 Task: In the event  named  Third Lunch and Learn: Effective Email Communication, Set a range of dates when you can accept meetings  '8 Jul â€" 1 Aug 2023'. Select a duration of  30 min. Select working hours  	_x000D_
MON- SAT 10:30am â€" 6:00pm. Add time before or after your events  as 15 min. Set the frequency of available time slots for invitees as  25 min. Set the minimum notice period and maximum events allowed per day as  163 hour and 6. , logged in from the account softage.4@softage.net and add another guest for the event, softage.5@softage.net
Action: Mouse pressed left at (586, 161)
Screenshot: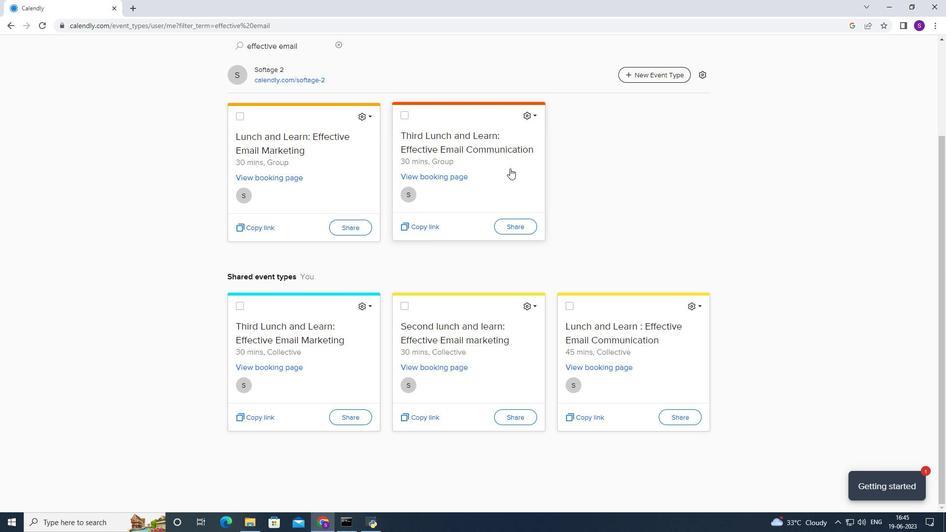 
Action: Mouse moved to (306, 205)
Screenshot: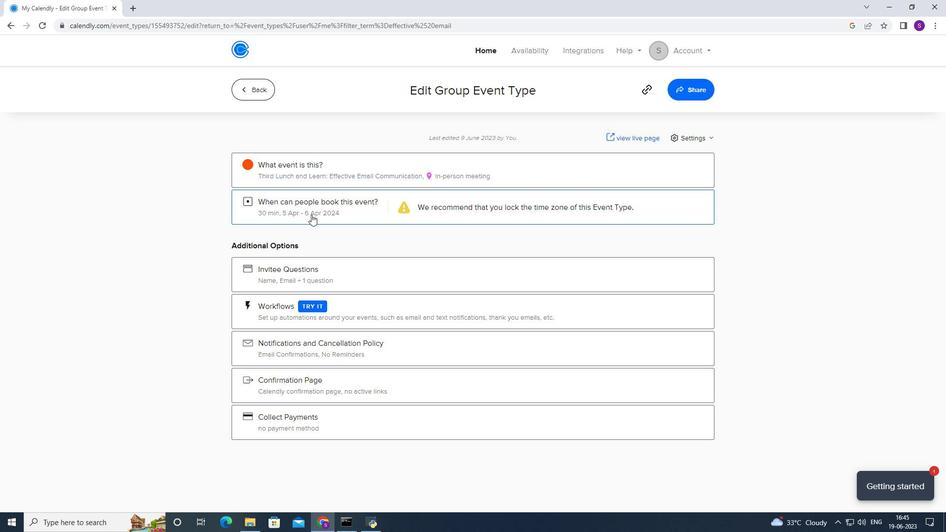 
Action: Mouse pressed left at (306, 205)
Screenshot: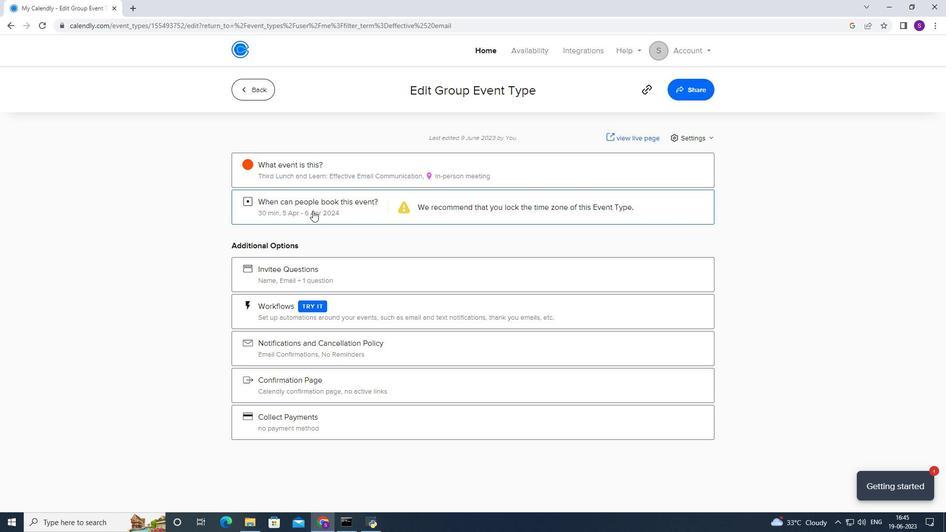 
Action: Mouse moved to (381, 333)
Screenshot: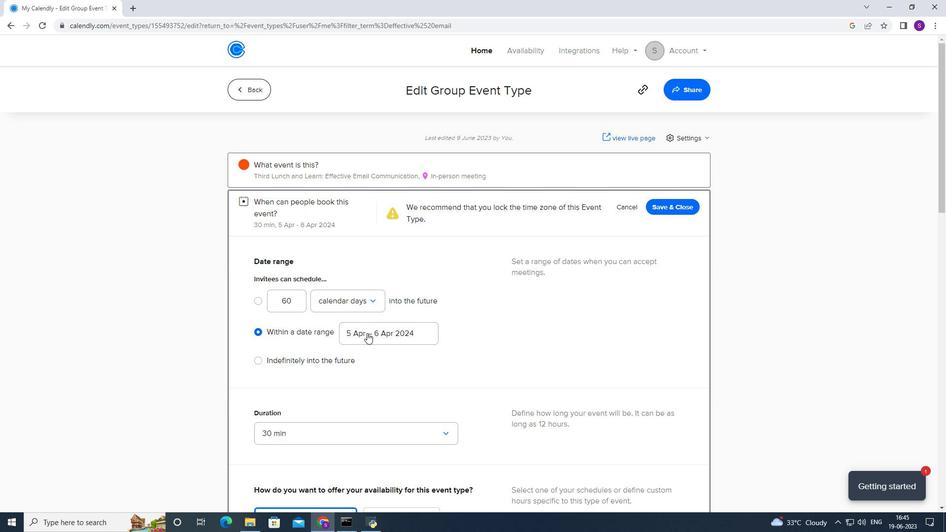 
Action: Mouse pressed left at (381, 333)
Screenshot: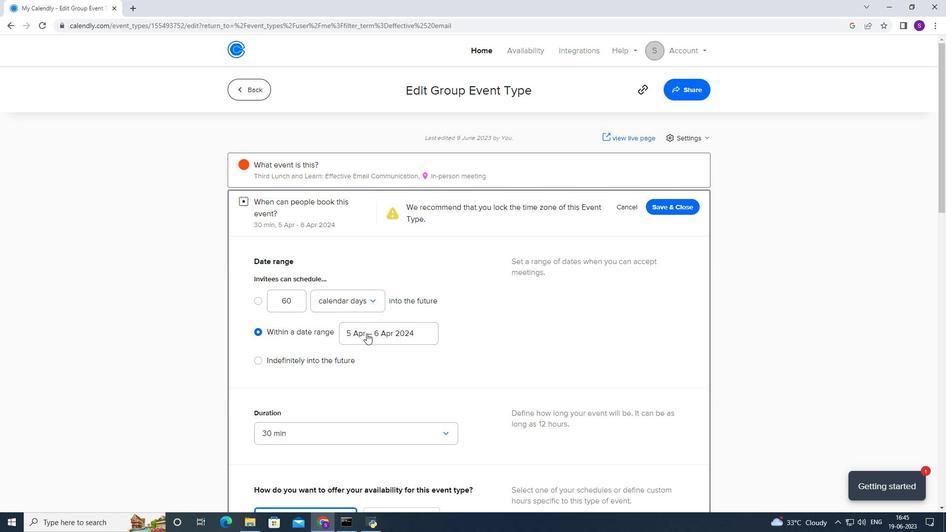 
Action: Mouse moved to (467, 151)
Screenshot: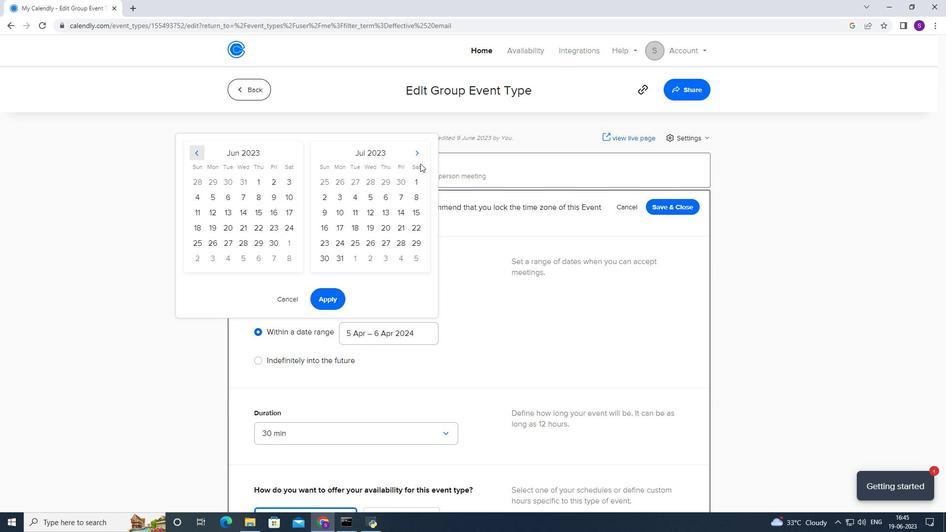 
Action: Mouse pressed left at (467, 151)
Screenshot: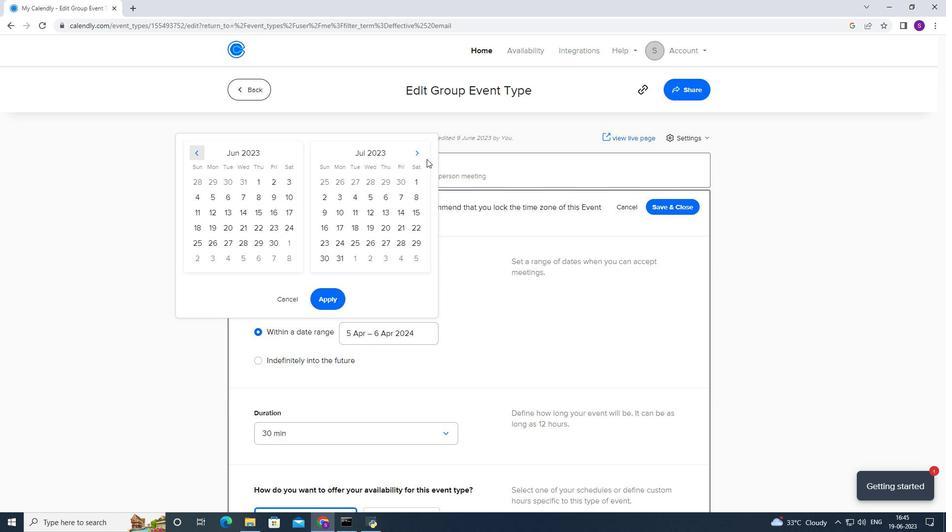 
Action: Mouse moved to (451, 147)
Screenshot: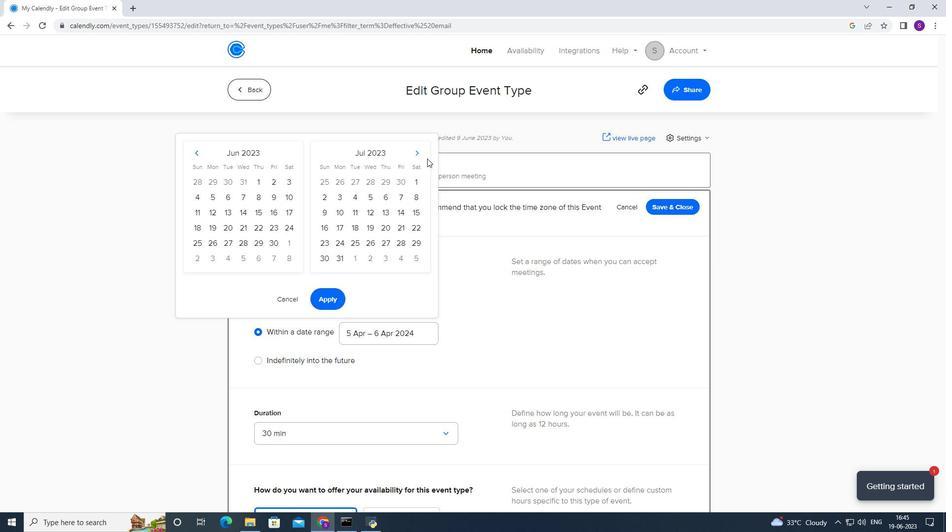 
Action: Mouse pressed left at (451, 147)
Screenshot: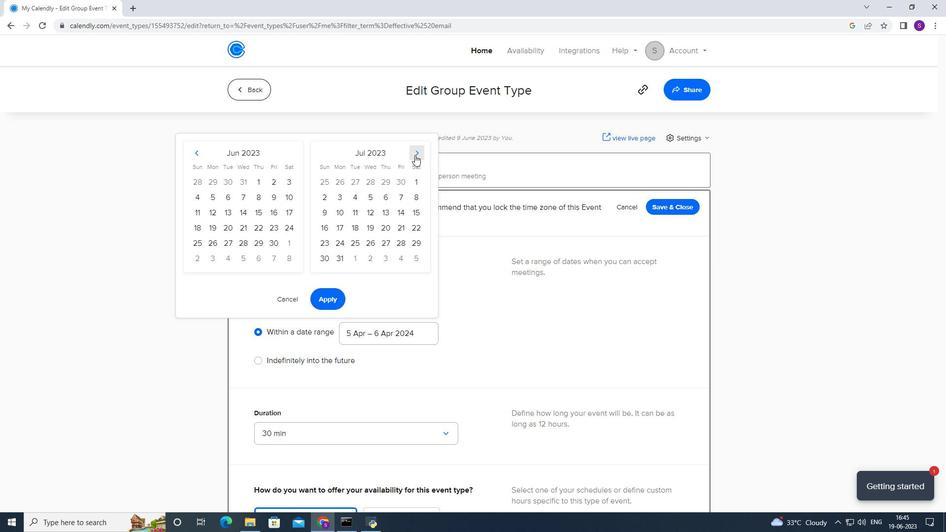 
Action: Mouse moved to (273, 188)
Screenshot: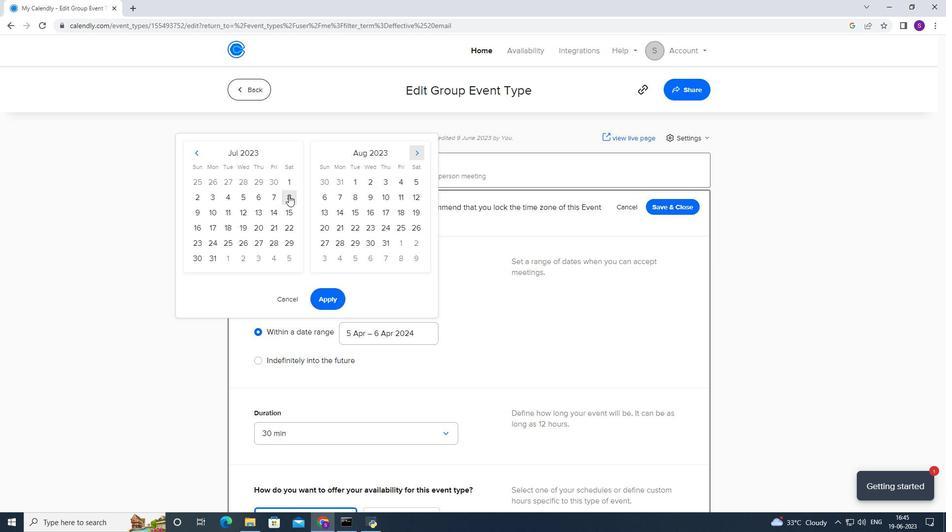 
Action: Mouse pressed left at (273, 188)
Screenshot: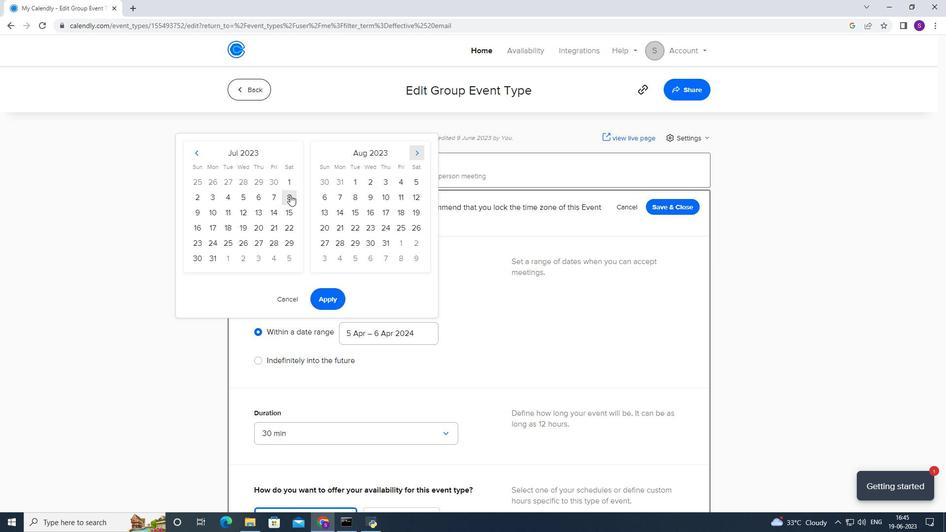 
Action: Mouse moved to (368, 175)
Screenshot: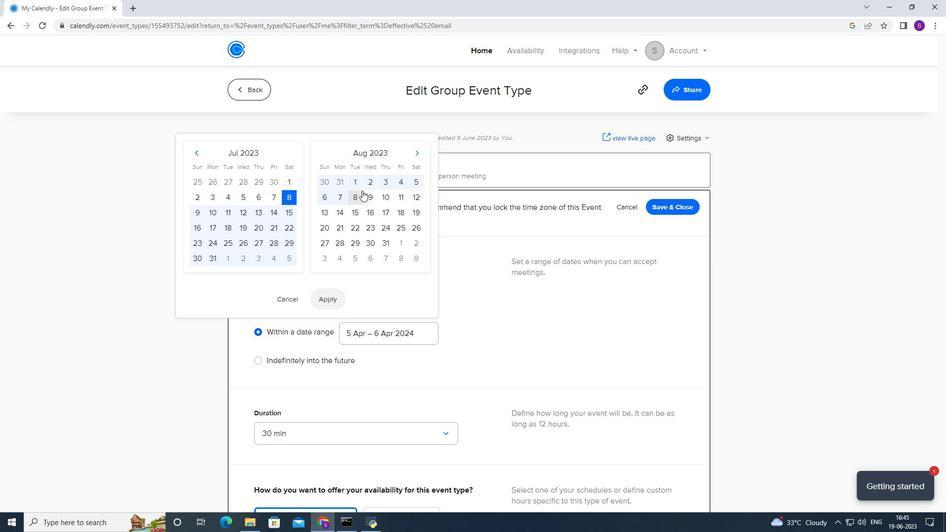
Action: Mouse pressed left at (368, 175)
Screenshot: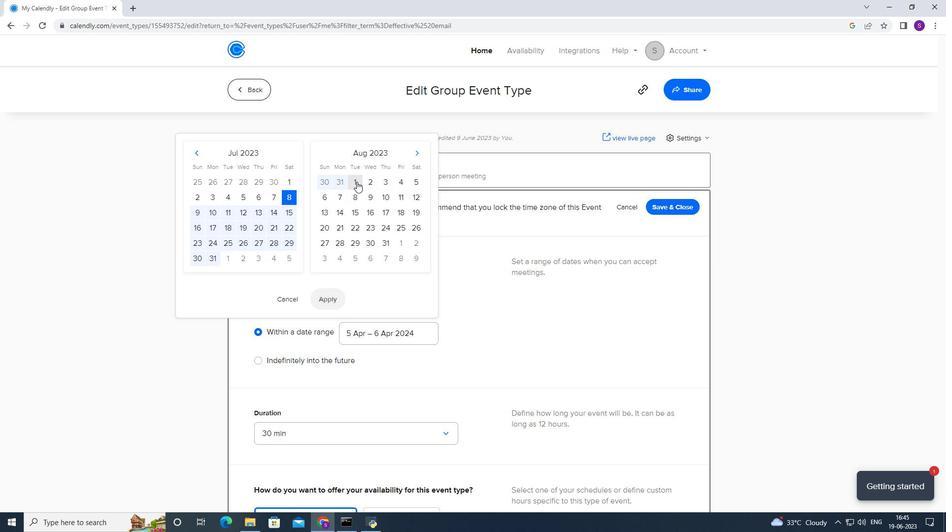 
Action: Mouse moved to (312, 293)
Screenshot: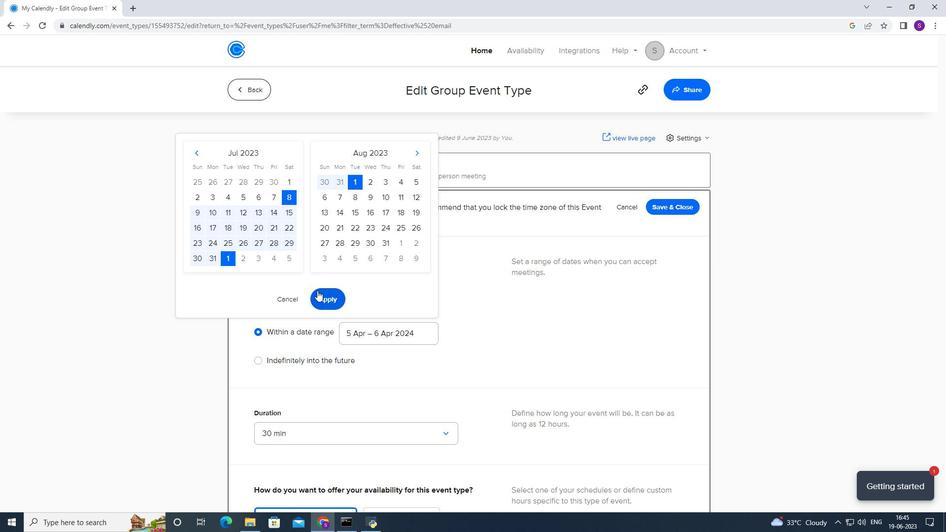 
Action: Mouse pressed left at (312, 293)
Screenshot: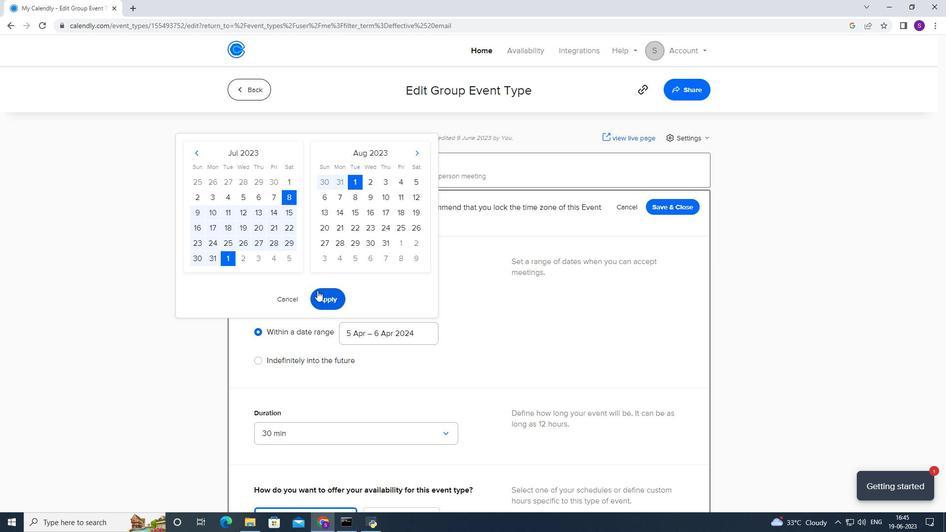 
Action: Mouse moved to (309, 281)
Screenshot: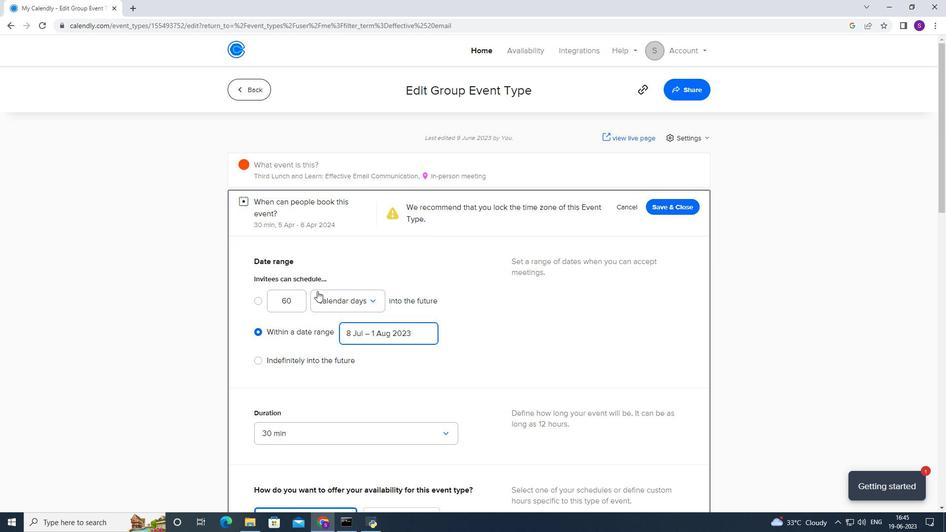 
Action: Mouse scrolled (309, 280) with delta (0, 0)
Screenshot: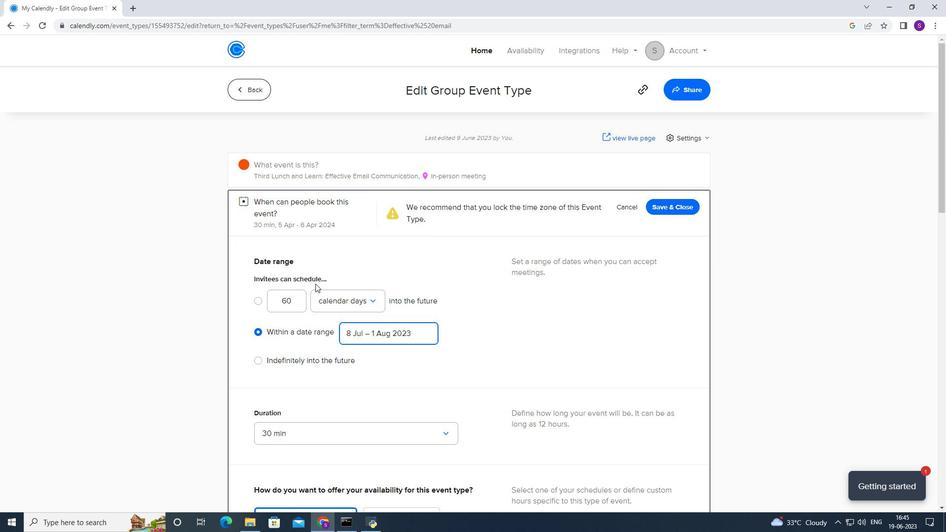 
Action: Mouse scrolled (309, 280) with delta (0, 0)
Screenshot: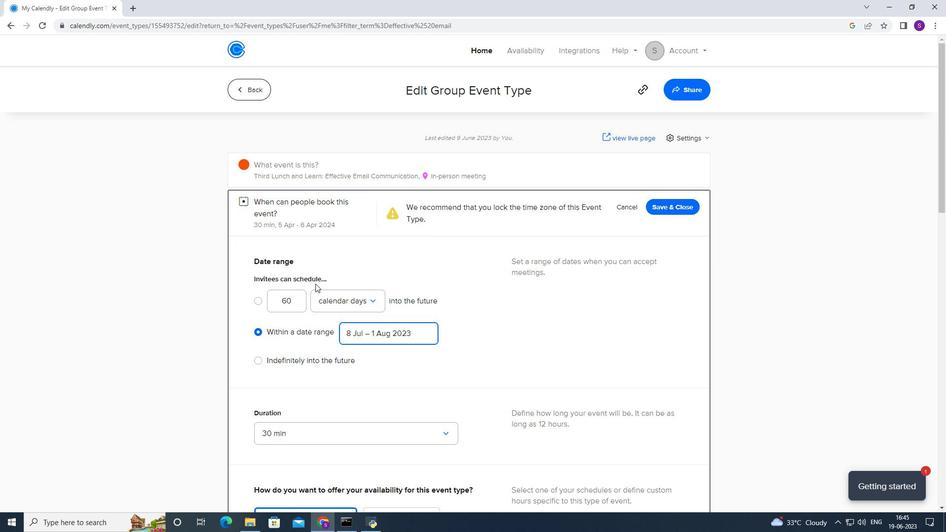 
Action: Mouse scrolled (309, 280) with delta (0, 0)
Screenshot: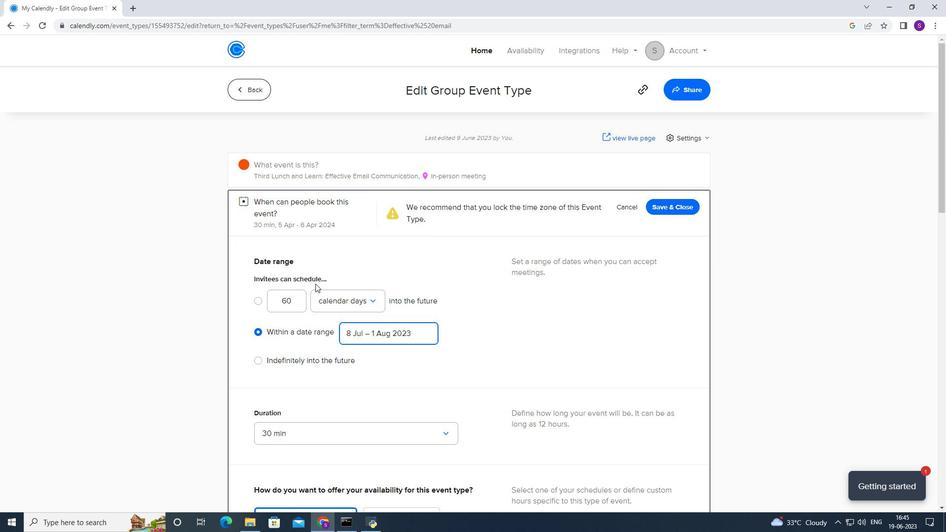 
Action: Mouse scrolled (309, 280) with delta (0, 0)
Screenshot: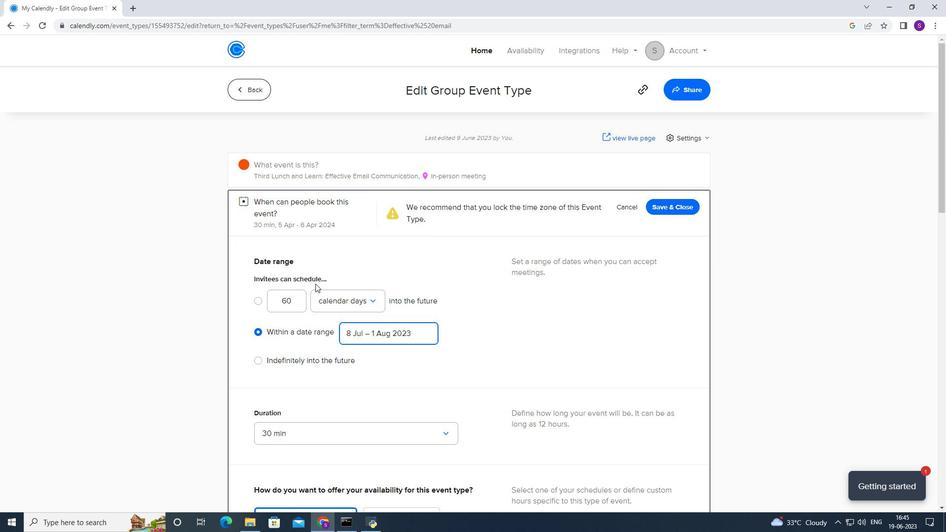 
Action: Mouse scrolled (309, 280) with delta (0, 0)
Screenshot: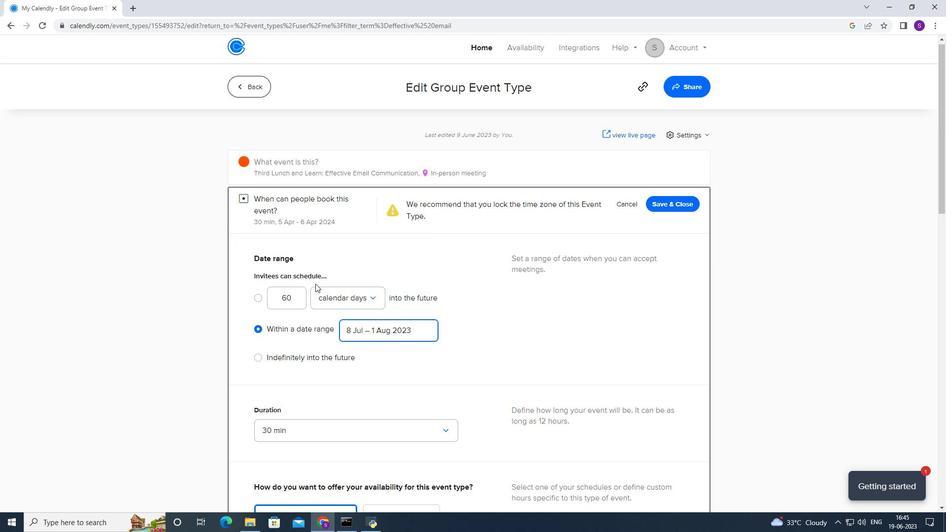 
Action: Mouse scrolled (309, 280) with delta (0, 0)
Screenshot: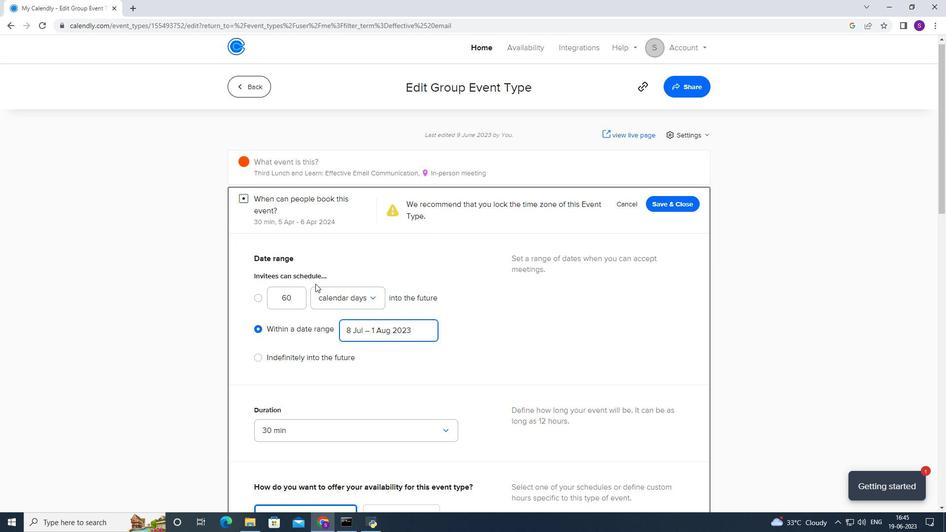 
Action: Mouse moved to (293, 121)
Screenshot: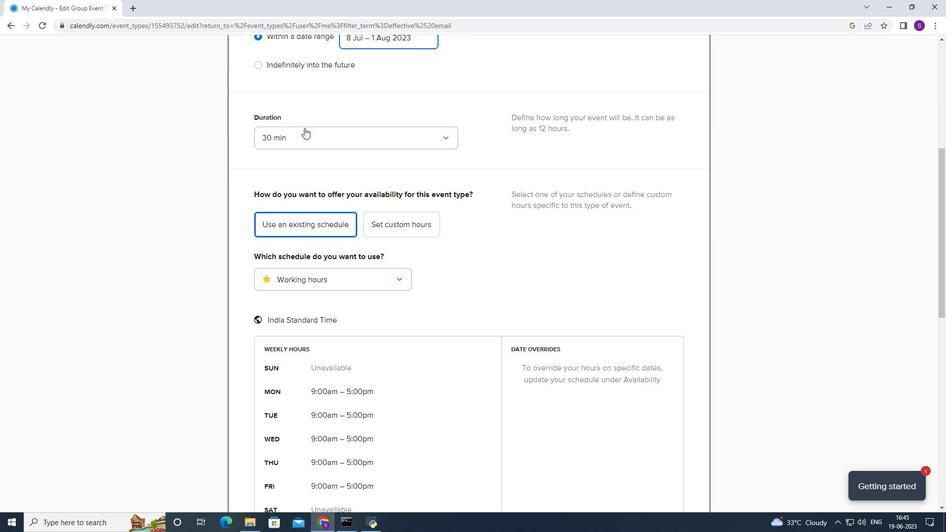 
Action: Mouse pressed left at (293, 121)
Screenshot: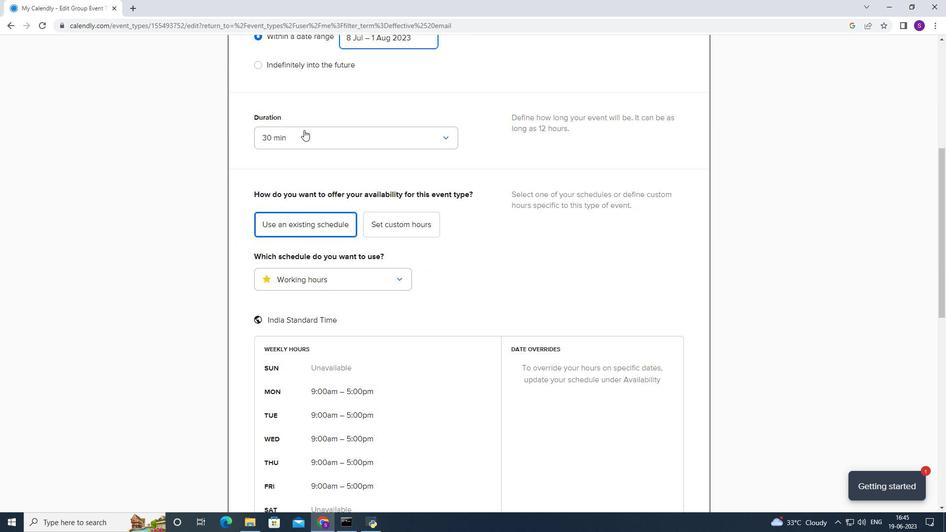 
Action: Mouse moved to (259, 179)
Screenshot: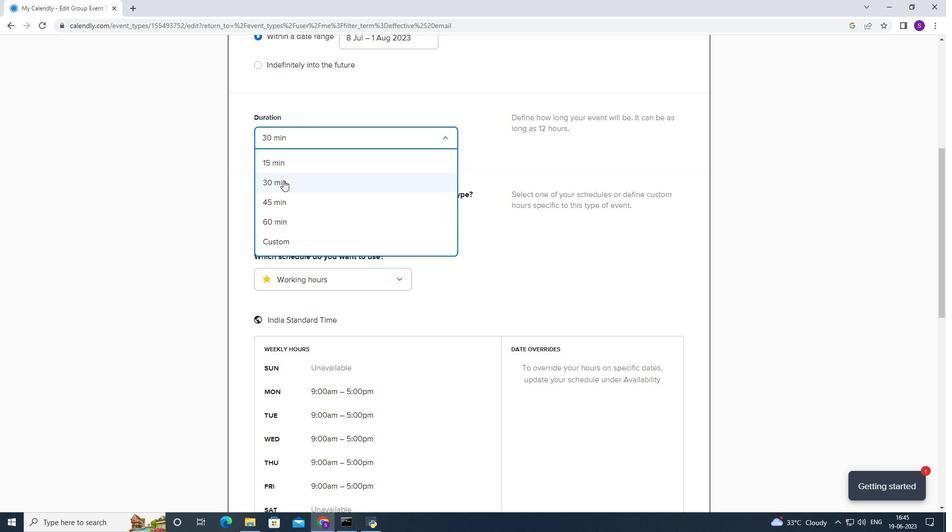 
Action: Mouse pressed left at (259, 179)
Screenshot: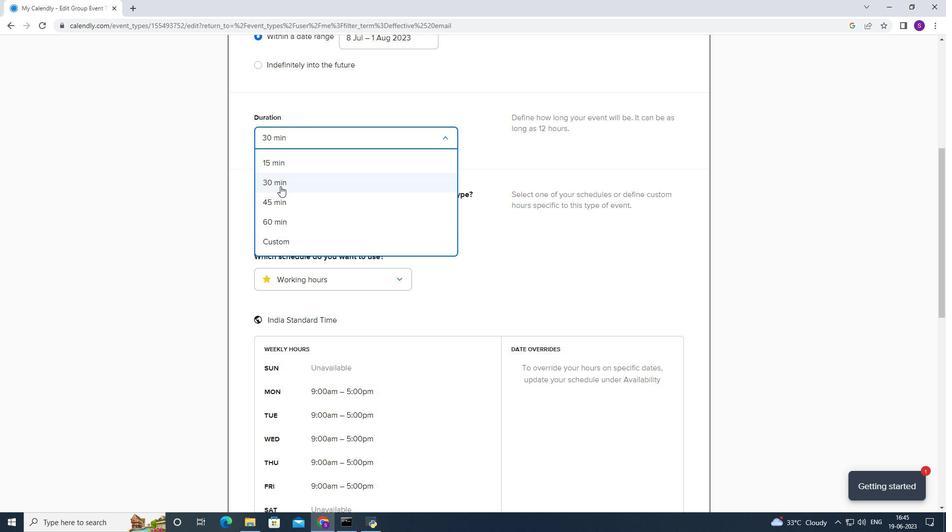 
Action: Mouse moved to (245, 242)
Screenshot: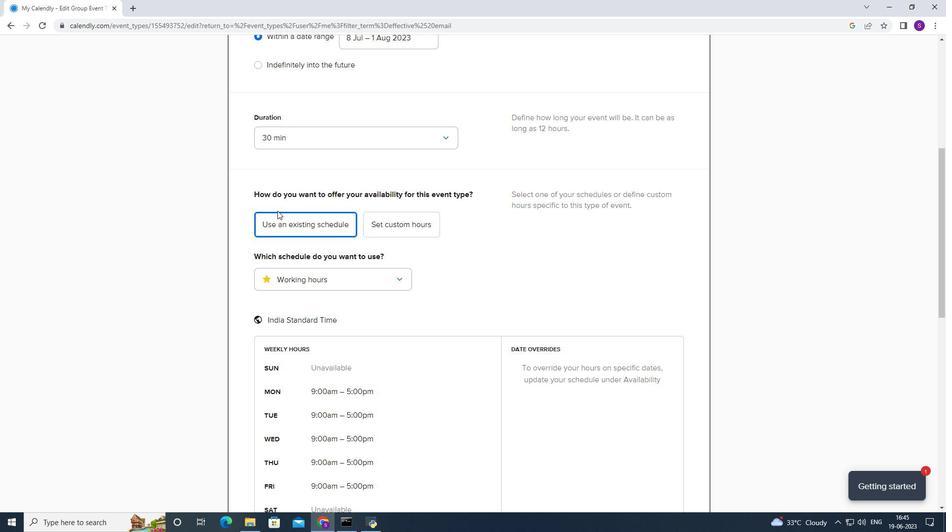 
Action: Mouse scrolled (245, 241) with delta (0, 0)
Screenshot: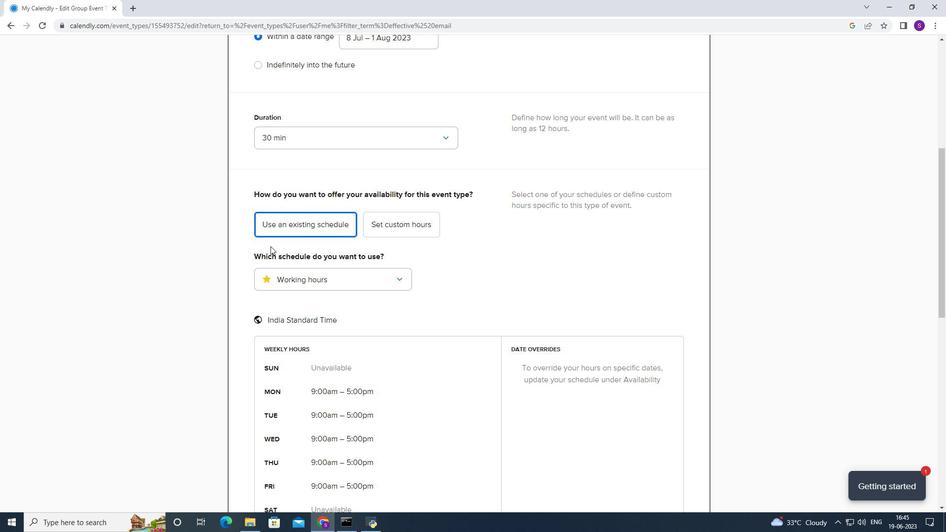 
Action: Mouse scrolled (245, 241) with delta (0, 0)
Screenshot: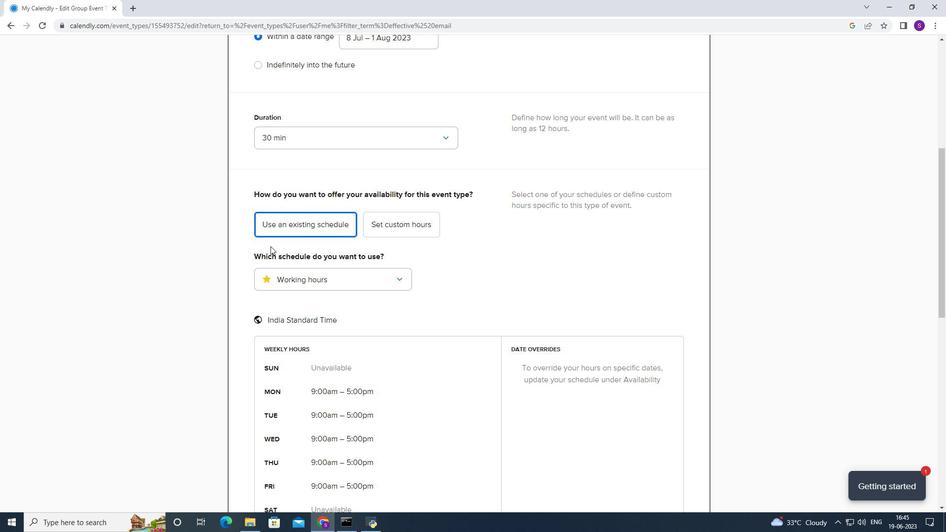 
Action: Mouse scrolled (245, 241) with delta (0, 0)
Screenshot: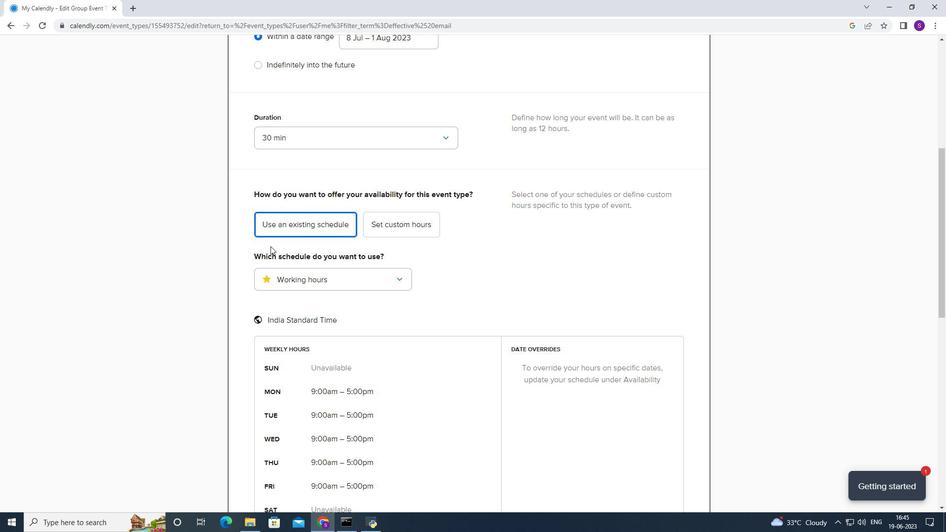 
Action: Mouse scrolled (245, 241) with delta (0, 0)
Screenshot: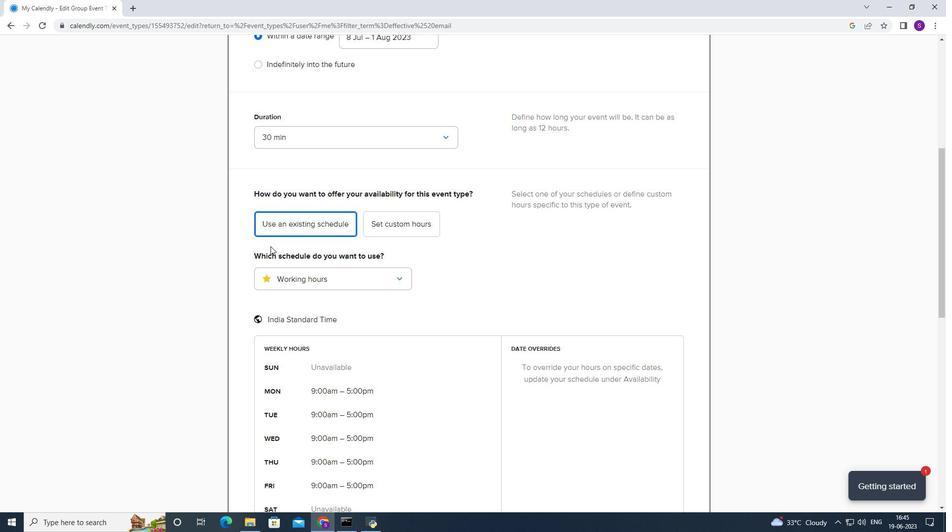 
Action: Mouse scrolled (245, 241) with delta (0, 0)
Screenshot: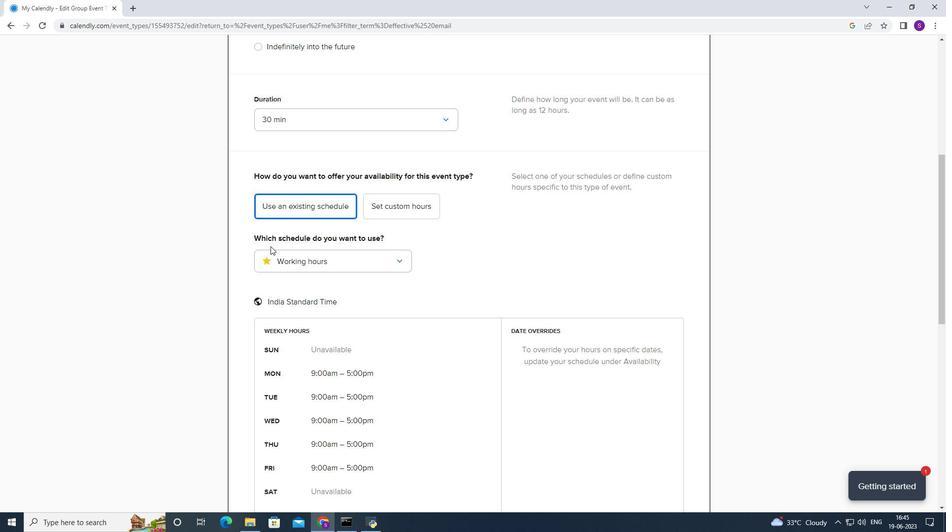 
Action: Mouse scrolled (245, 241) with delta (0, 0)
Screenshot: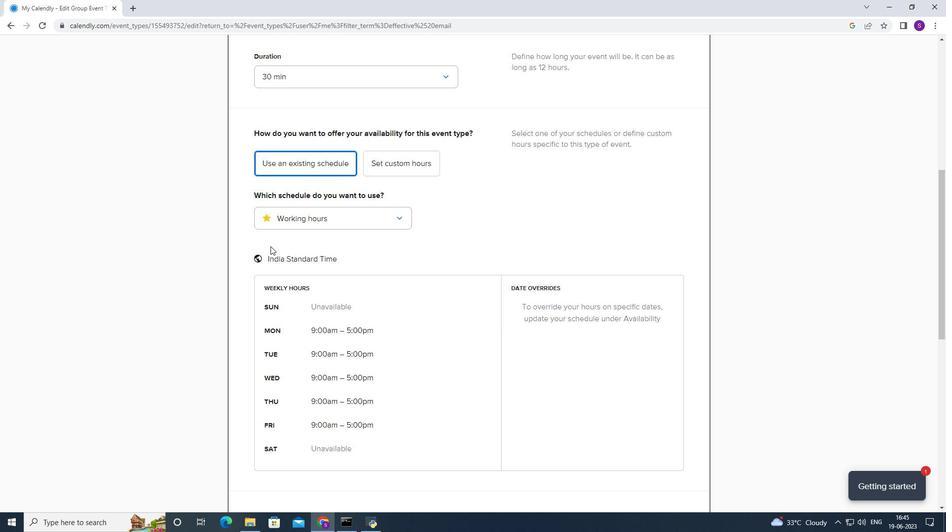 
Action: Mouse scrolled (245, 242) with delta (0, 0)
Screenshot: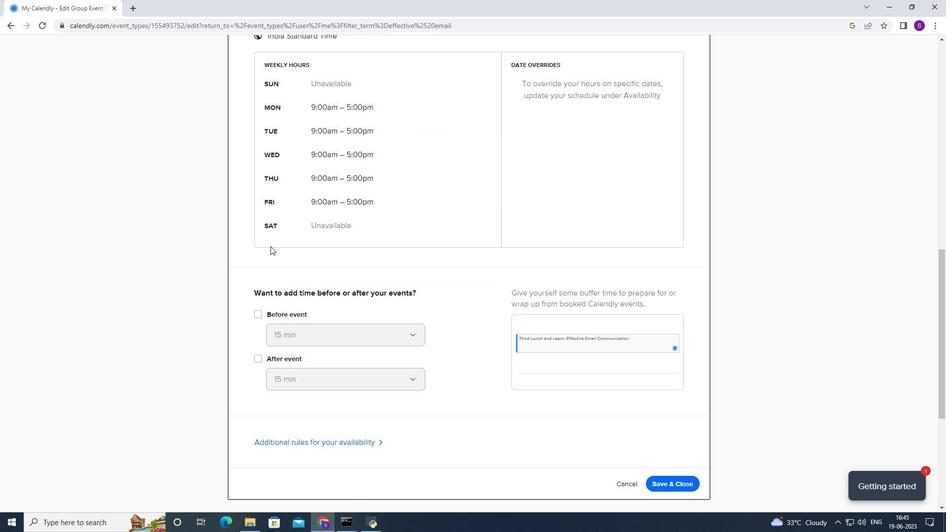 
Action: Mouse scrolled (245, 242) with delta (0, 0)
Screenshot: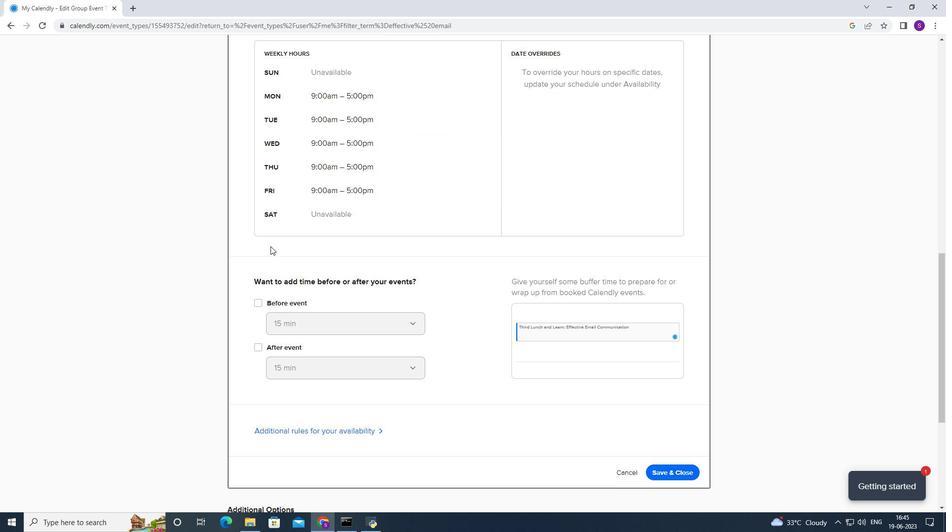
Action: Mouse moved to (254, 226)
Screenshot: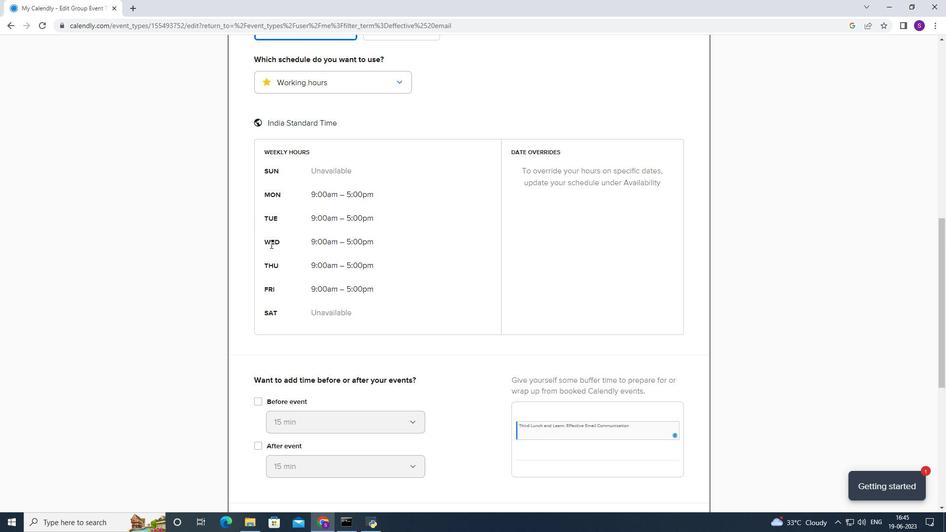 
Action: Mouse scrolled (254, 227) with delta (0, 0)
Screenshot: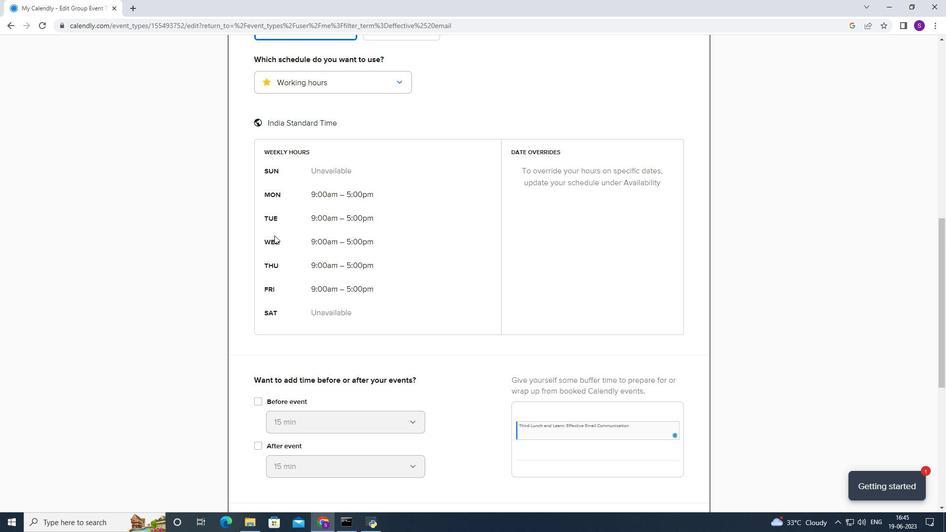 
Action: Mouse moved to (418, 65)
Screenshot: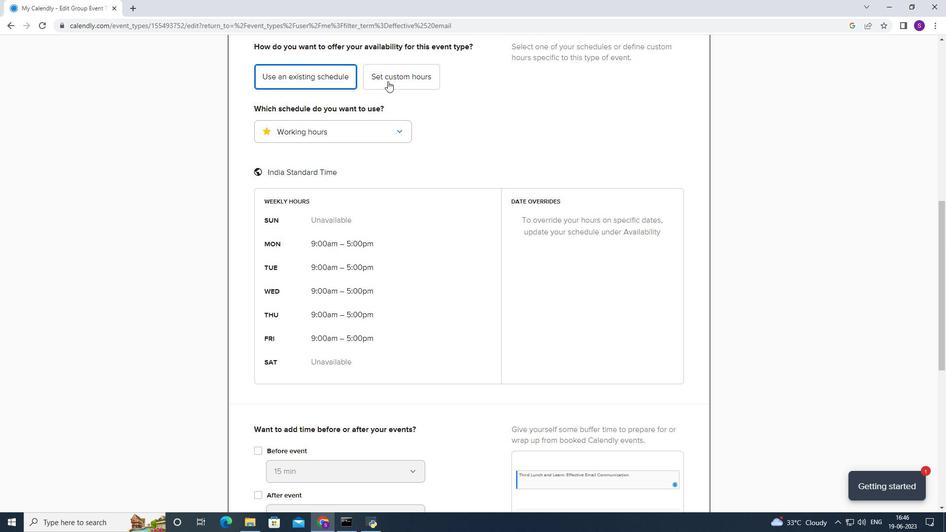 
Action: Mouse pressed left at (418, 65)
Screenshot: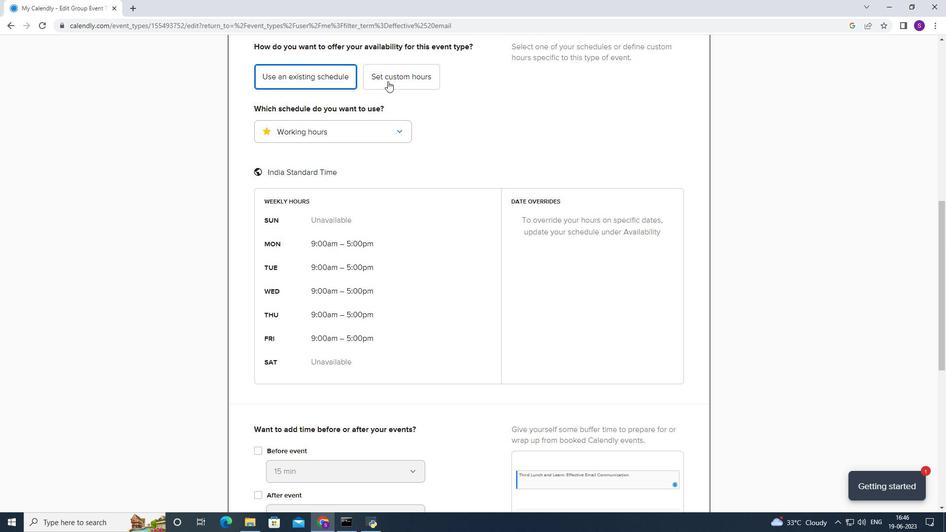 
Action: Mouse moved to (238, 460)
Screenshot: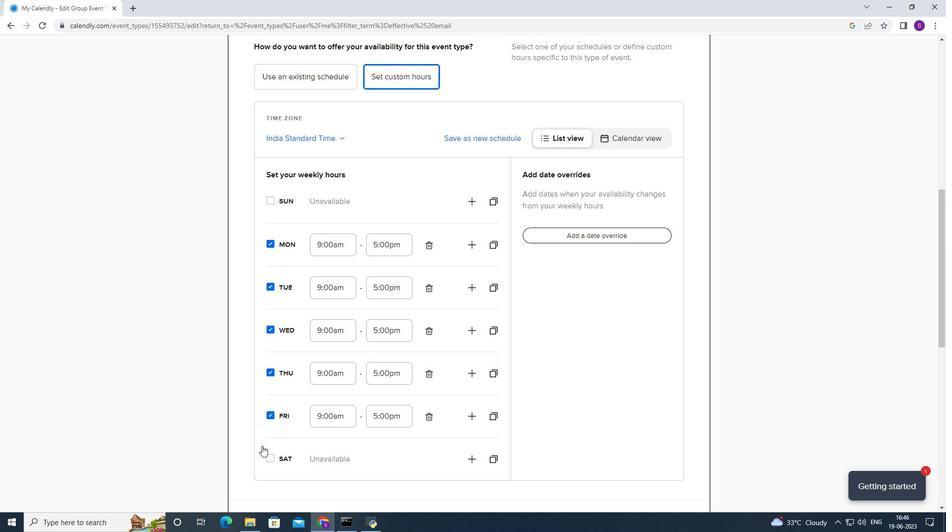 
Action: Mouse pressed left at (238, 460)
Screenshot: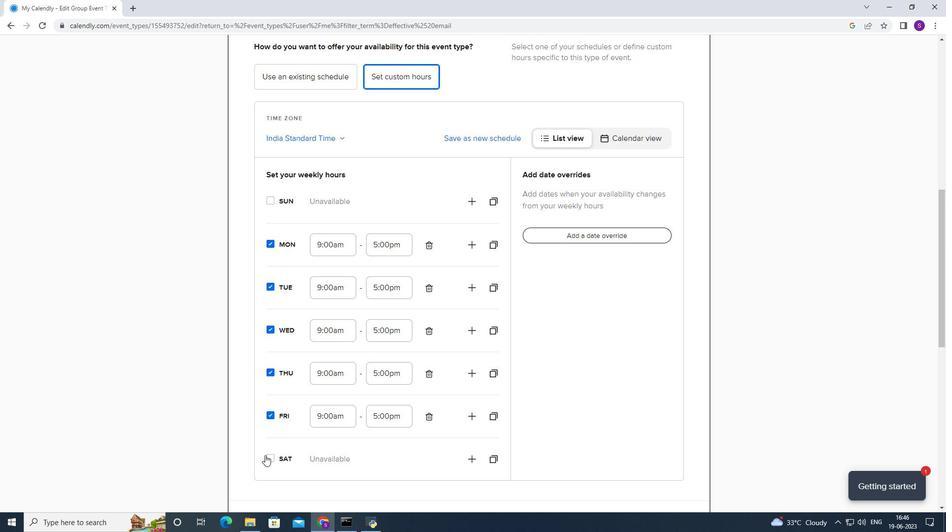 
Action: Mouse moved to (369, 462)
Screenshot: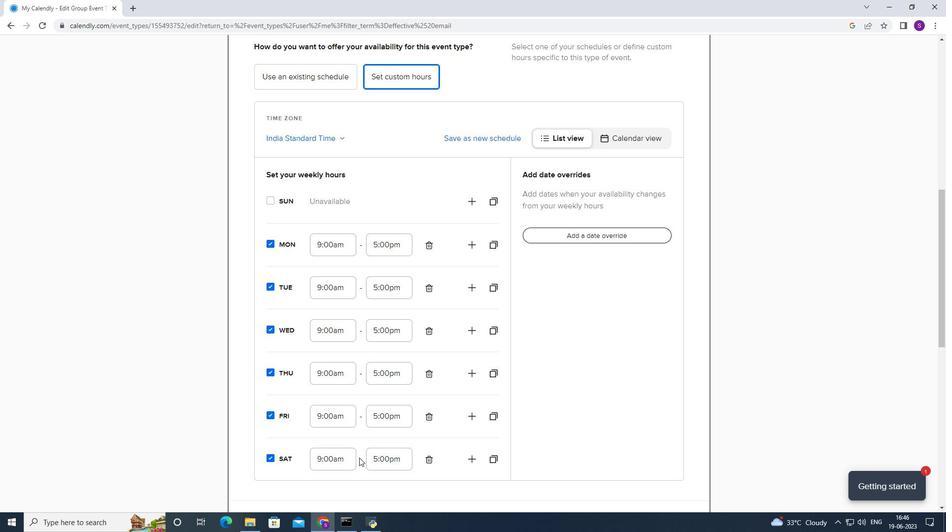 
Action: Mouse pressed left at (369, 462)
Screenshot: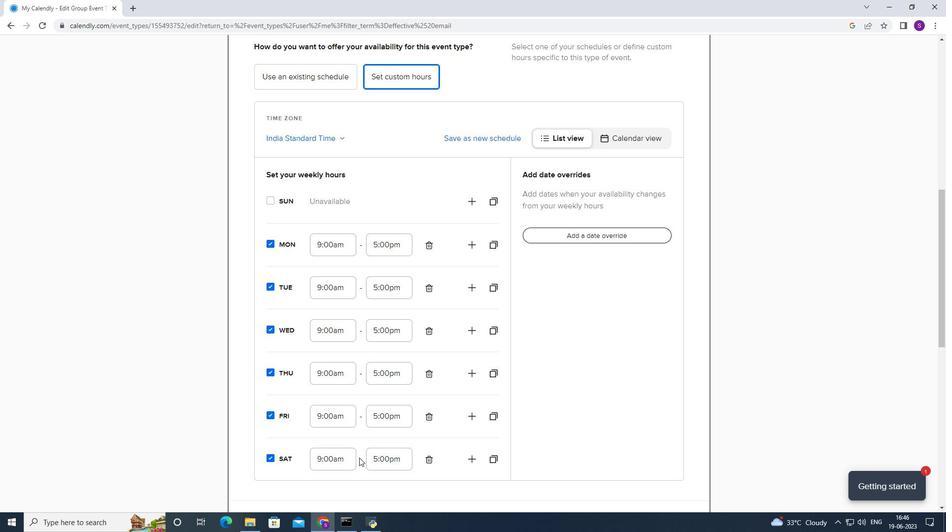 
Action: Mouse moved to (359, 462)
Screenshot: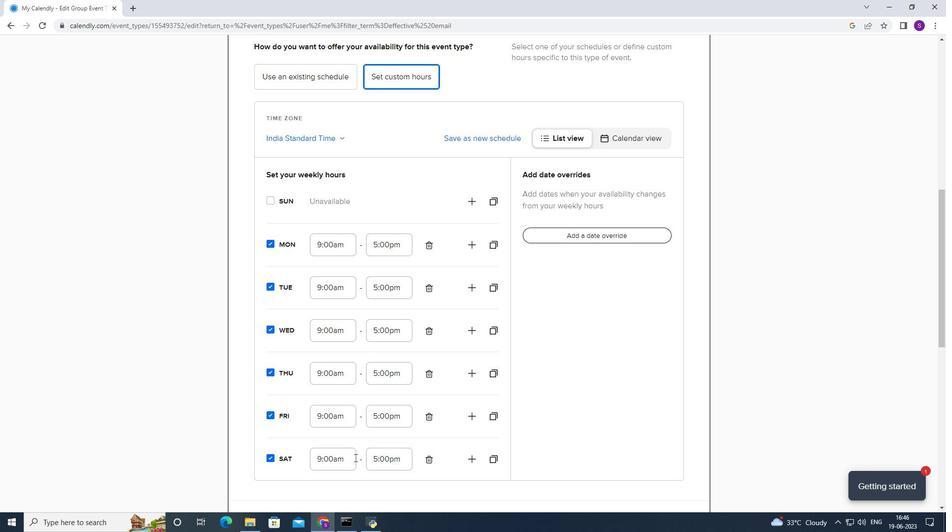 
Action: Mouse pressed left at (359, 462)
Screenshot: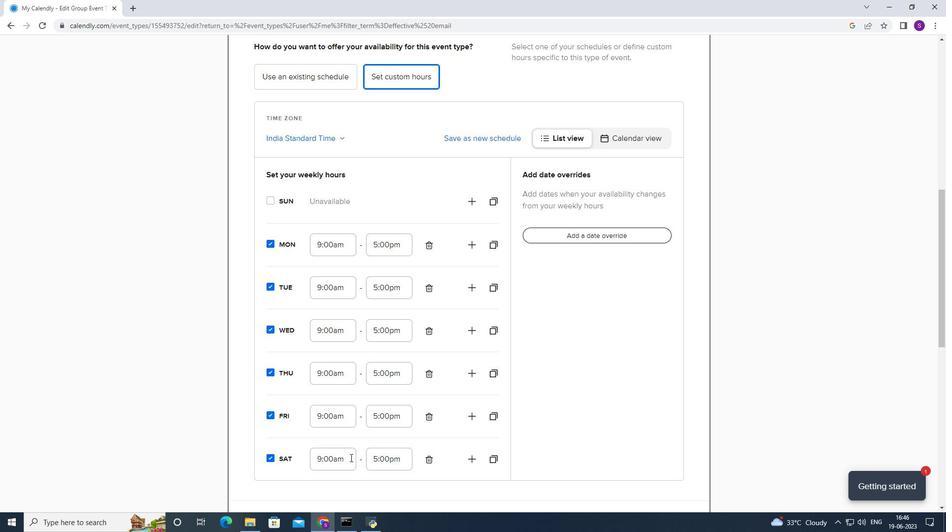 
Action: Mouse moved to (301, 482)
Screenshot: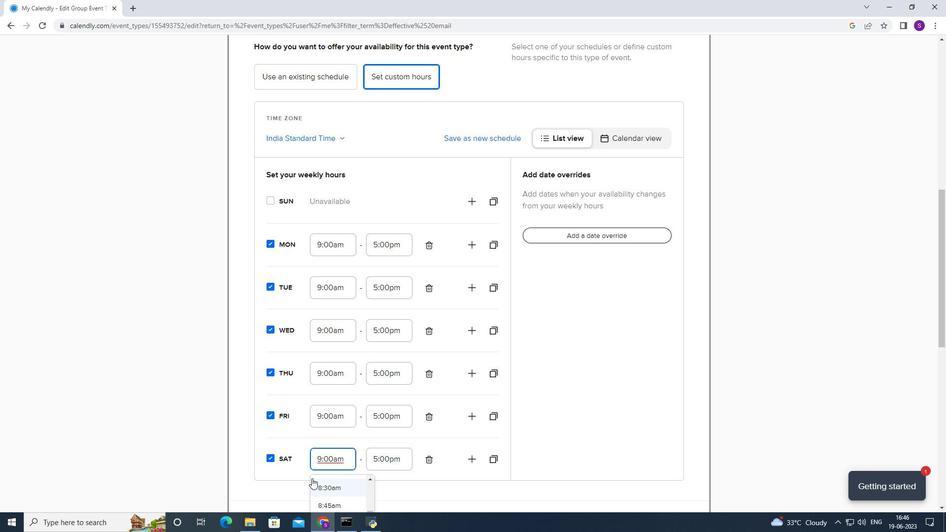 
Action: Mouse scrolled (301, 482) with delta (0, 0)
Screenshot: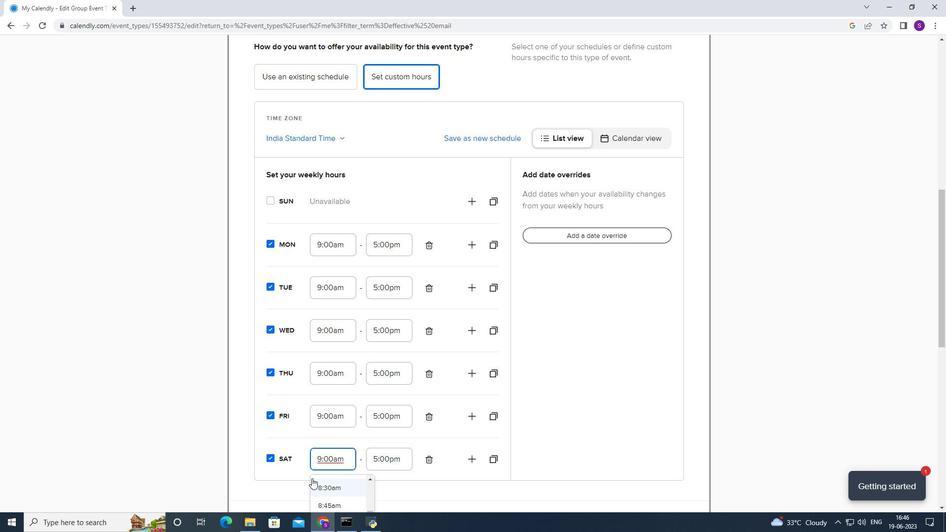 
Action: Mouse moved to (300, 479)
Screenshot: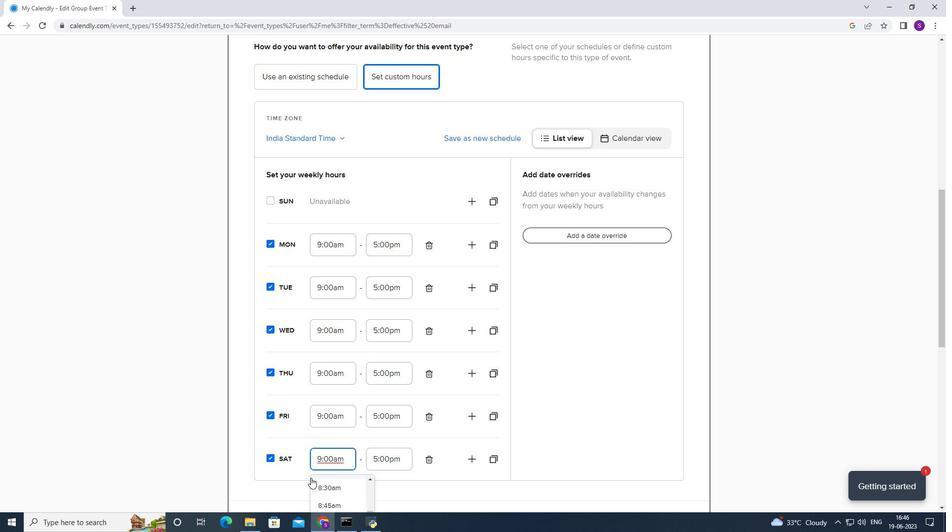 
Action: Mouse scrolled (300, 479) with delta (0, 0)
Screenshot: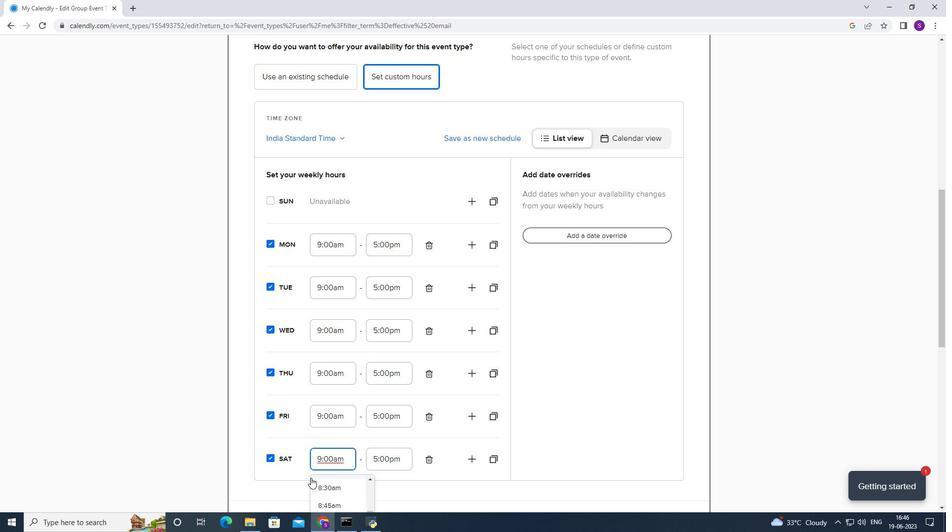 
Action: Mouse moved to (350, 401)
Screenshot: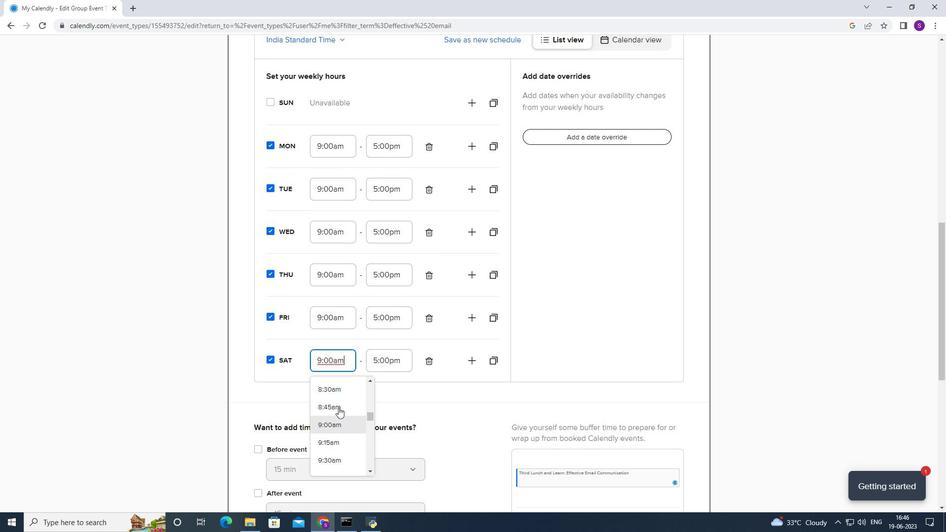 
Action: Mouse scrolled (350, 400) with delta (0, 0)
Screenshot: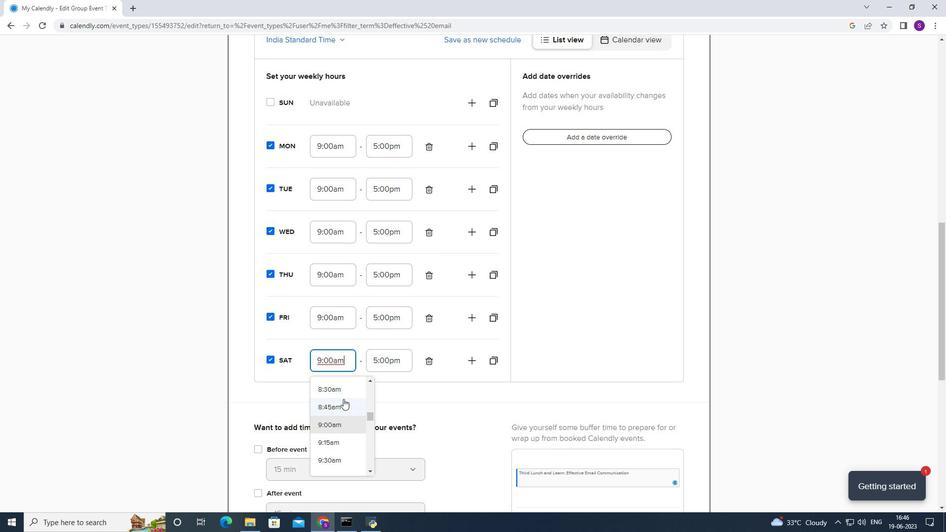 
Action: Mouse scrolled (350, 400) with delta (0, 0)
Screenshot: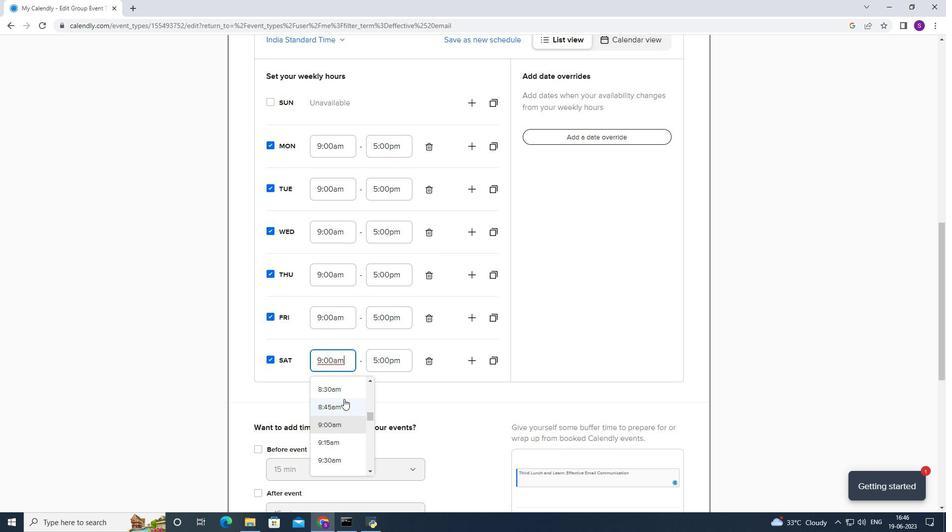 
Action: Mouse scrolled (350, 400) with delta (0, 0)
Screenshot: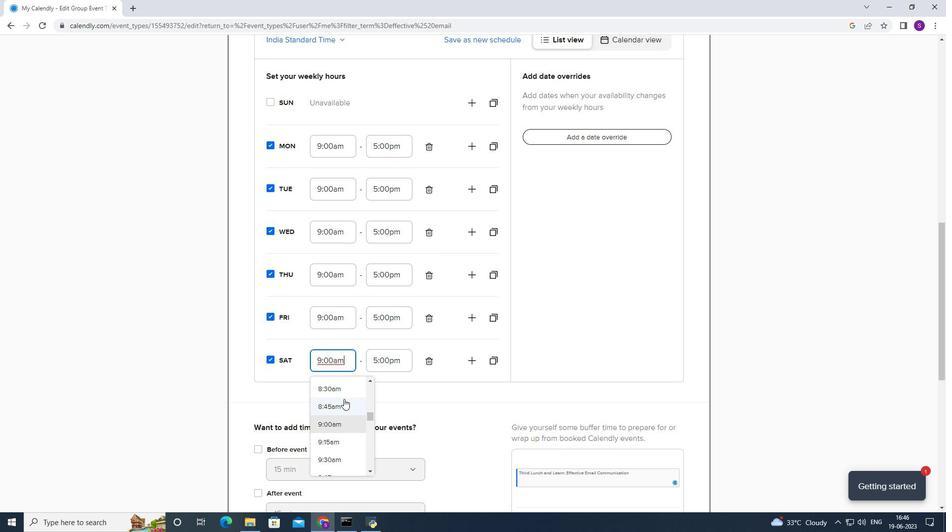 
Action: Mouse moved to (351, 384)
Screenshot: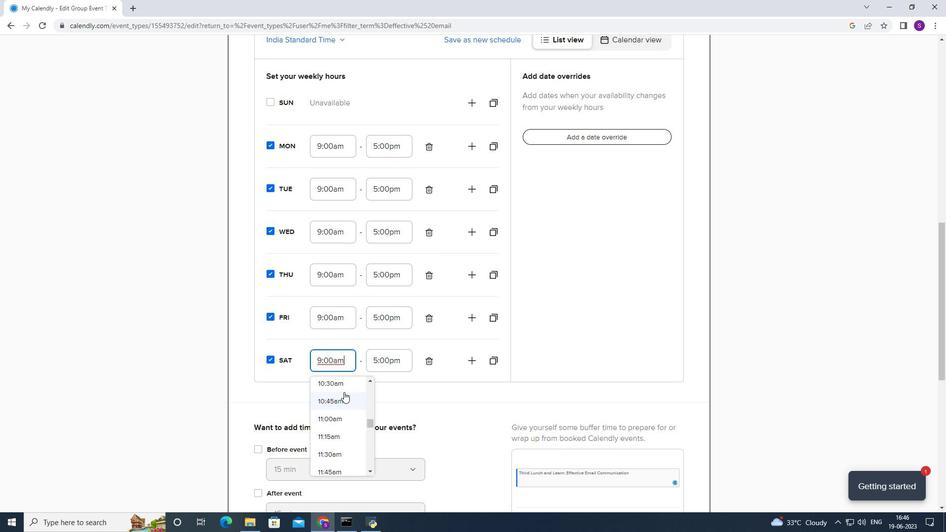 
Action: Mouse pressed left at (351, 384)
Screenshot: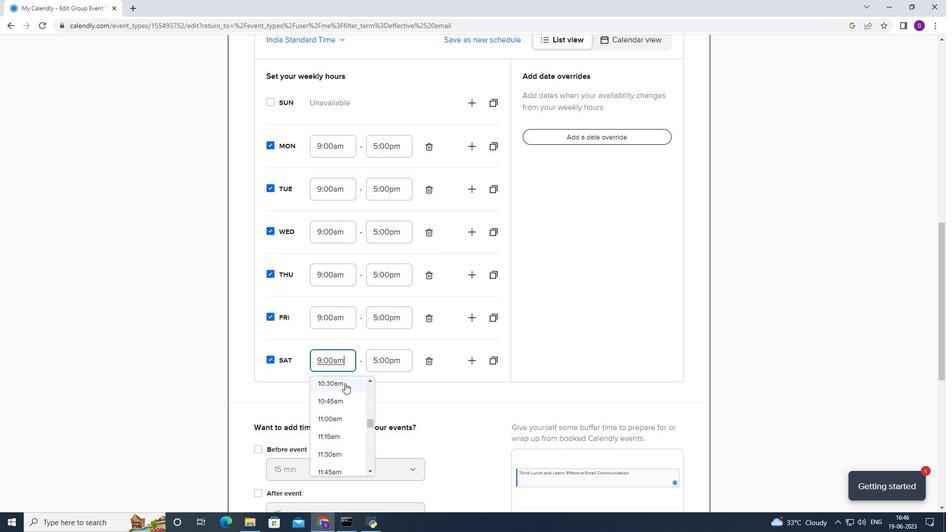 
Action: Mouse moved to (338, 313)
Screenshot: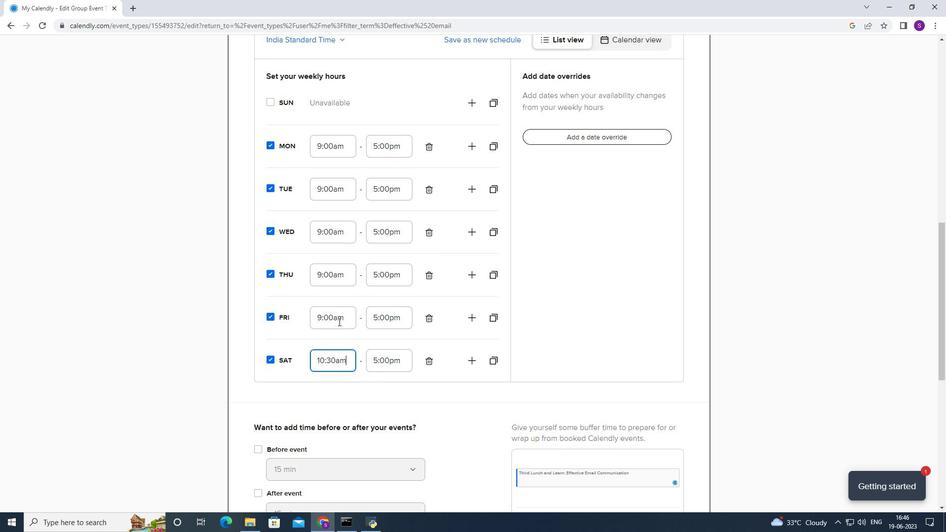 
Action: Mouse pressed left at (338, 313)
Screenshot: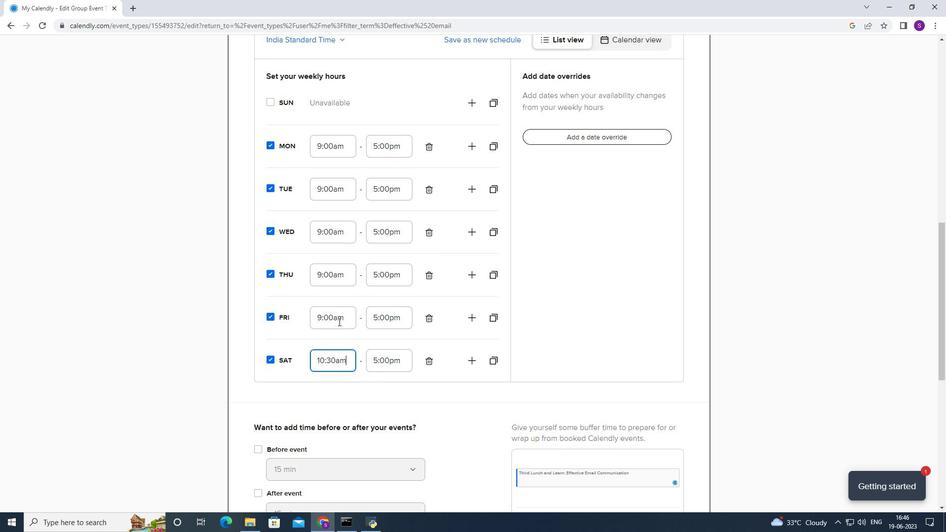 
Action: Mouse moved to (333, 364)
Screenshot: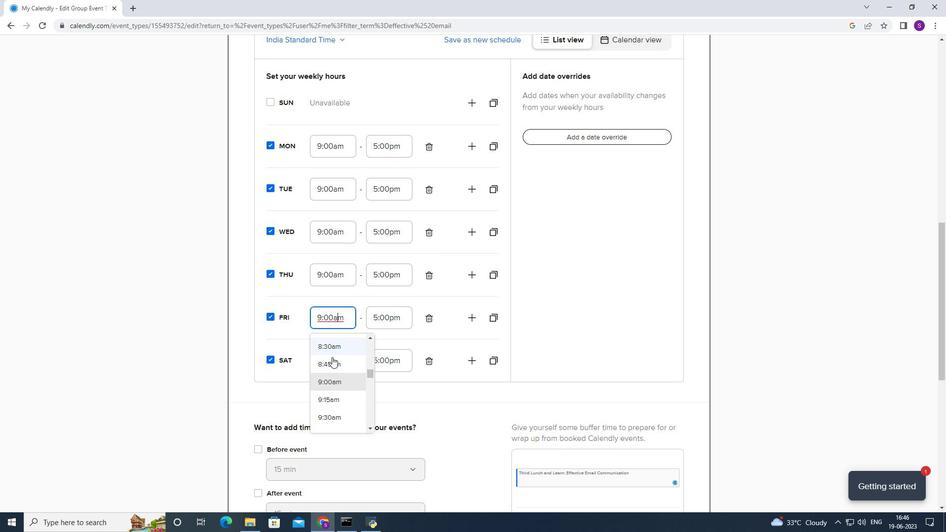 
Action: Mouse scrolled (333, 363) with delta (0, 0)
Screenshot: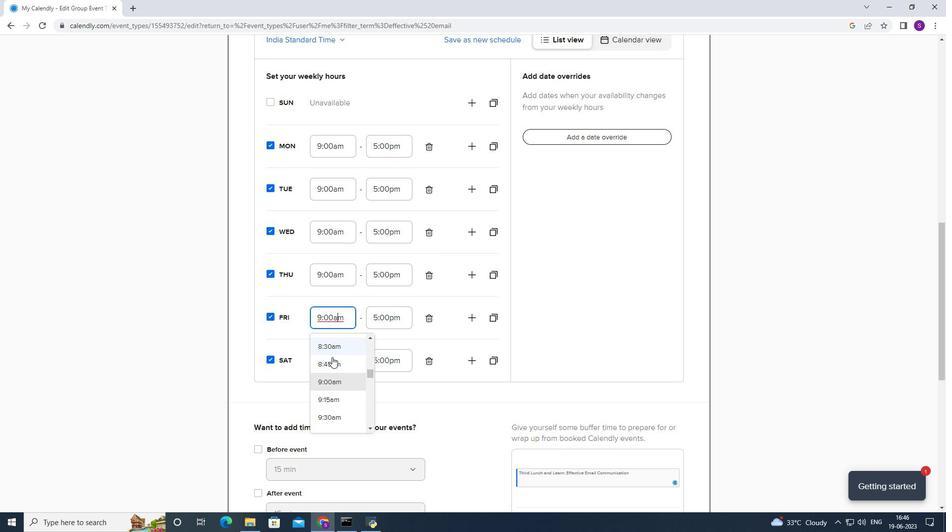 
Action: Mouse scrolled (333, 363) with delta (0, 0)
Screenshot: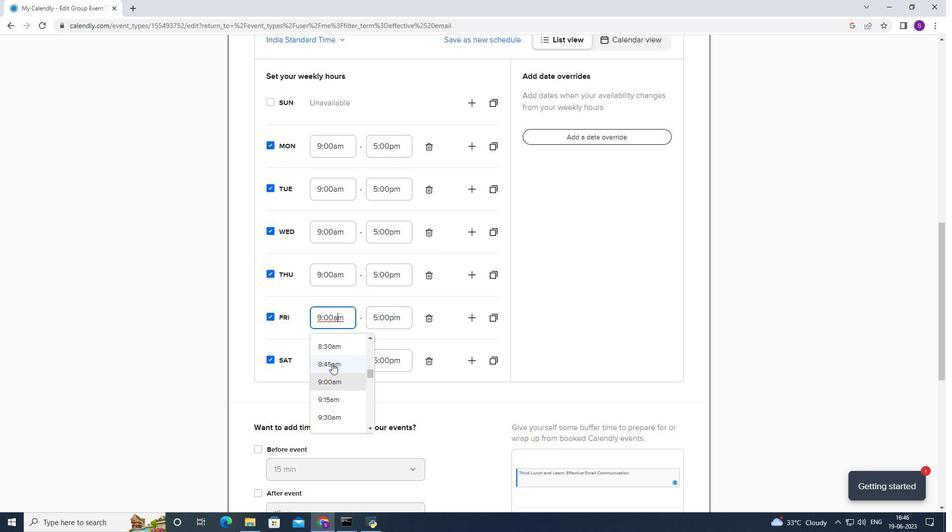 
Action: Mouse scrolled (333, 363) with delta (0, 0)
Screenshot: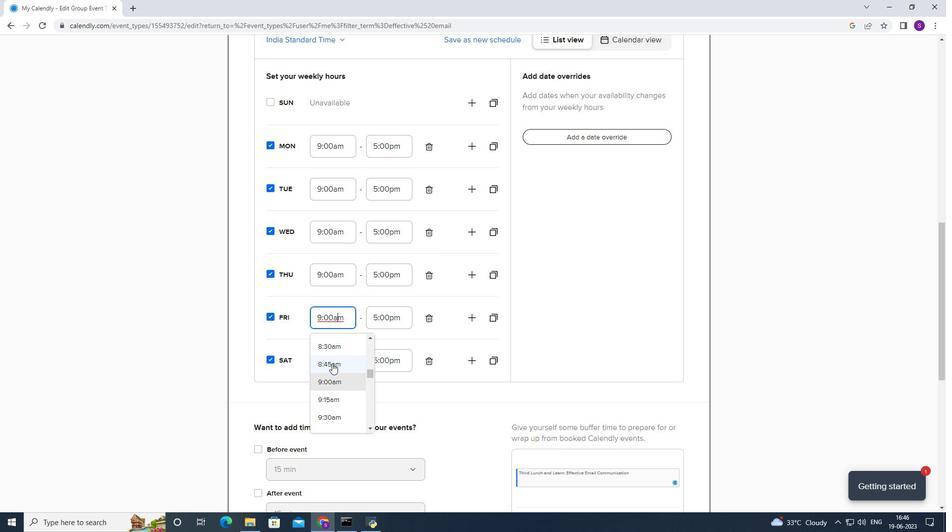 
Action: Mouse moved to (341, 345)
Screenshot: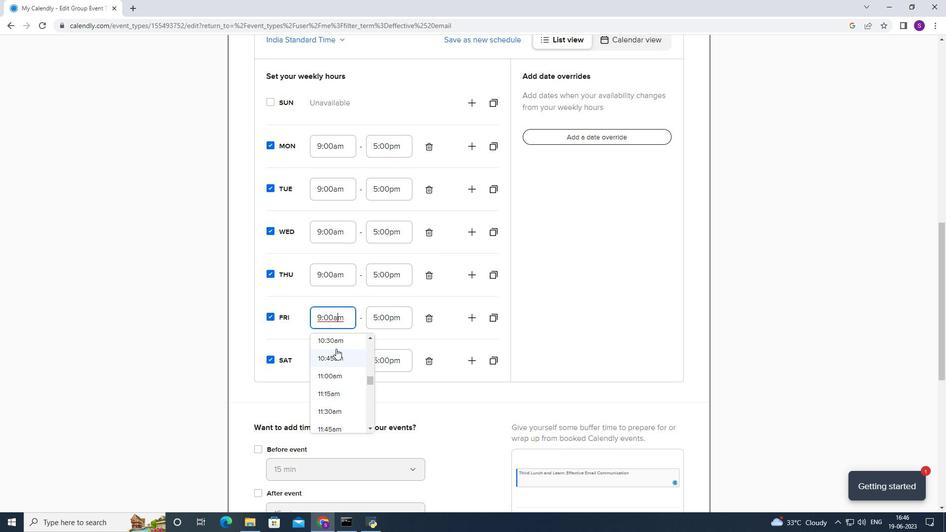 
Action: Mouse pressed left at (341, 345)
Screenshot: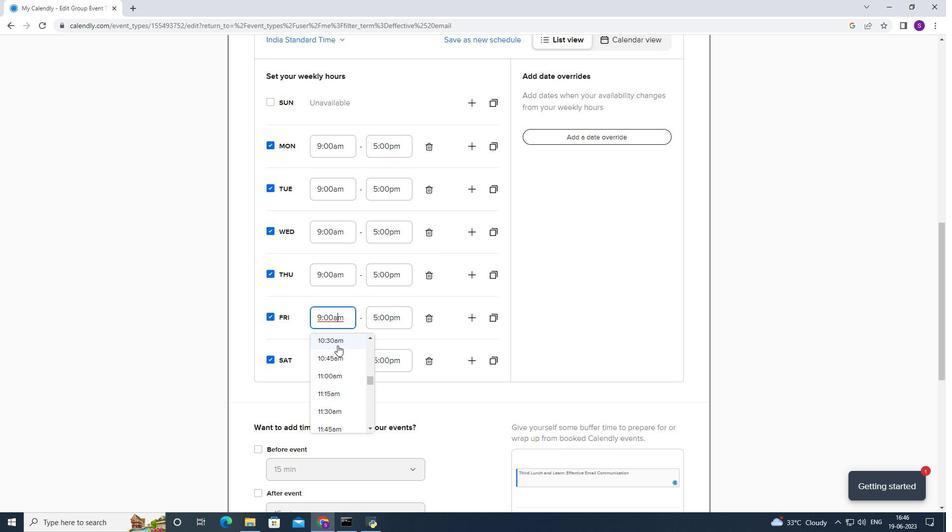 
Action: Mouse moved to (340, 273)
Screenshot: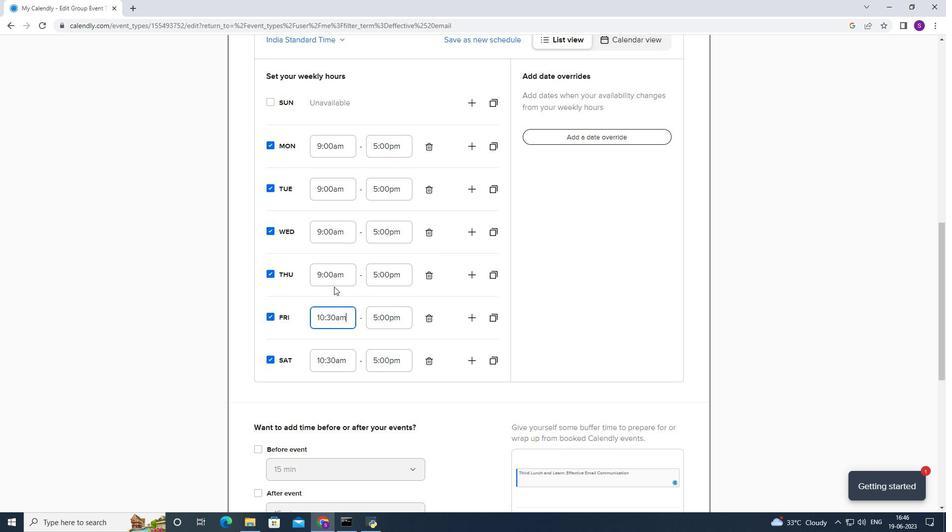 
Action: Mouse pressed left at (340, 273)
Screenshot: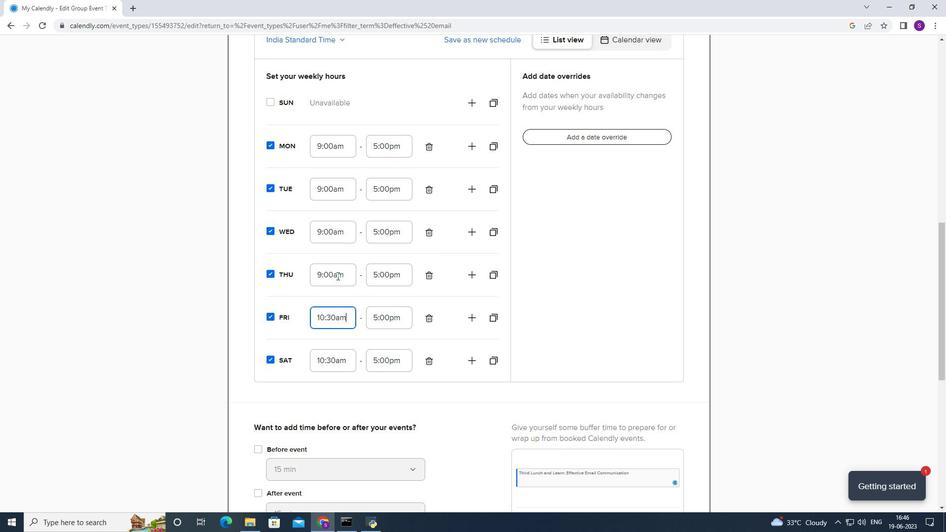 
Action: Mouse moved to (334, 332)
Screenshot: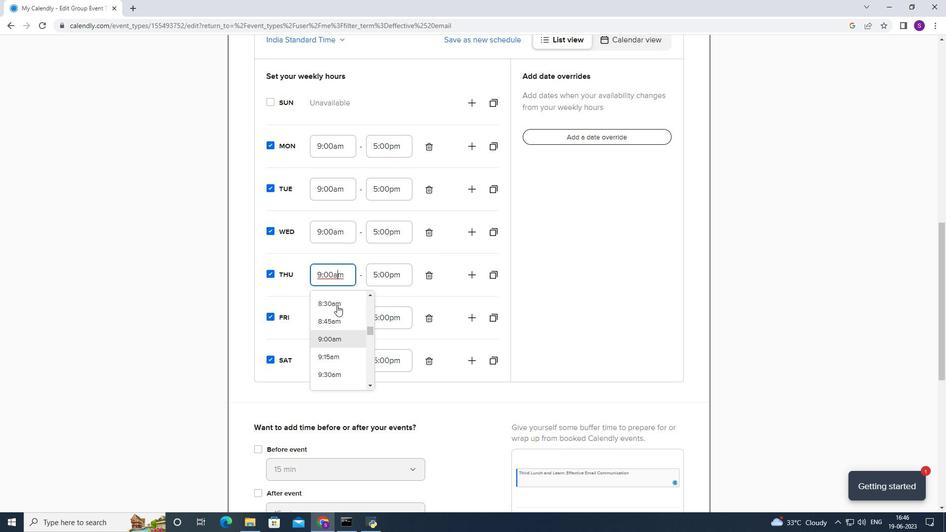 
Action: Mouse scrolled (334, 332) with delta (0, 0)
Screenshot: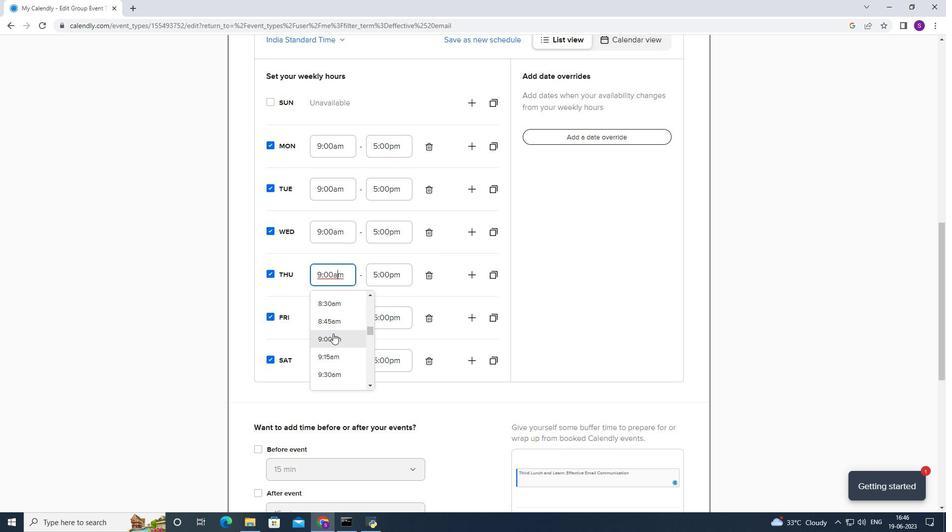 
Action: Mouse scrolled (334, 332) with delta (0, 0)
Screenshot: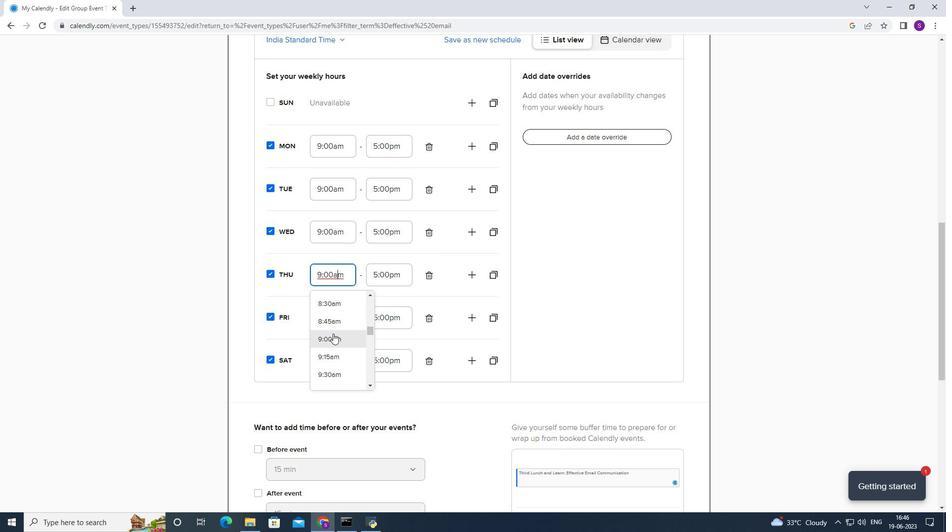 
Action: Mouse moved to (316, 351)
Screenshot: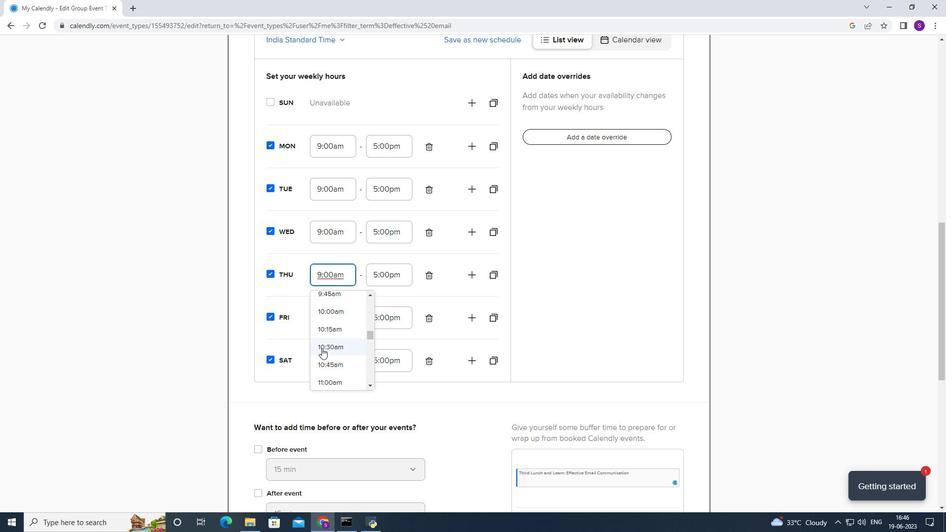 
Action: Mouse pressed left at (316, 351)
Screenshot: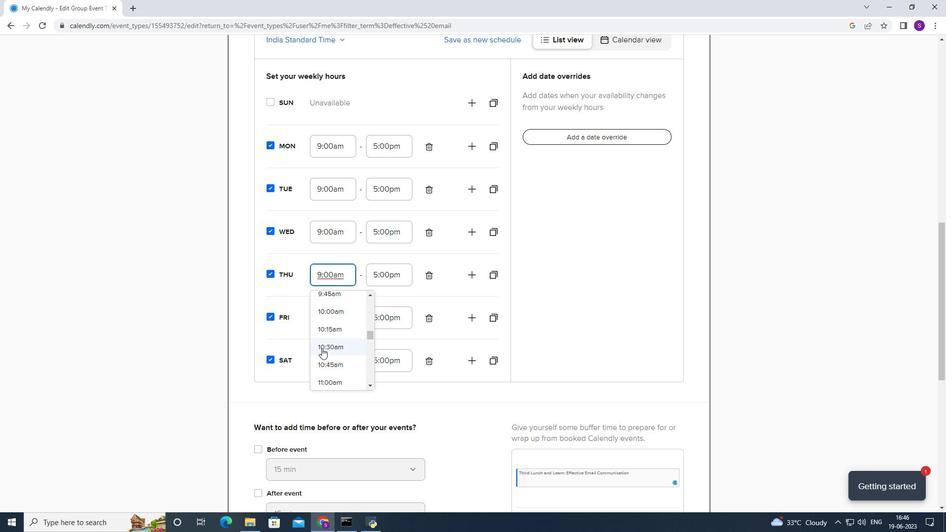 
Action: Mouse moved to (348, 217)
Screenshot: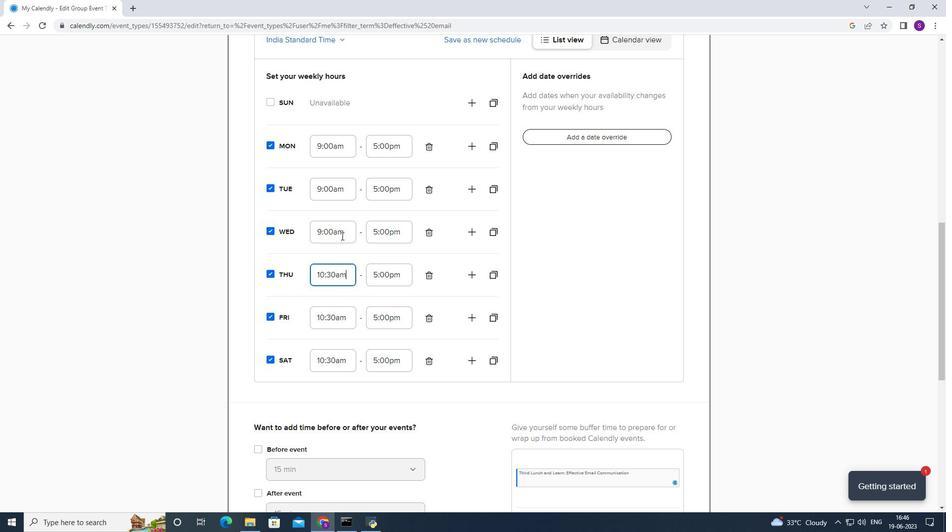 
Action: Mouse pressed left at (348, 217)
Screenshot: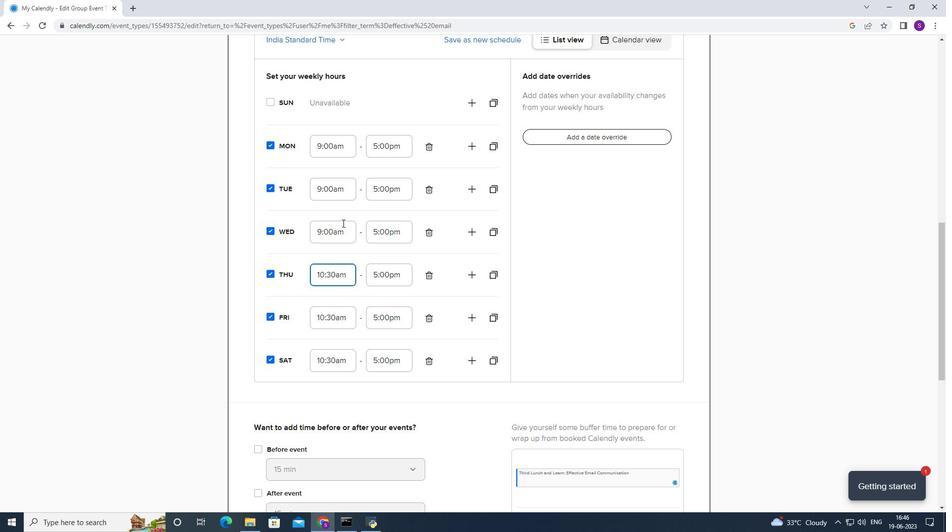 
Action: Mouse moved to (338, 288)
Screenshot: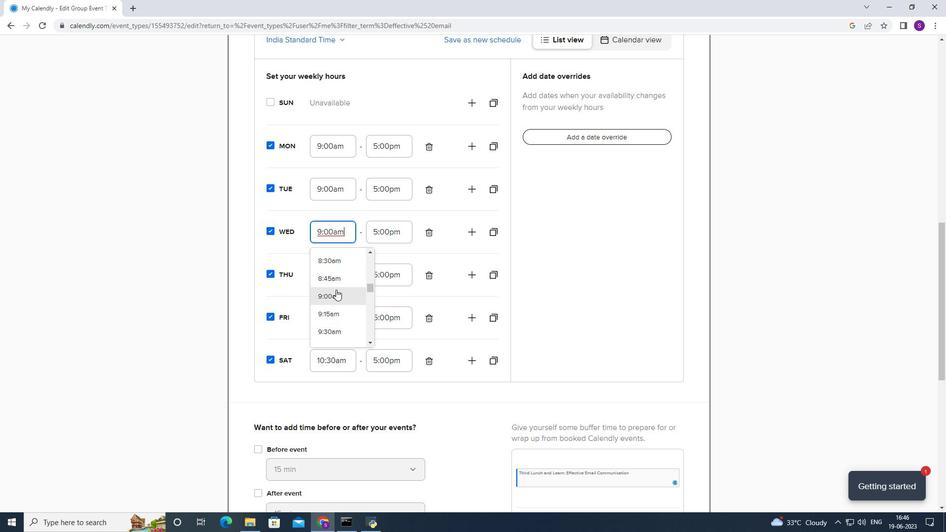 
Action: Mouse scrolled (338, 287) with delta (0, 0)
Screenshot: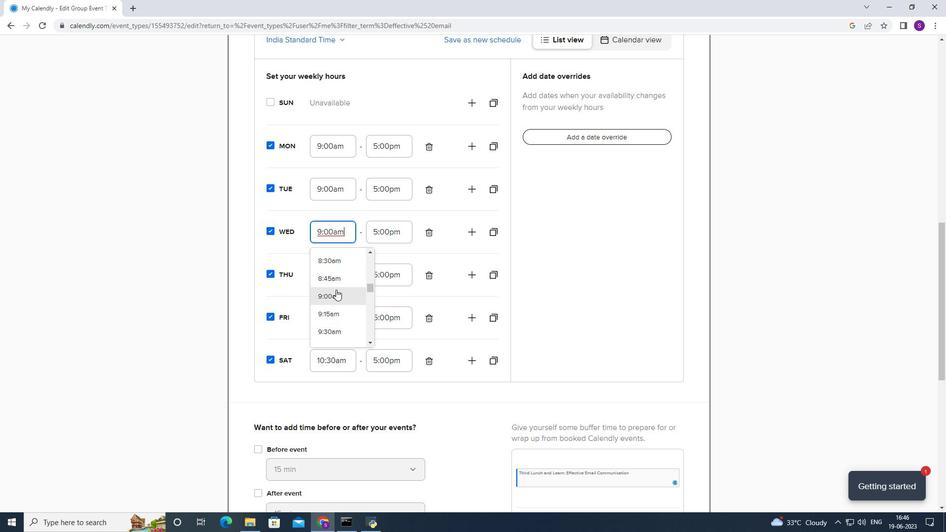 
Action: Mouse scrolled (338, 287) with delta (0, 0)
Screenshot: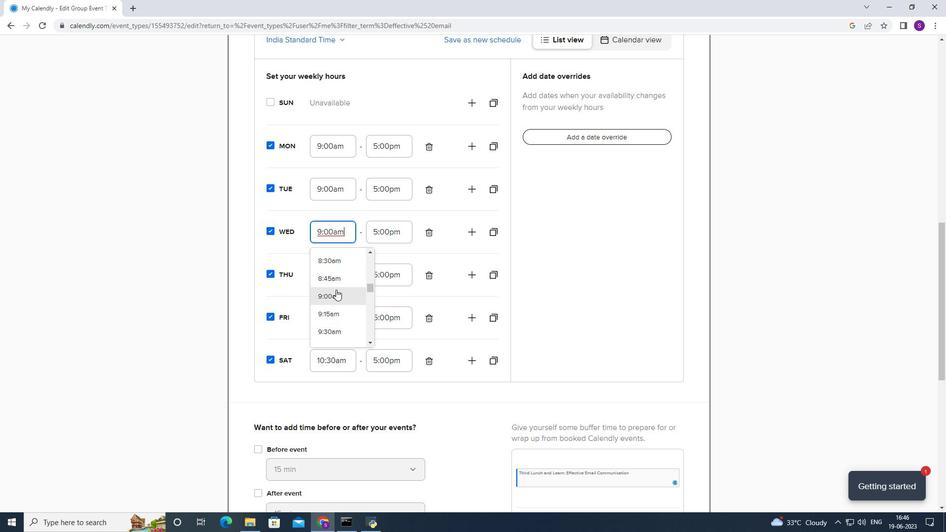 
Action: Mouse moved to (331, 299)
Screenshot: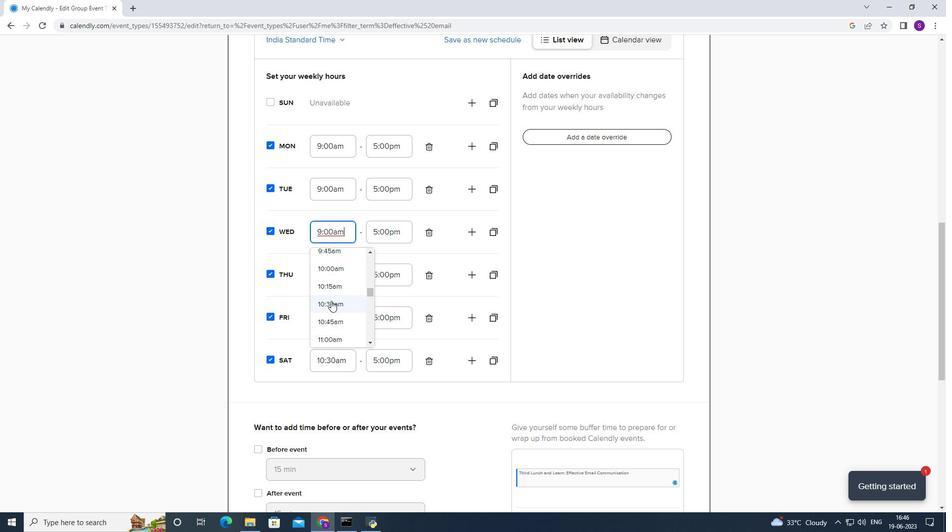 
Action: Mouse pressed left at (331, 299)
Screenshot: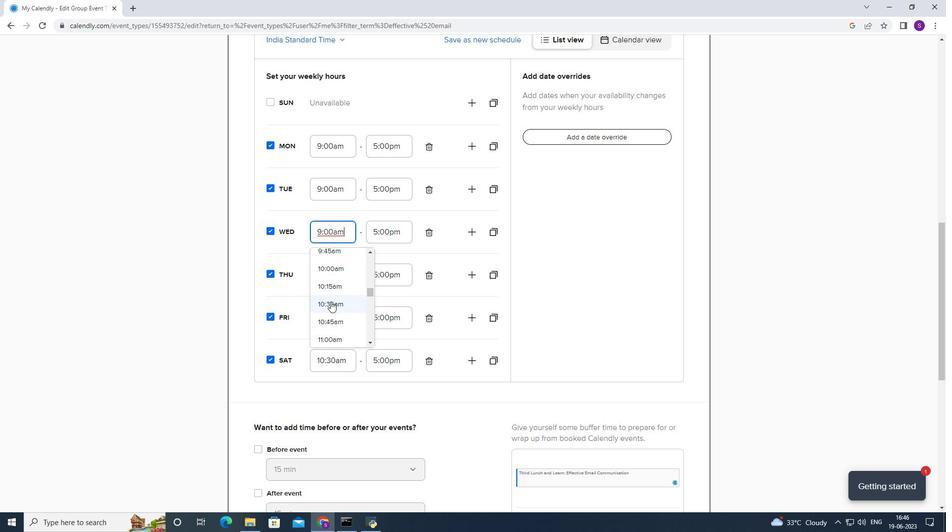 
Action: Mouse moved to (359, 177)
Screenshot: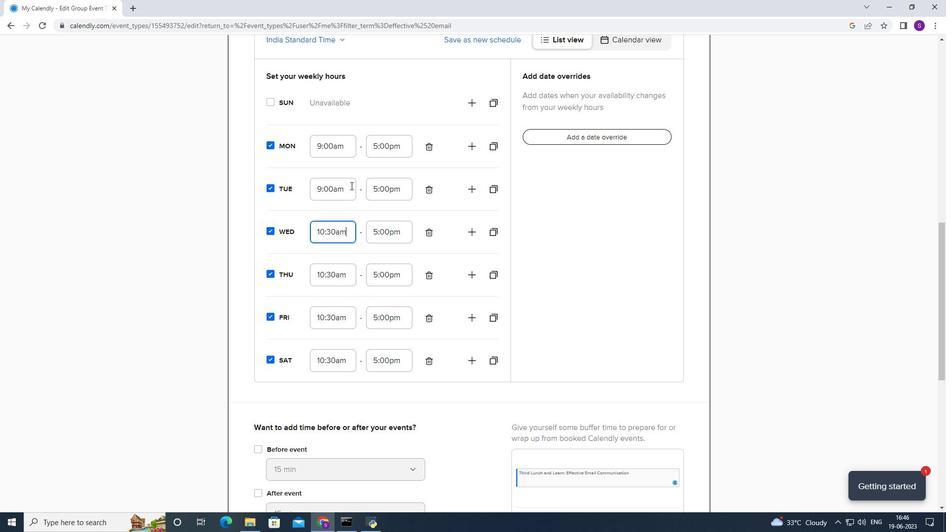 
Action: Mouse pressed left at (359, 177)
Screenshot: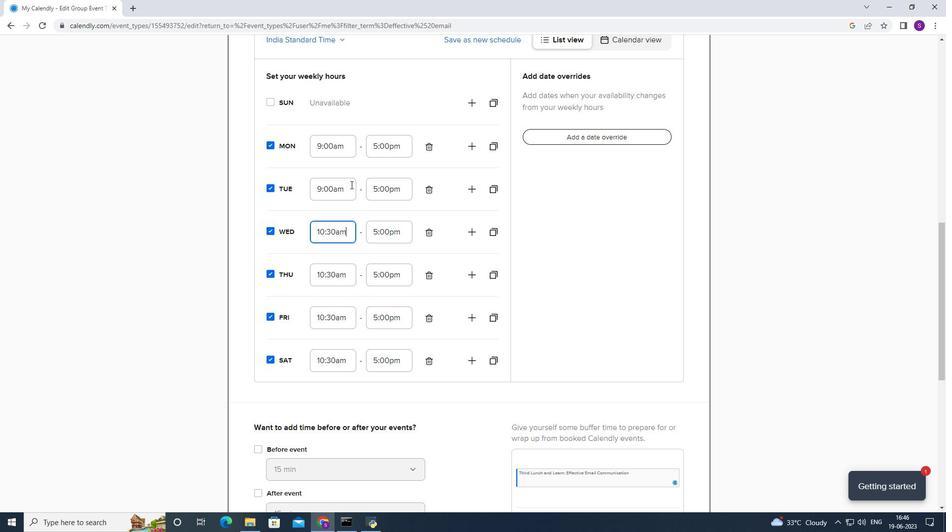 
Action: Mouse moved to (334, 262)
Screenshot: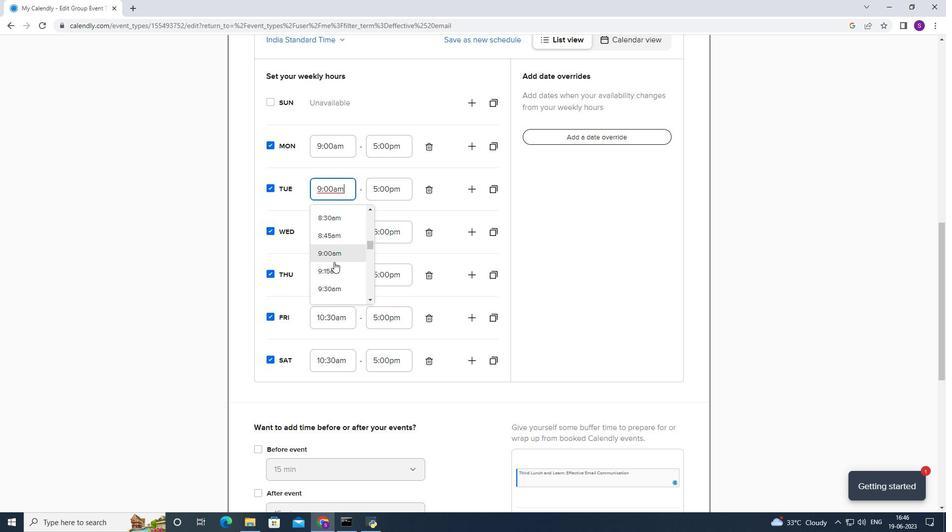 
Action: Mouse scrolled (334, 262) with delta (0, 0)
Screenshot: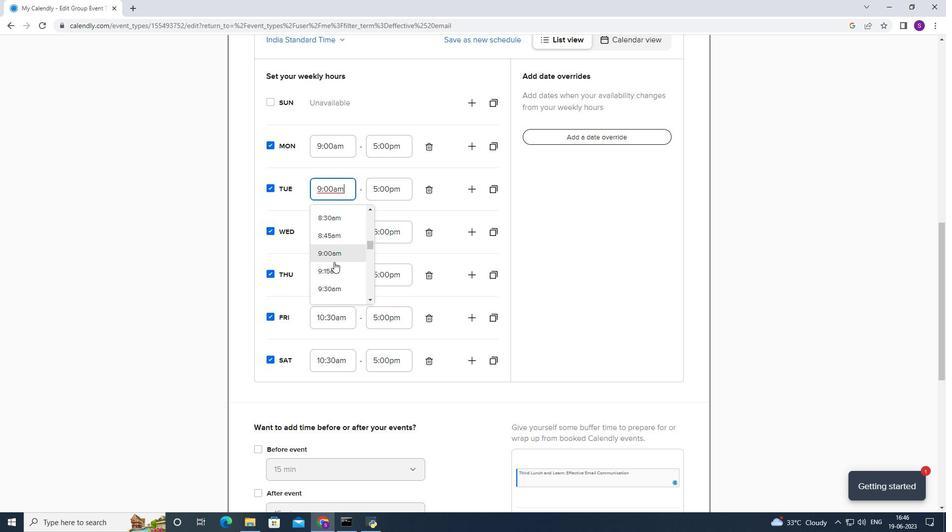 
Action: Mouse scrolled (334, 262) with delta (0, 0)
Screenshot: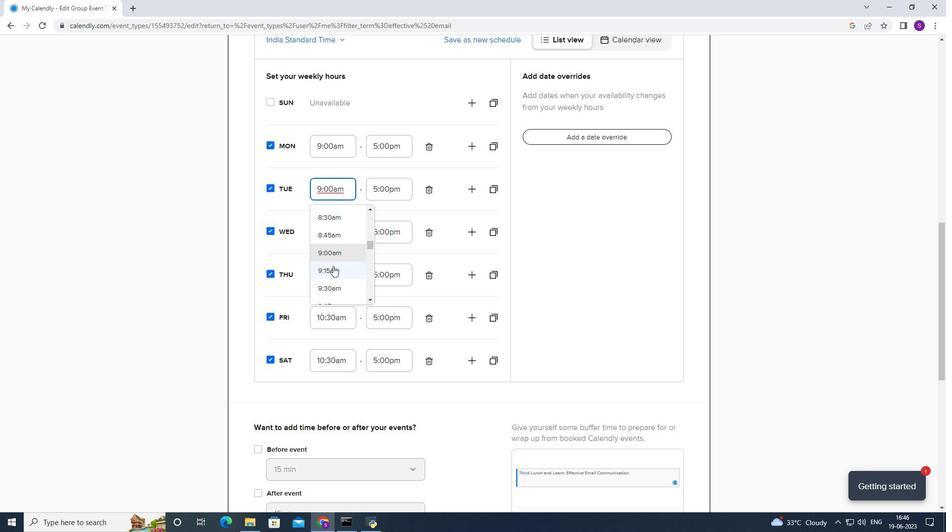 
Action: Mouse moved to (334, 257)
Screenshot: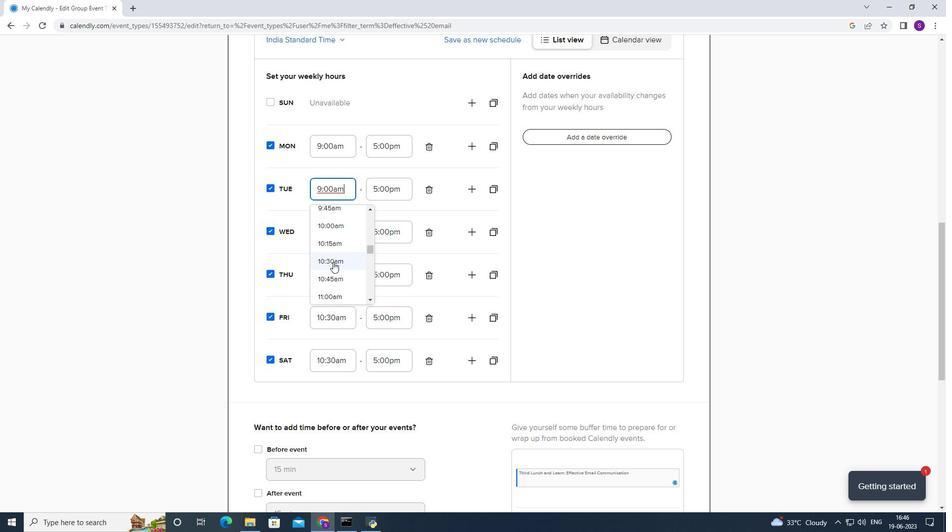 
Action: Mouse pressed left at (334, 257)
Screenshot: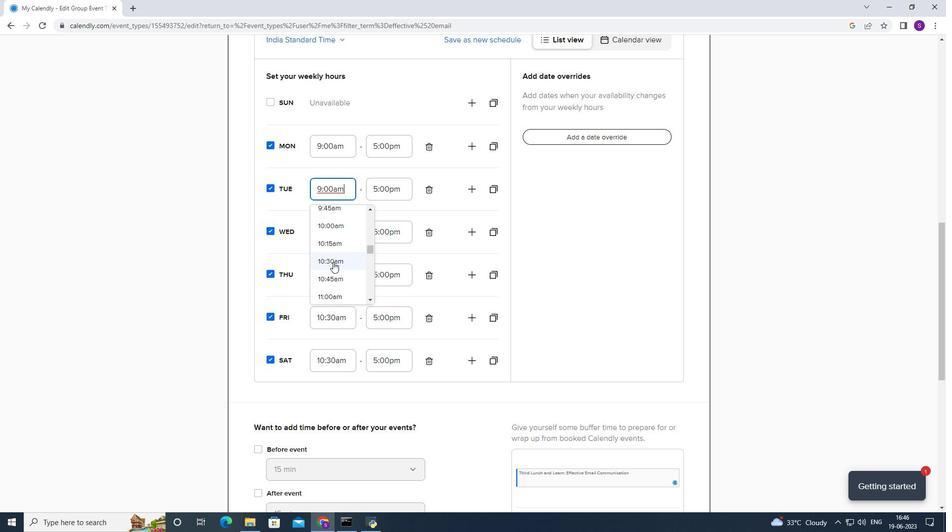 
Action: Mouse moved to (346, 138)
Screenshot: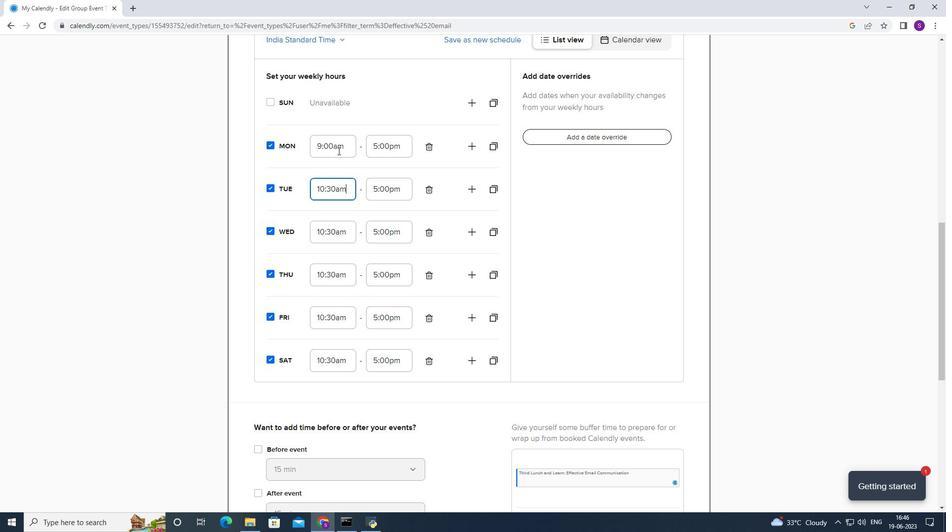 
Action: Mouse pressed left at (346, 138)
Screenshot: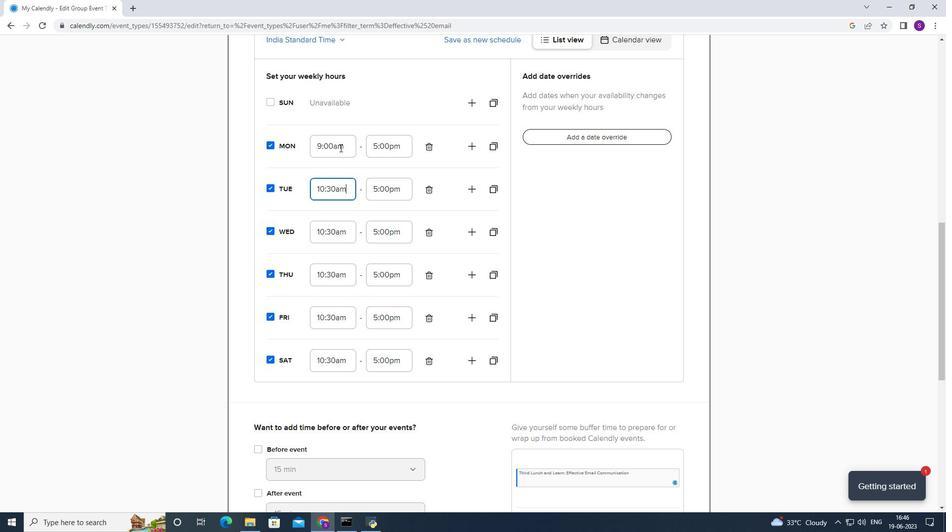 
Action: Mouse moved to (333, 228)
Screenshot: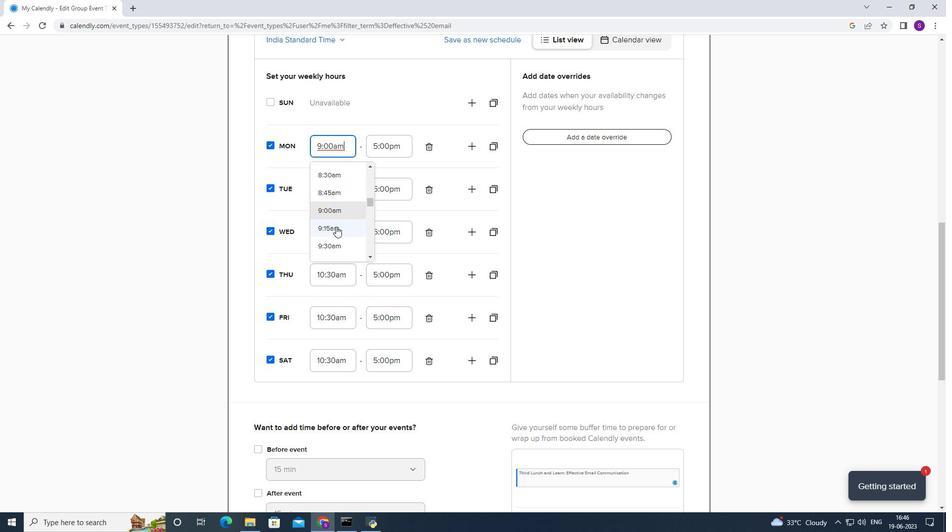 
Action: Mouse scrolled (333, 228) with delta (0, 0)
Screenshot: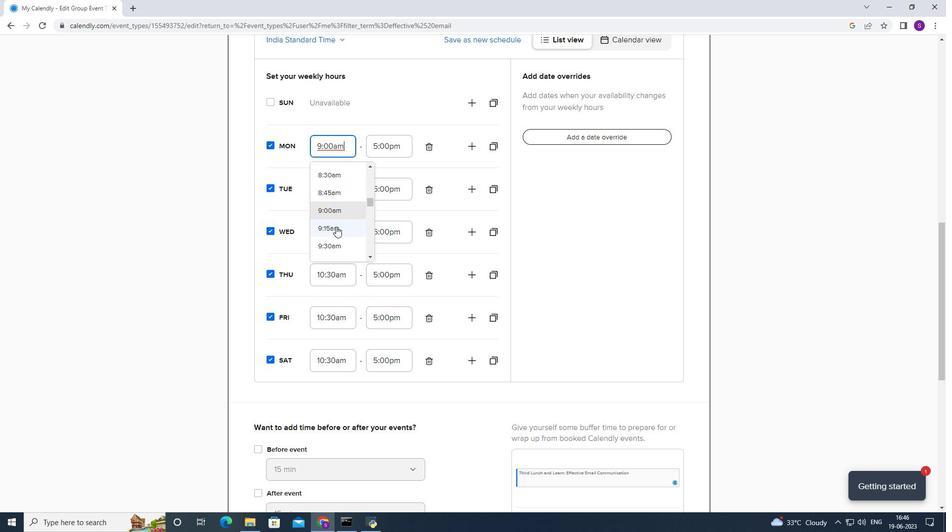 
Action: Mouse scrolled (333, 228) with delta (0, 0)
Screenshot: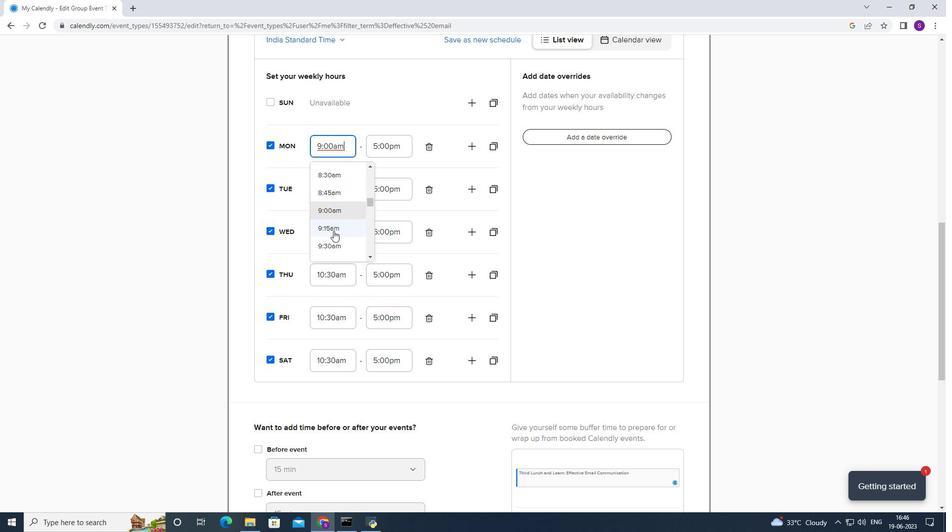
Action: Mouse moved to (340, 209)
Screenshot: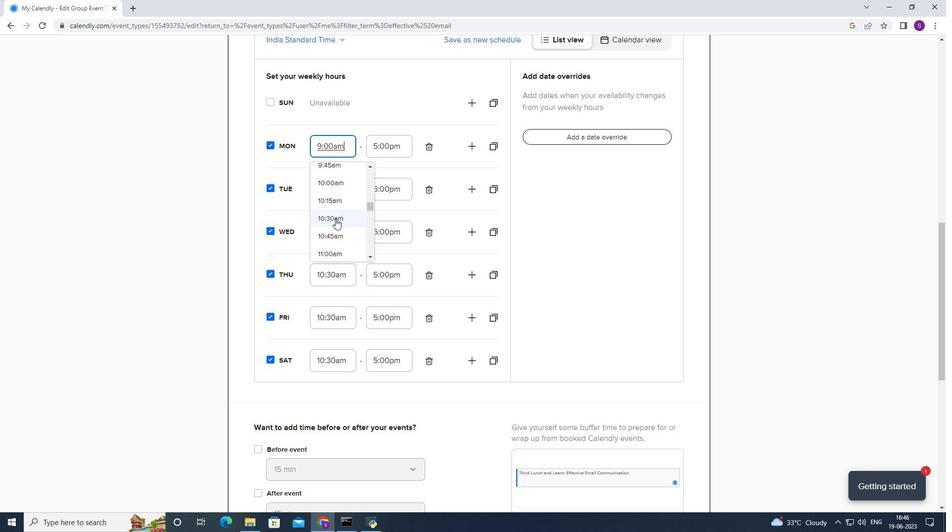 
Action: Mouse pressed left at (340, 209)
Screenshot: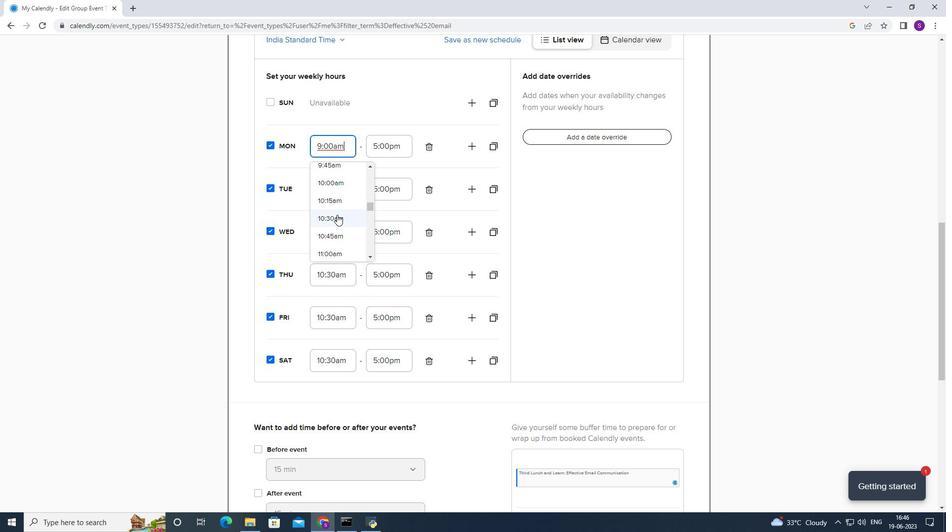 
Action: Mouse moved to (406, 144)
Screenshot: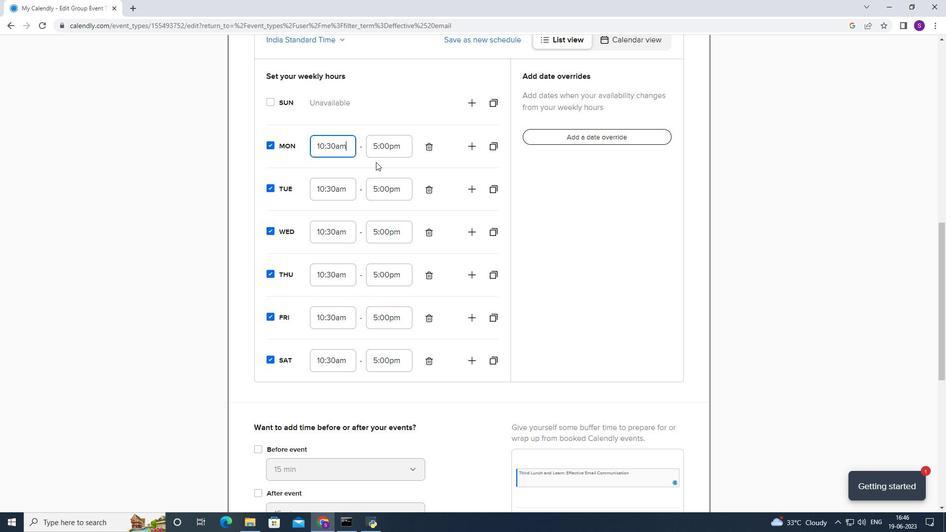 
Action: Mouse pressed left at (406, 144)
Screenshot: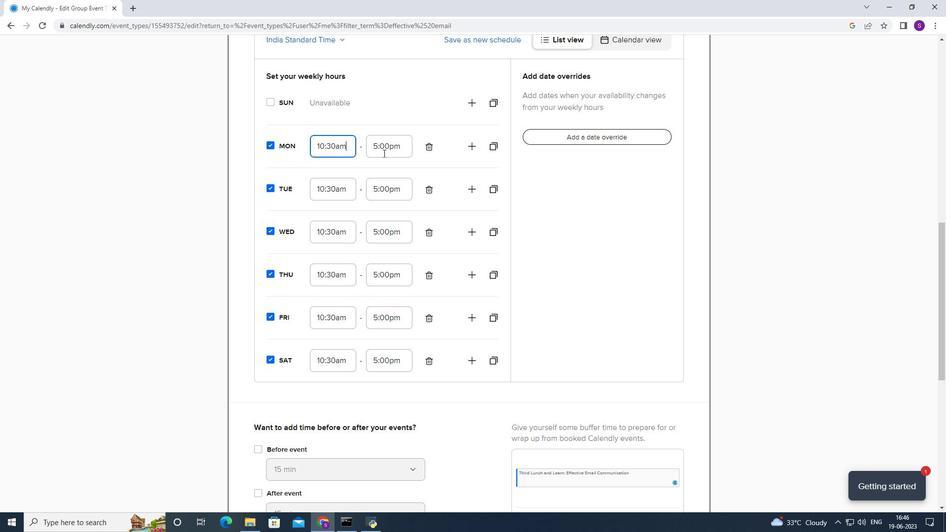 
Action: Mouse moved to (395, 211)
Screenshot: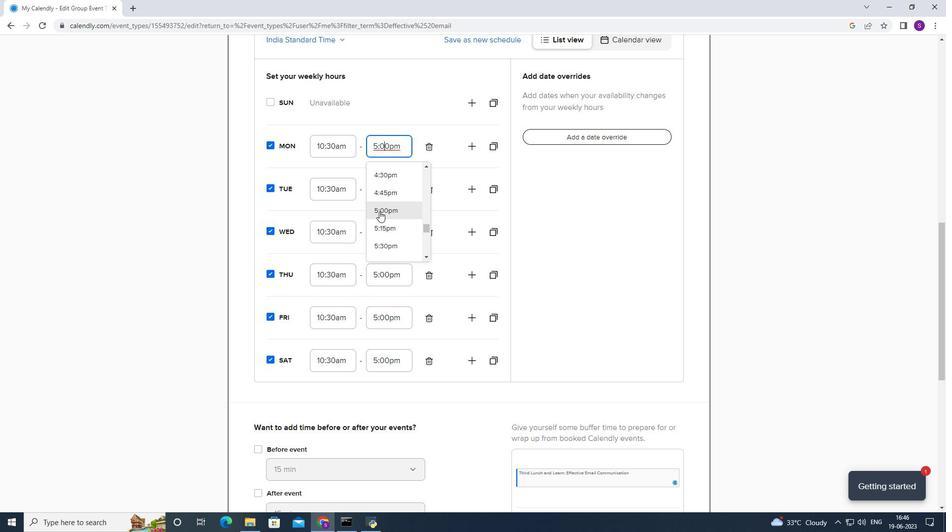 
Action: Mouse scrolled (395, 211) with delta (0, 0)
Screenshot: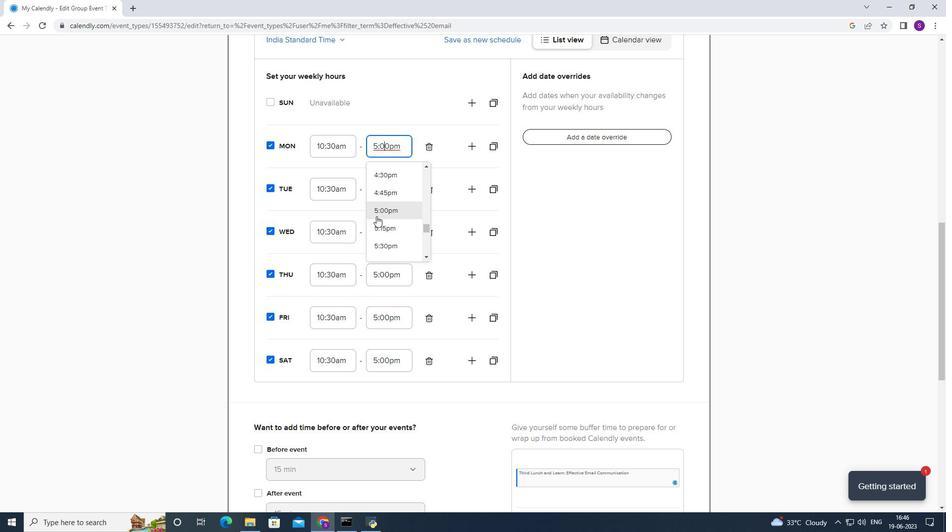 
Action: Mouse moved to (394, 225)
Screenshot: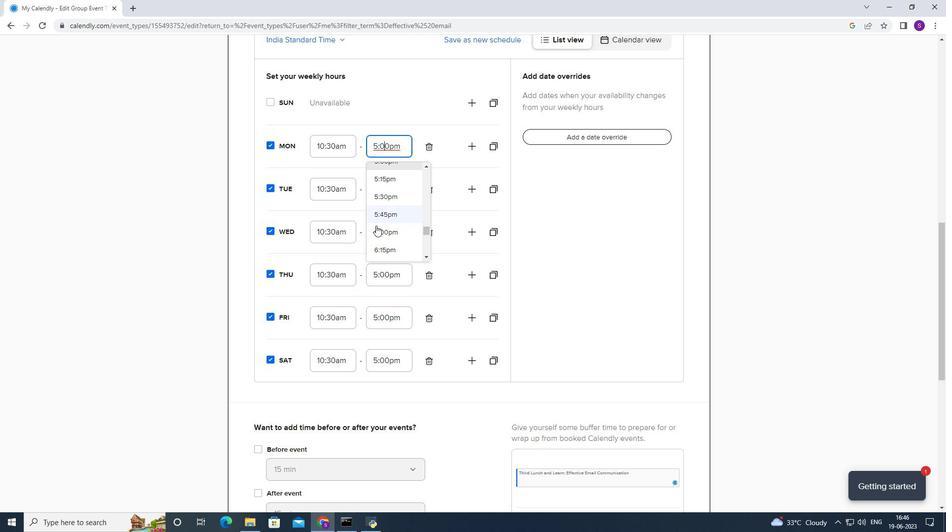 
Action: Mouse pressed left at (394, 225)
Screenshot: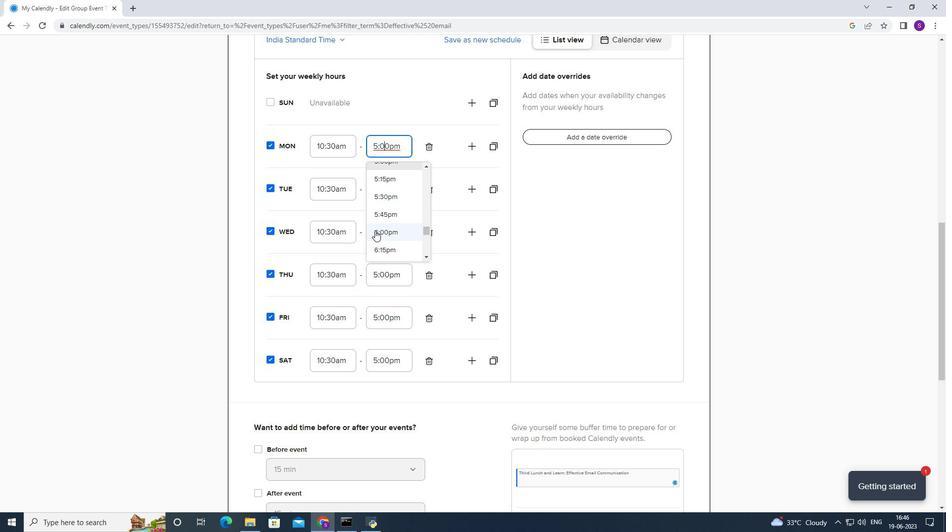 
Action: Mouse moved to (412, 189)
Screenshot: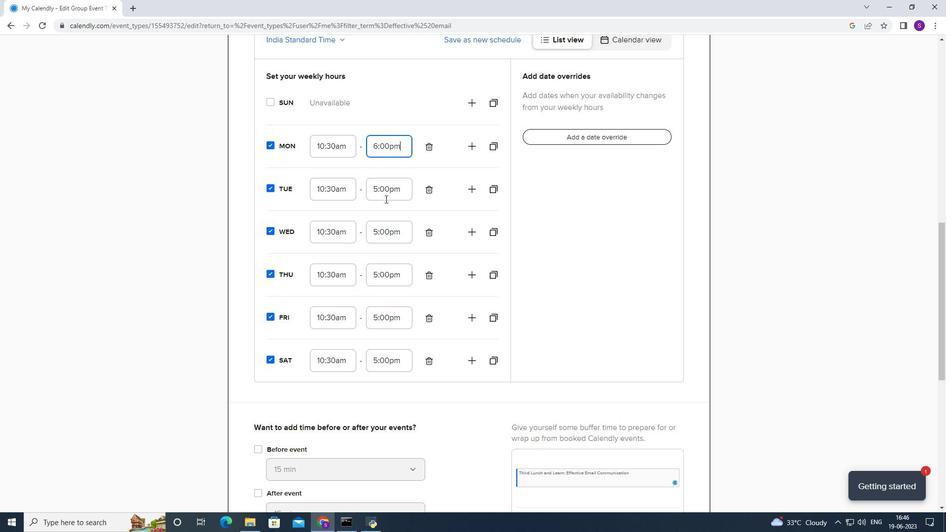 
Action: Mouse pressed left at (412, 189)
Screenshot: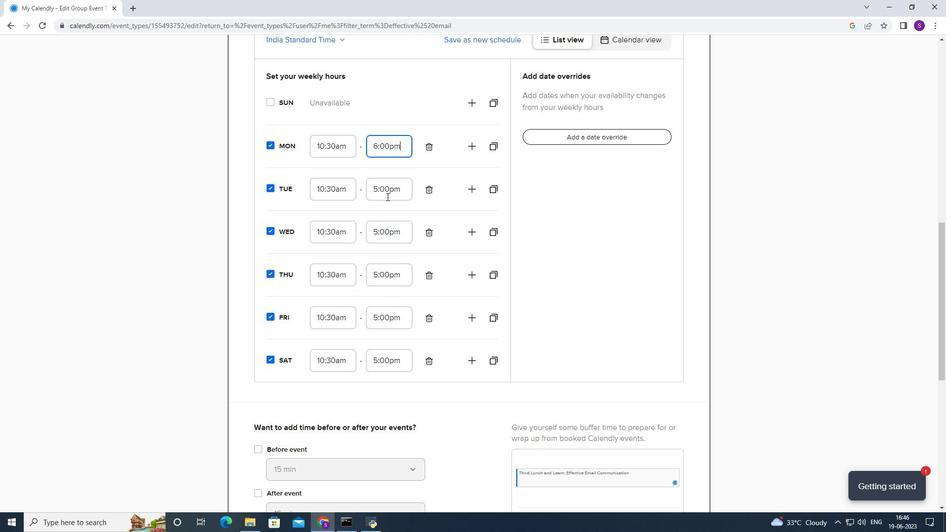 
Action: Mouse moved to (399, 241)
Screenshot: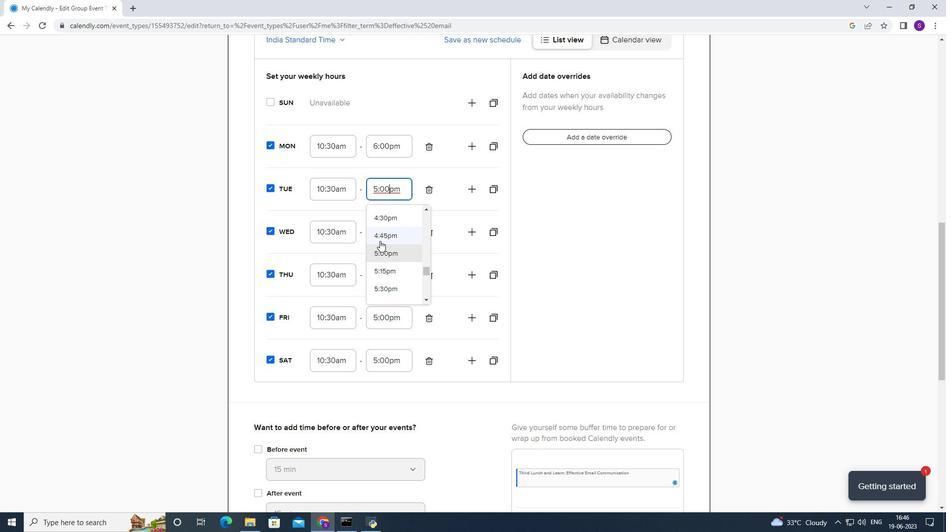 
Action: Mouse scrolled (399, 240) with delta (0, 0)
Screenshot: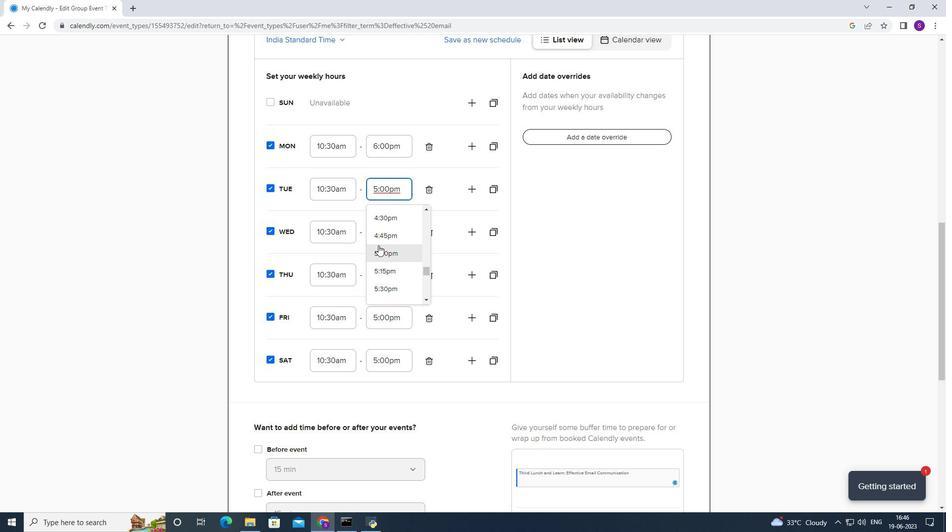 
Action: Mouse scrolled (399, 240) with delta (0, 0)
Screenshot: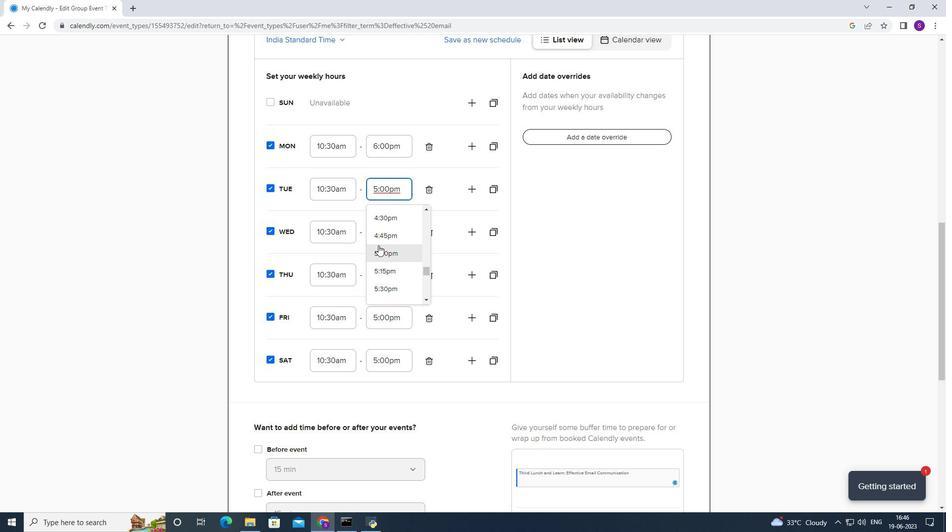 
Action: Mouse scrolled (399, 240) with delta (0, 0)
Screenshot: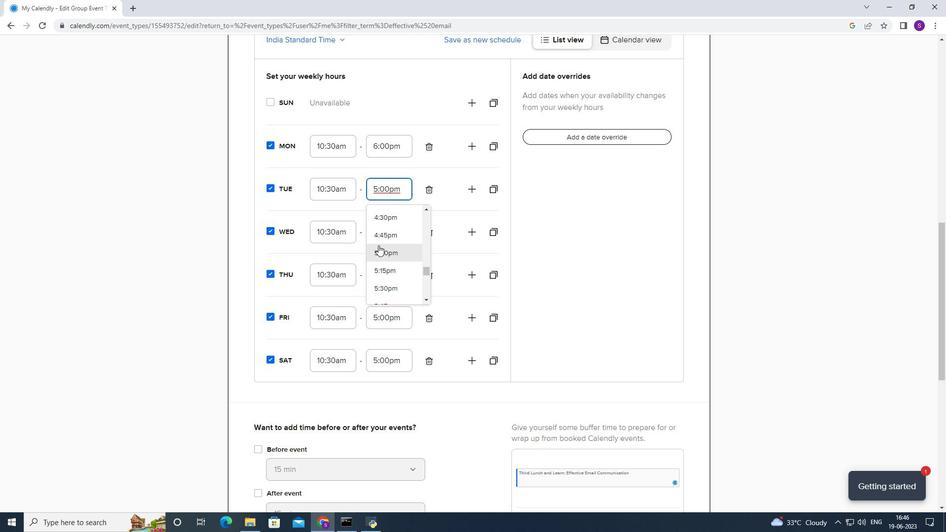 
Action: Mouse moved to (422, 204)
Screenshot: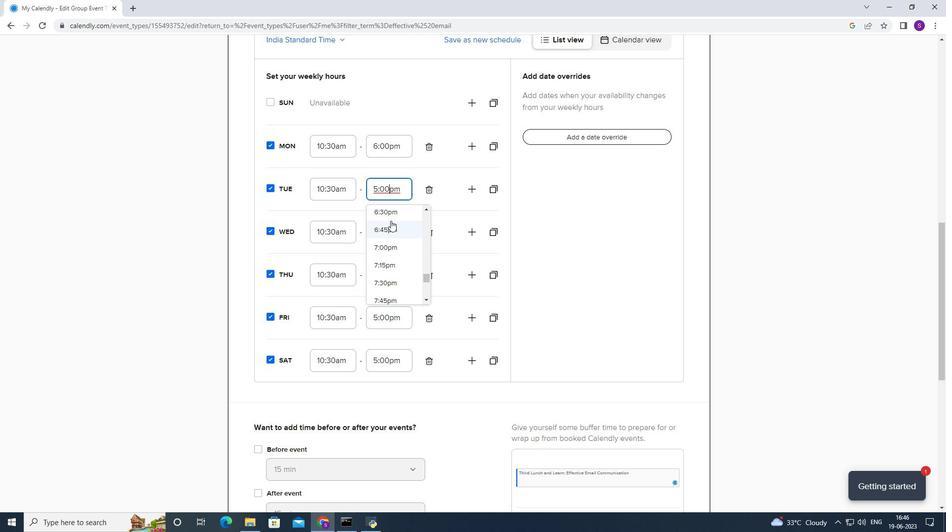 
Action: Mouse scrolled (422, 205) with delta (0, 0)
Screenshot: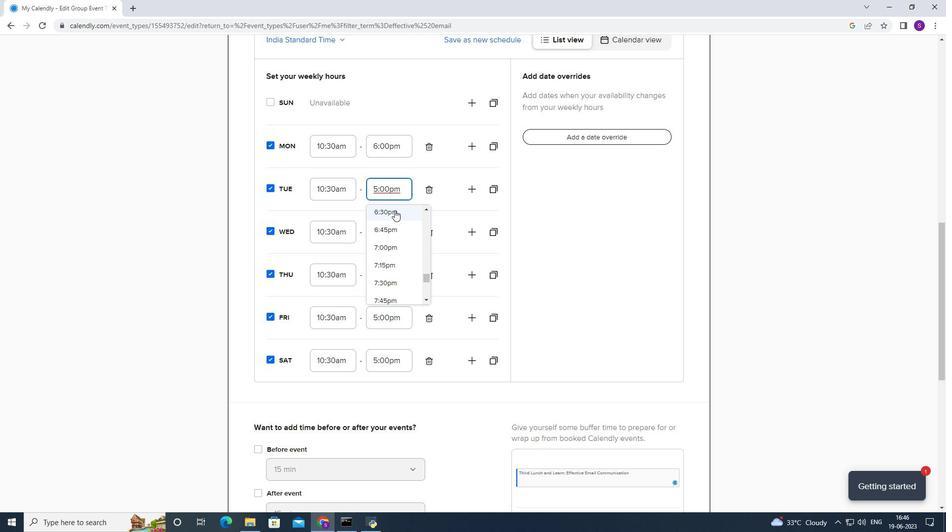 
Action: Mouse moved to (412, 218)
Screenshot: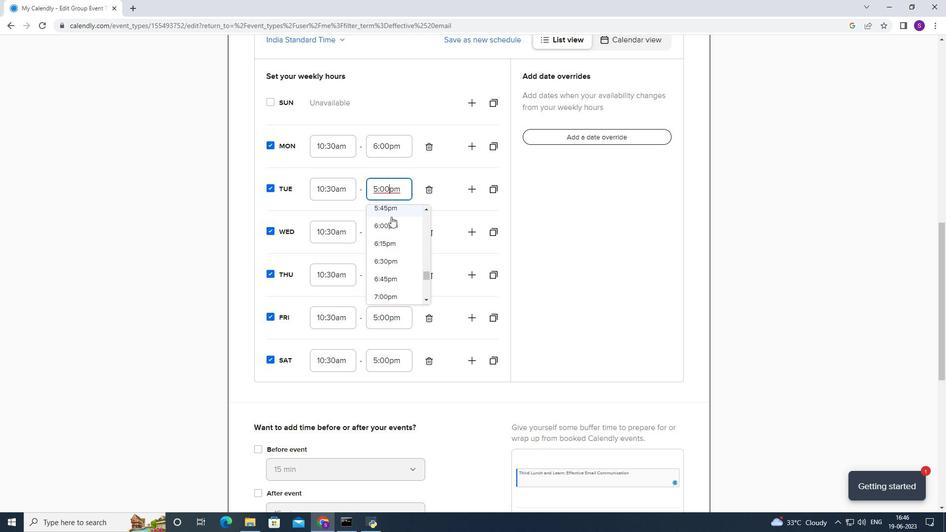 
Action: Mouse pressed left at (412, 218)
Screenshot: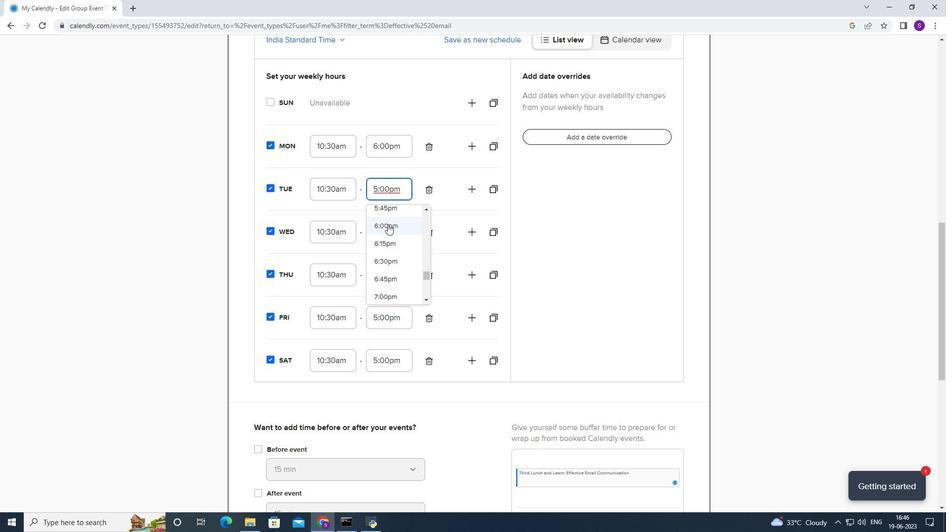 
Action: Mouse moved to (404, 229)
Screenshot: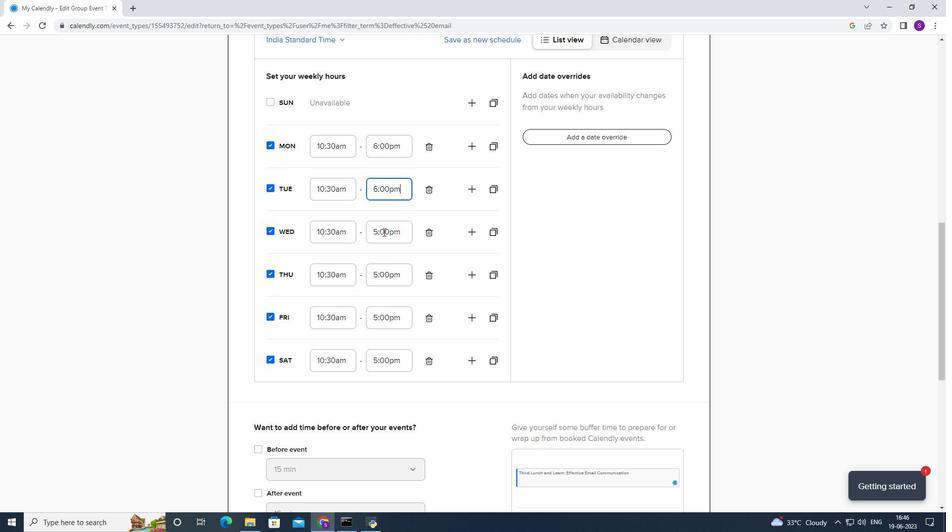 
Action: Mouse pressed left at (404, 229)
Screenshot: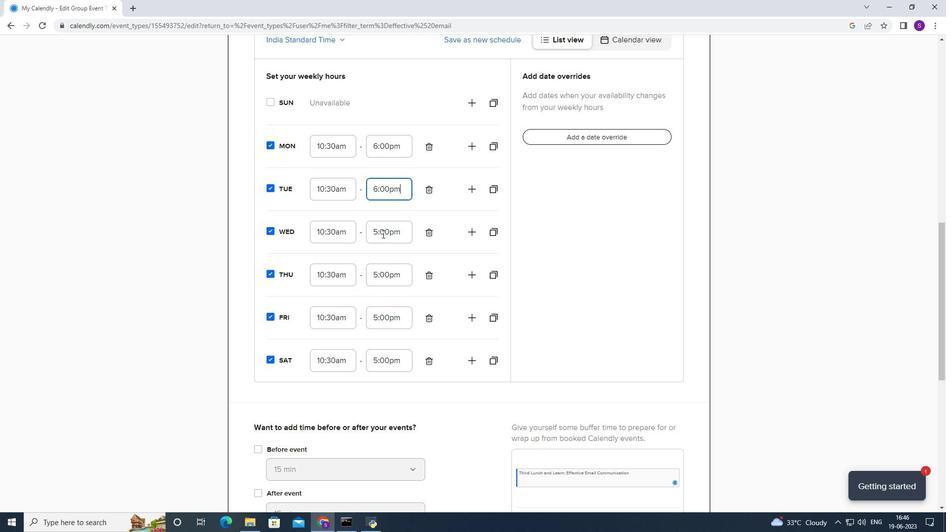 
Action: Mouse moved to (377, 301)
Screenshot: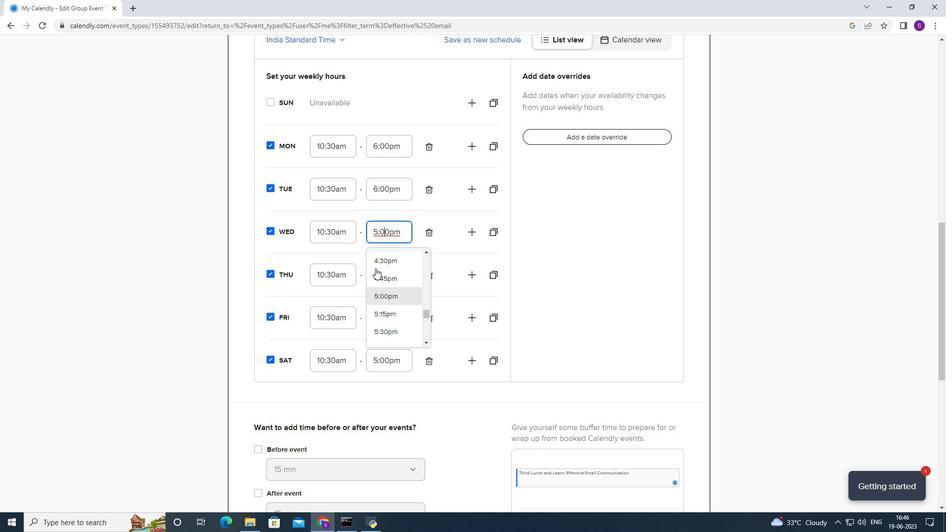 
Action: Mouse scrolled (377, 300) with delta (0, 0)
Screenshot: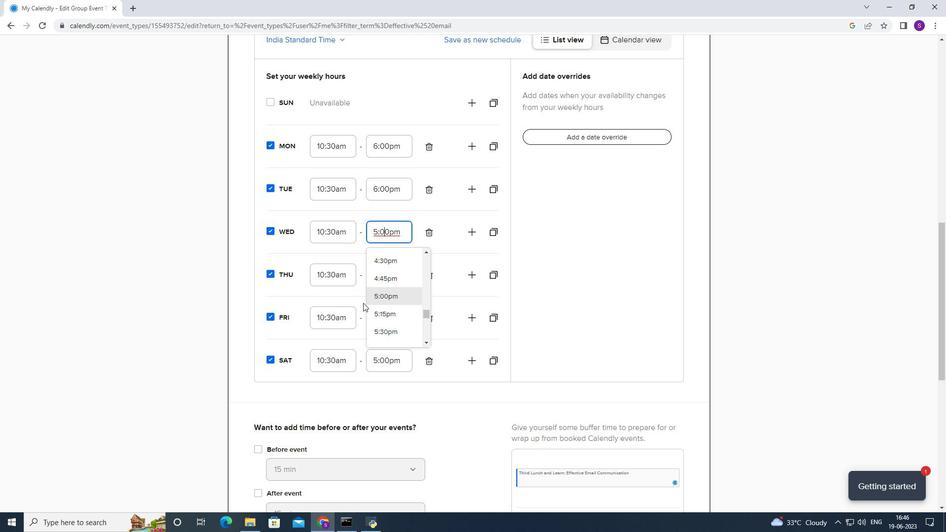 
Action: Mouse scrolled (377, 300) with delta (0, 0)
Screenshot: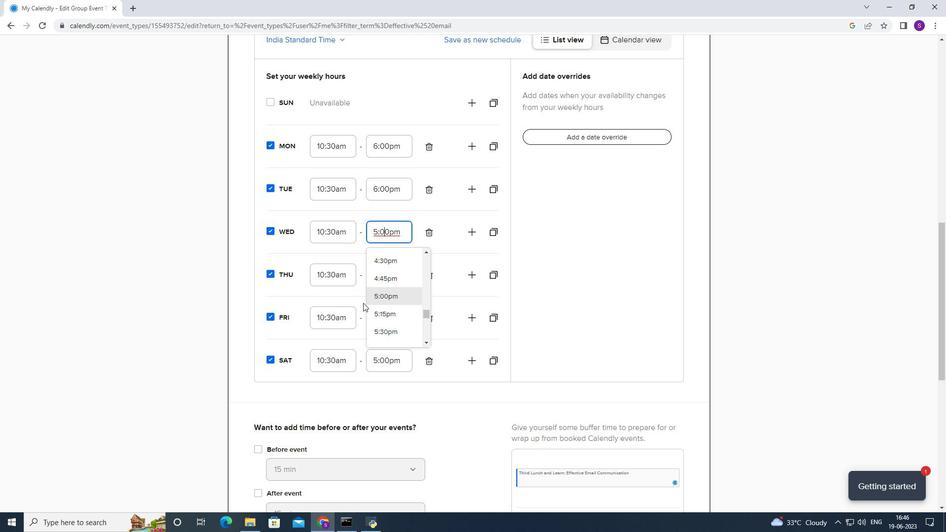 
Action: Mouse scrolled (377, 300) with delta (0, 0)
Screenshot: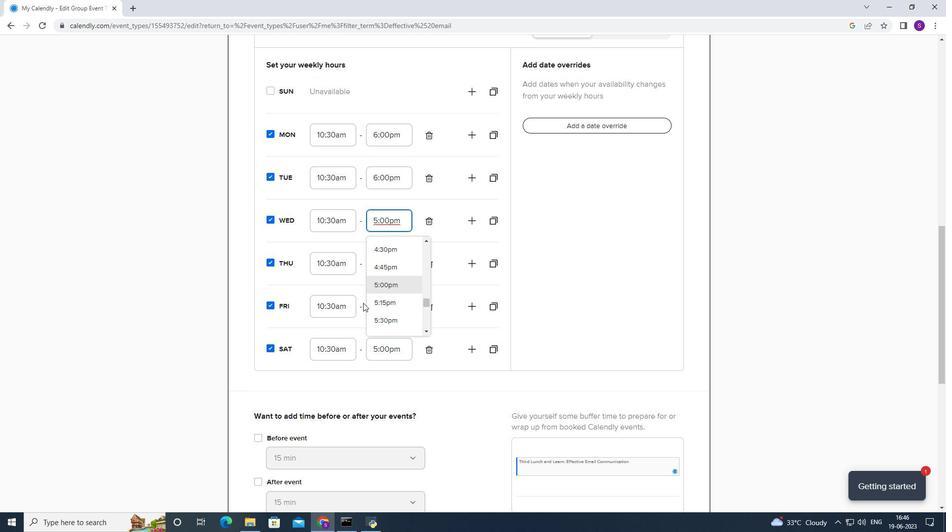 
Action: Mouse moved to (430, 169)
Screenshot: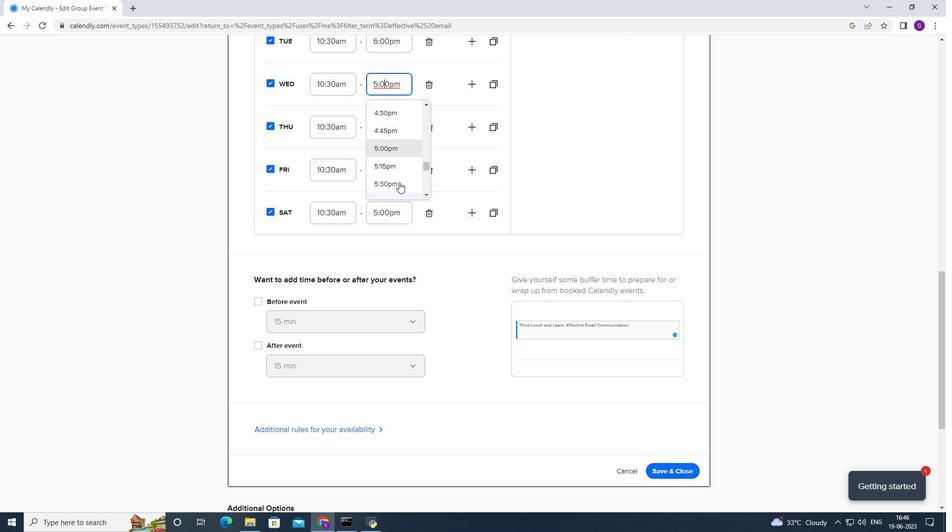 
Action: Mouse scrolled (430, 168) with delta (0, 0)
Screenshot: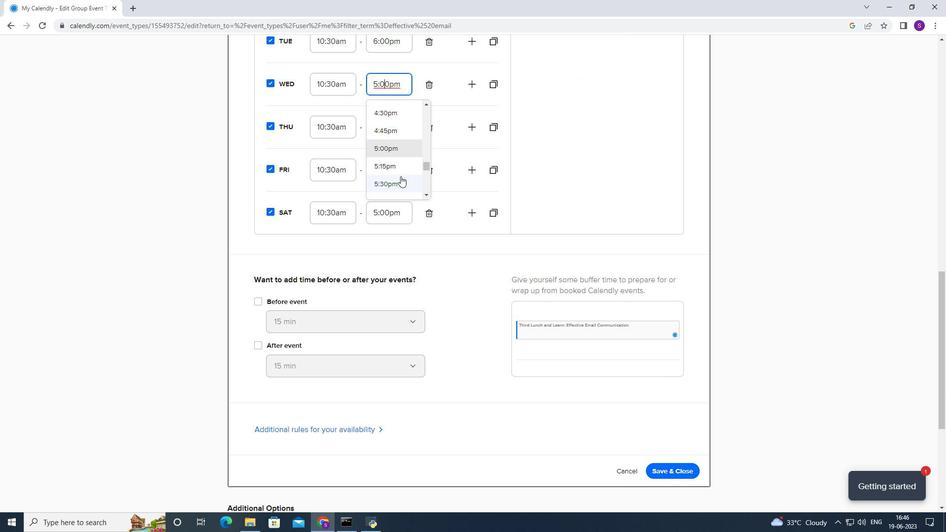 
Action: Mouse moved to (419, 161)
Screenshot: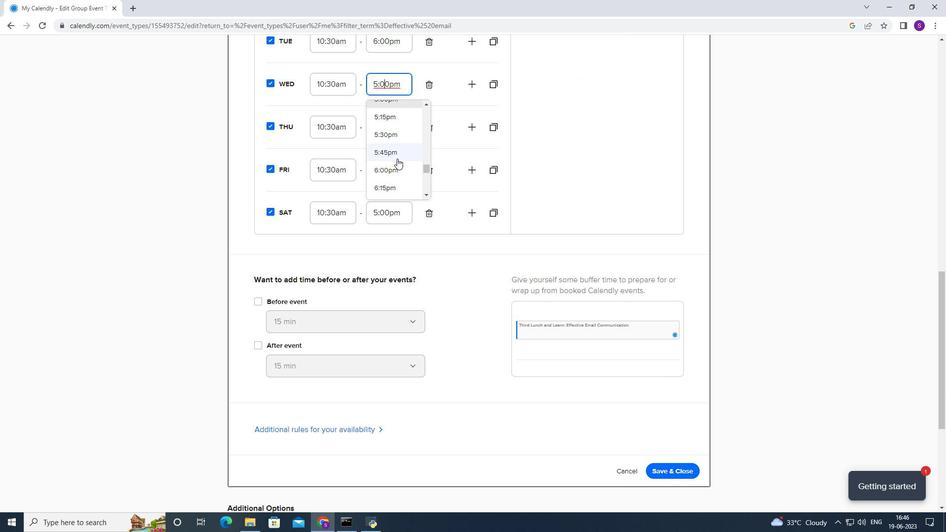 
Action: Mouse pressed left at (419, 161)
Screenshot: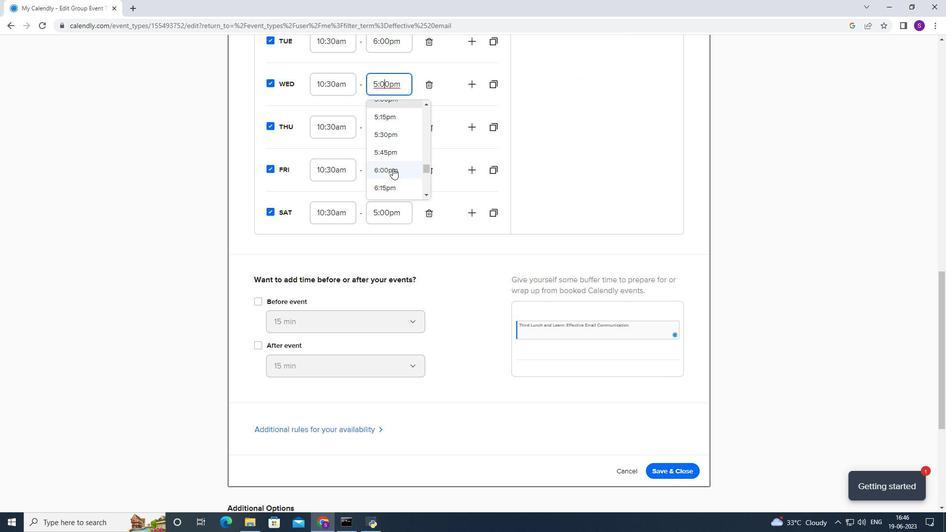
Action: Mouse moved to (427, 118)
Screenshot: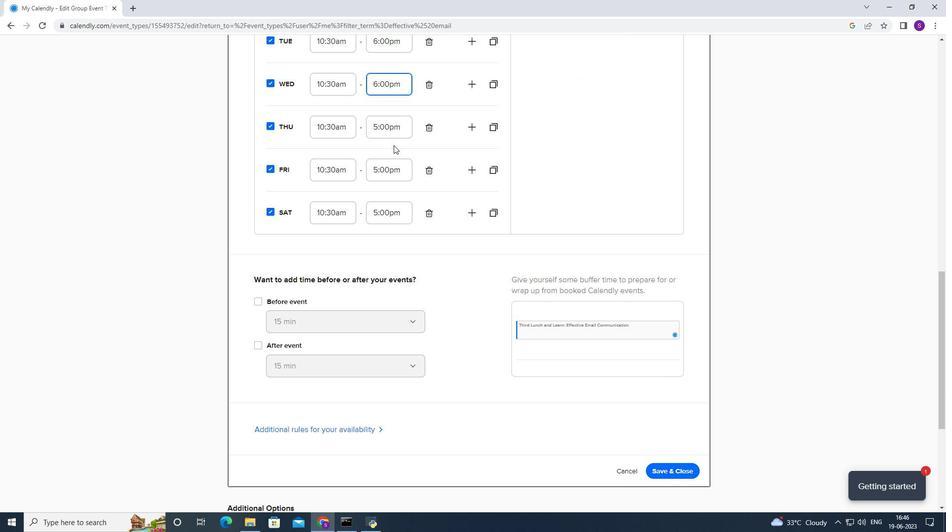 
Action: Mouse pressed left at (427, 118)
Screenshot: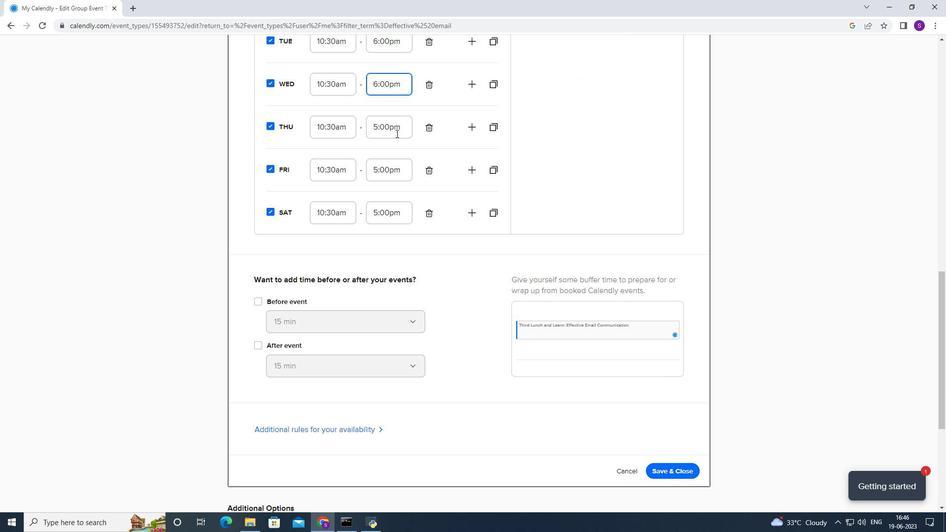 
Action: Mouse moved to (407, 192)
Screenshot: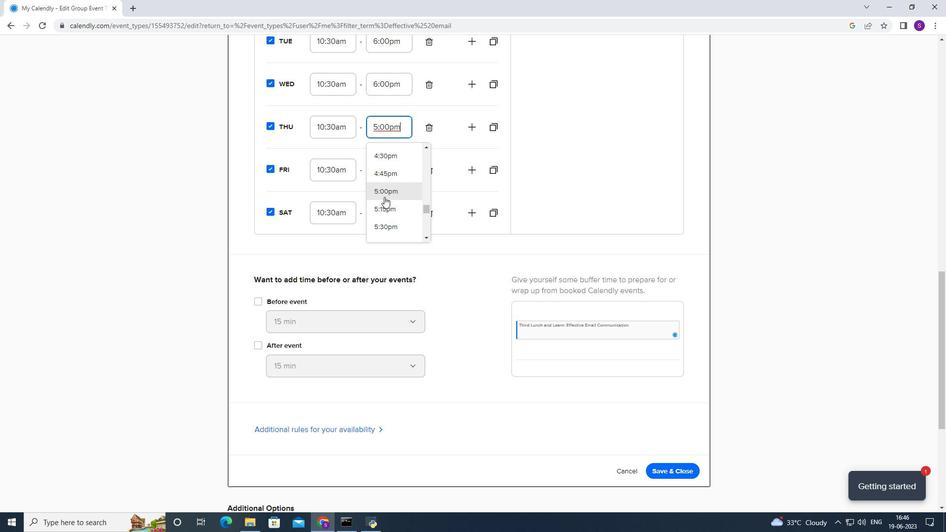
Action: Mouse scrolled (407, 191) with delta (0, 0)
Screenshot: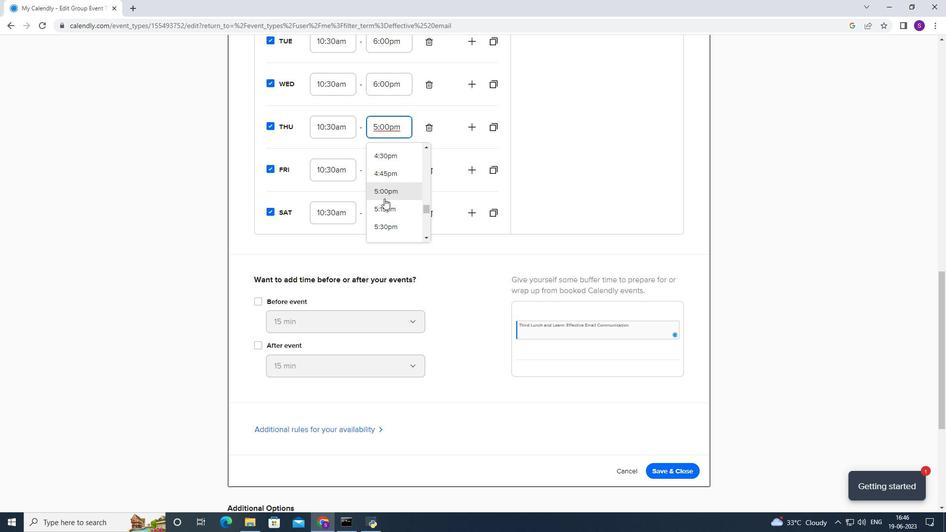 
Action: Mouse scrolled (407, 191) with delta (0, 0)
Screenshot: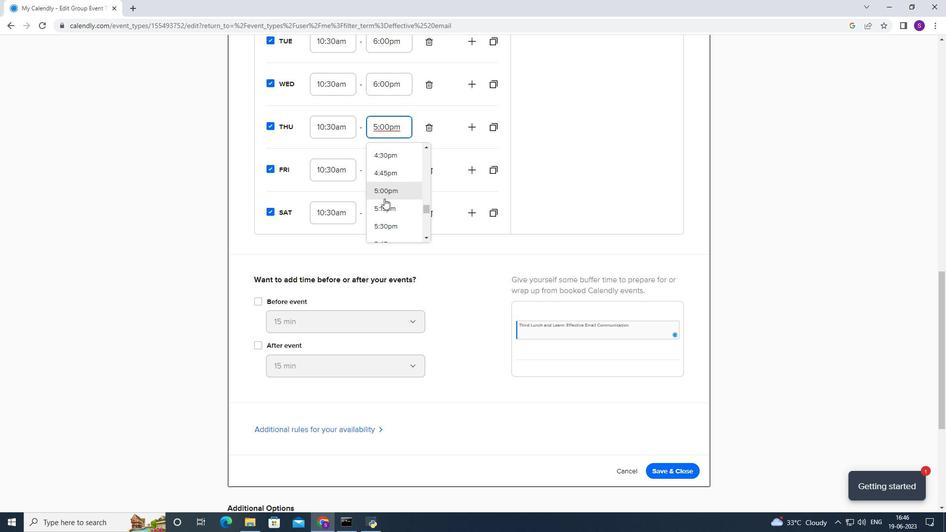 
Action: Mouse moved to (424, 156)
Screenshot: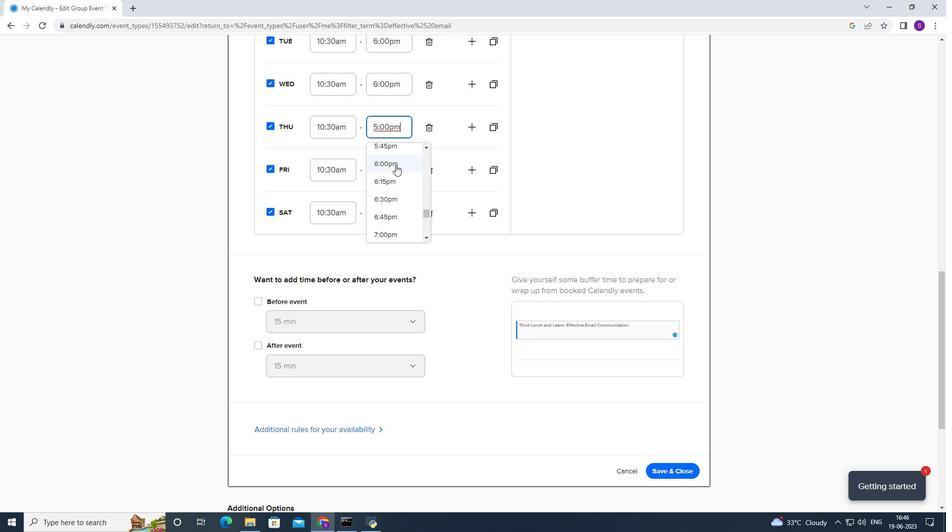 
Action: Mouse pressed left at (424, 156)
Screenshot: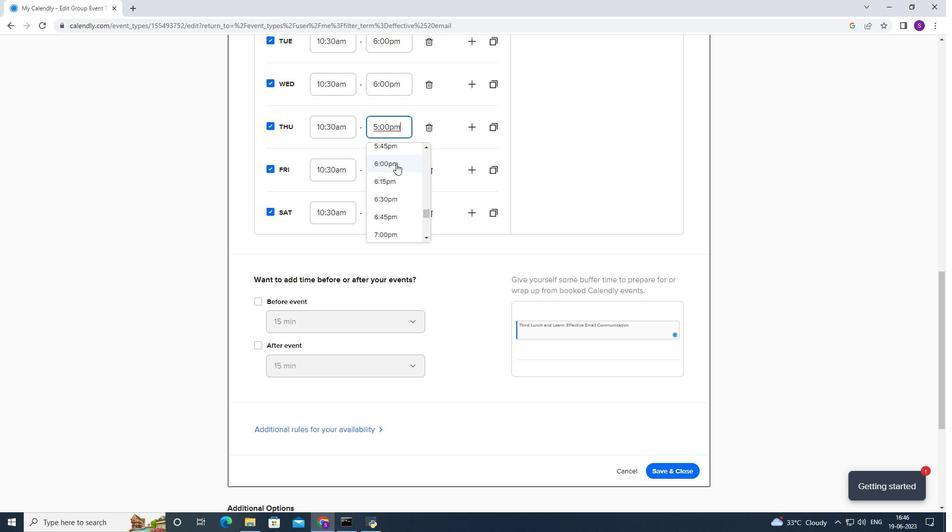 
Action: Mouse moved to (417, 159)
Screenshot: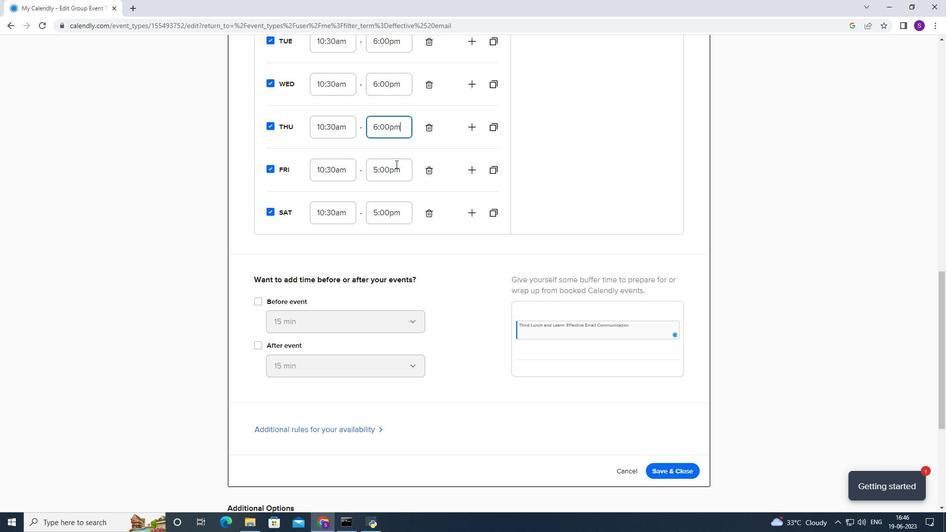 
Action: Mouse pressed left at (417, 159)
Screenshot: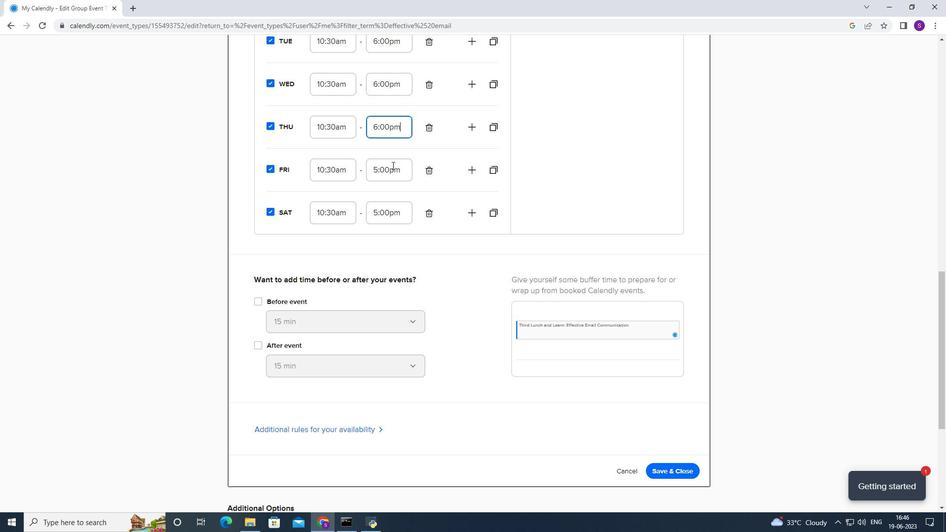 
Action: Mouse moved to (406, 211)
Screenshot: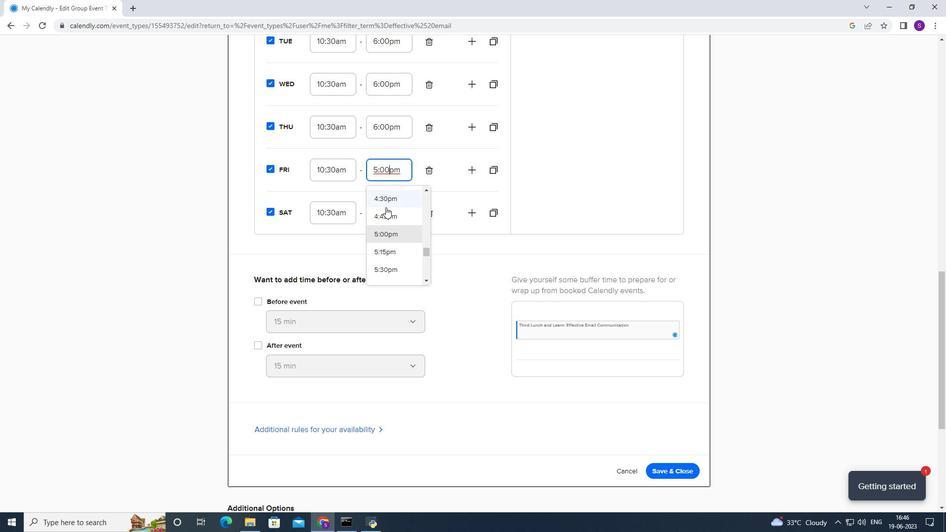 
Action: Mouse scrolled (406, 211) with delta (0, 0)
Screenshot: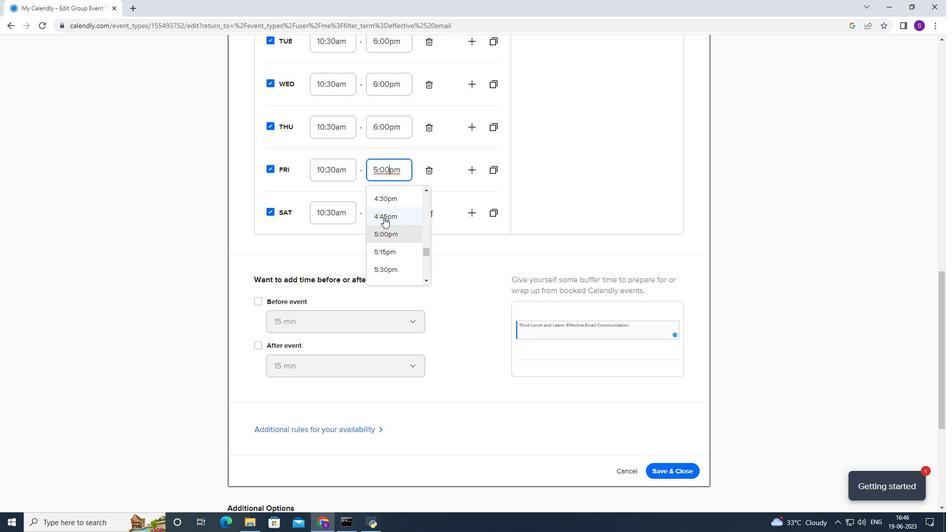
Action: Mouse scrolled (406, 211) with delta (0, 0)
Screenshot: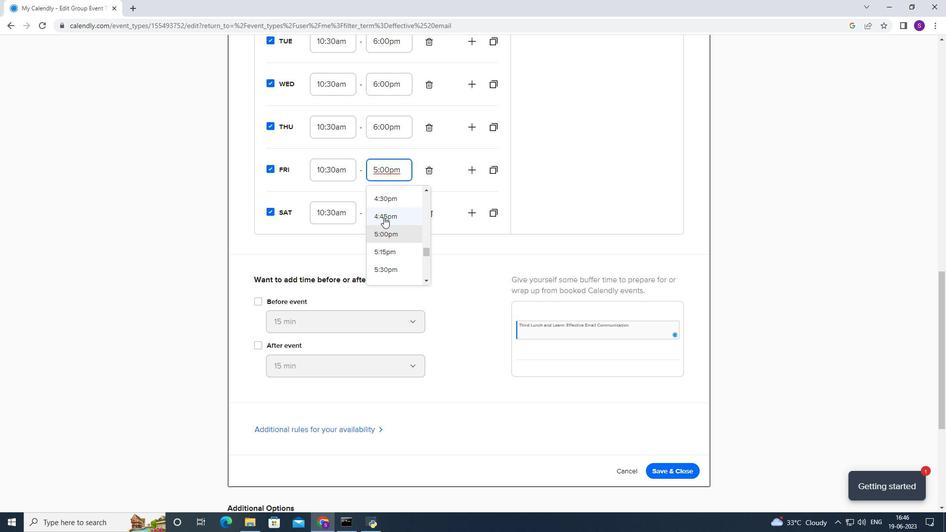 
Action: Mouse moved to (409, 200)
Screenshot: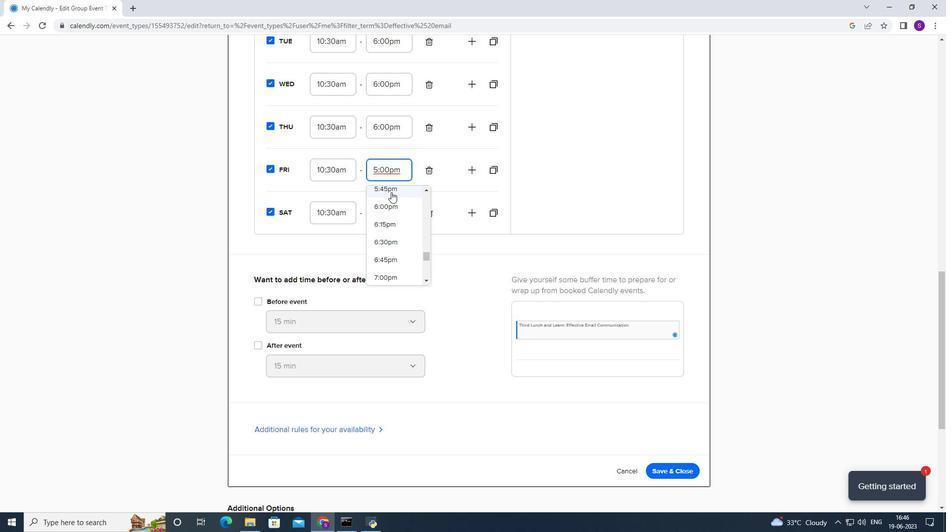 
Action: Mouse pressed left at (409, 200)
Screenshot: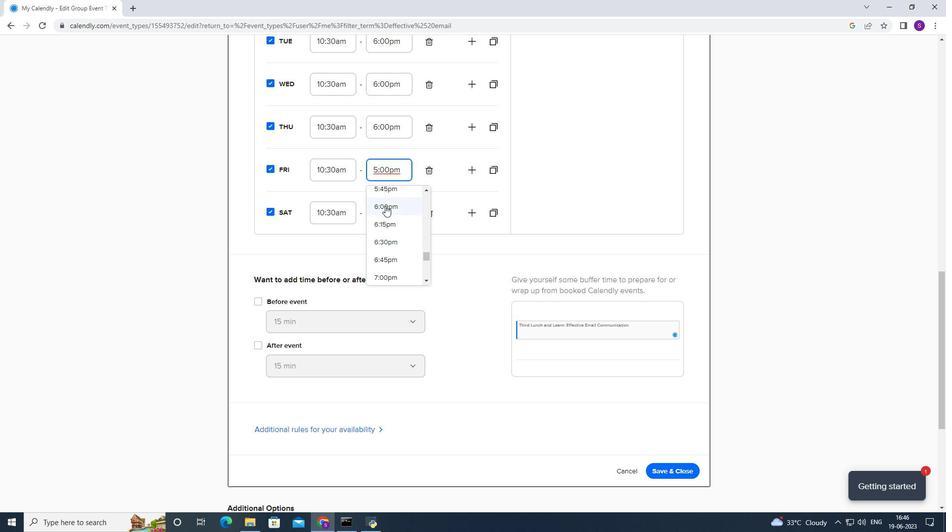 
Action: Mouse pressed left at (409, 200)
Screenshot: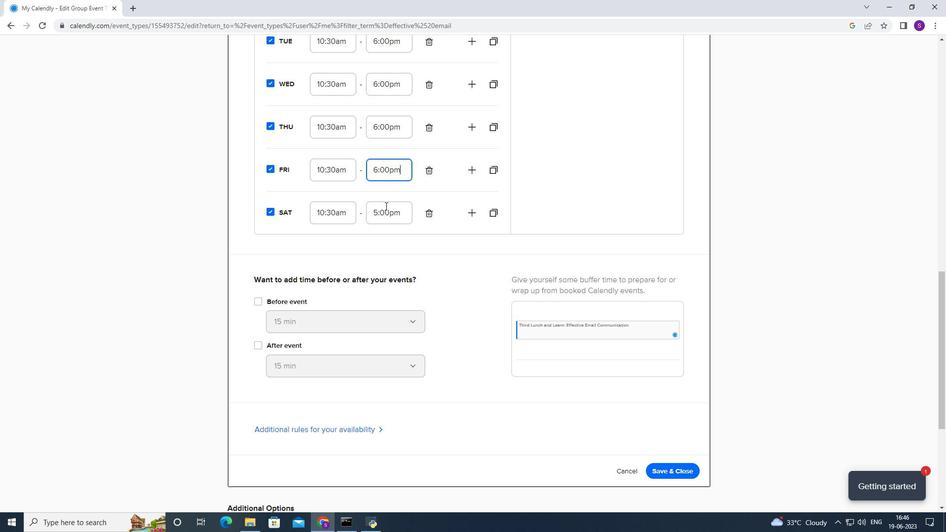 
Action: Mouse moved to (396, 248)
Screenshot: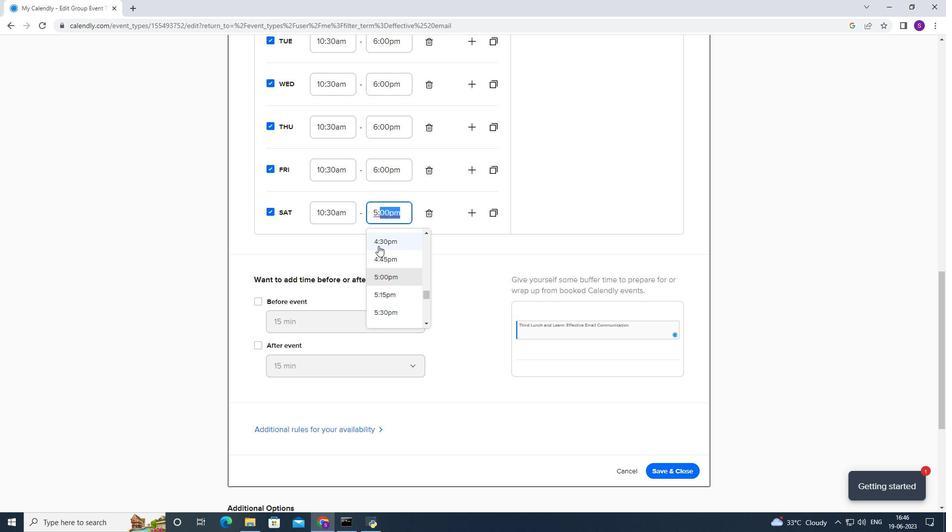 
Action: Mouse scrolled (396, 248) with delta (0, 0)
Screenshot: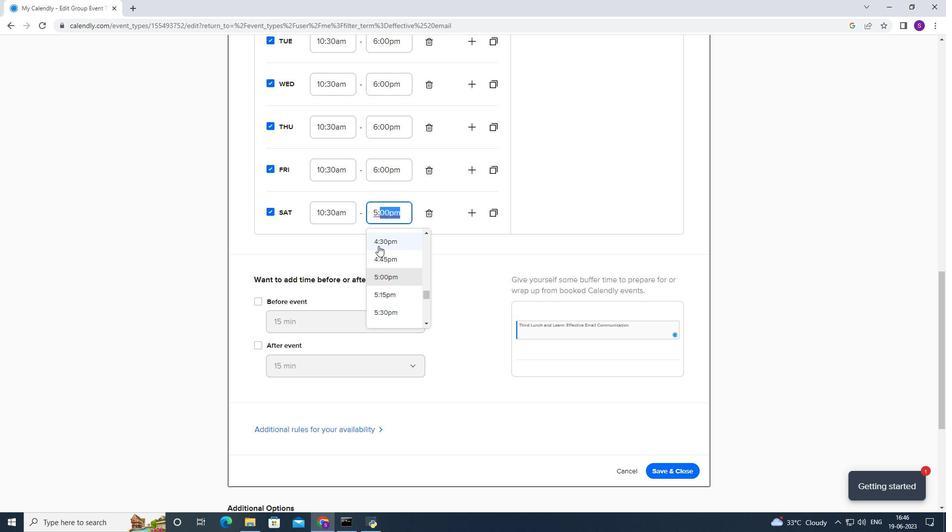 
Action: Mouse moved to (394, 293)
Screenshot: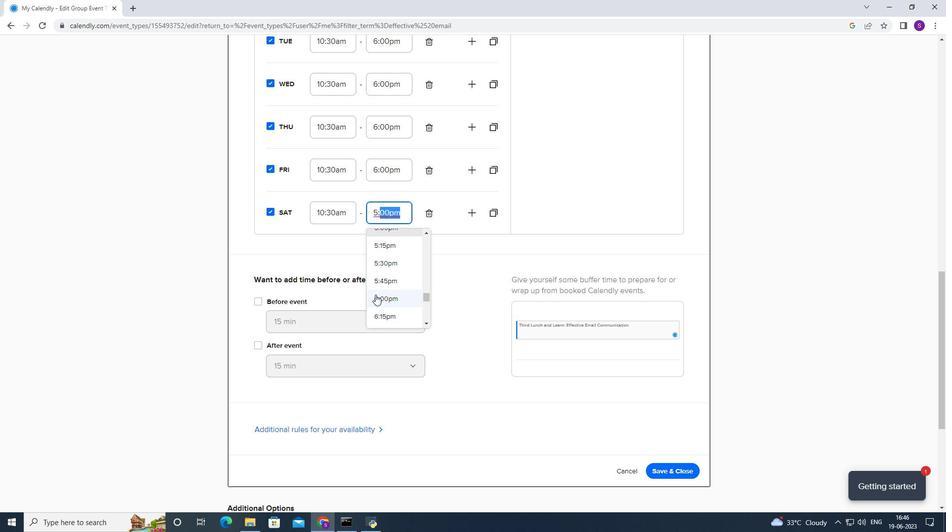 
Action: Mouse pressed left at (394, 293)
Screenshot: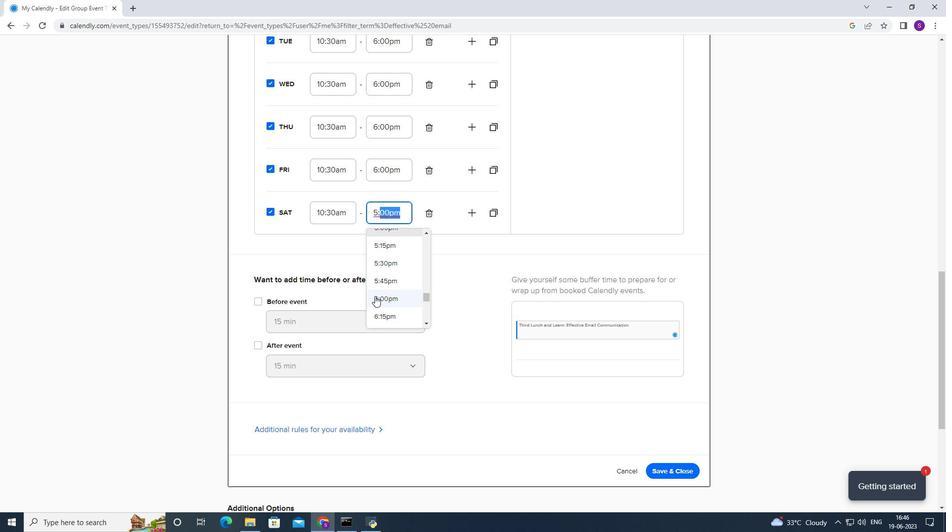 
Action: Mouse moved to (316, 264)
Screenshot: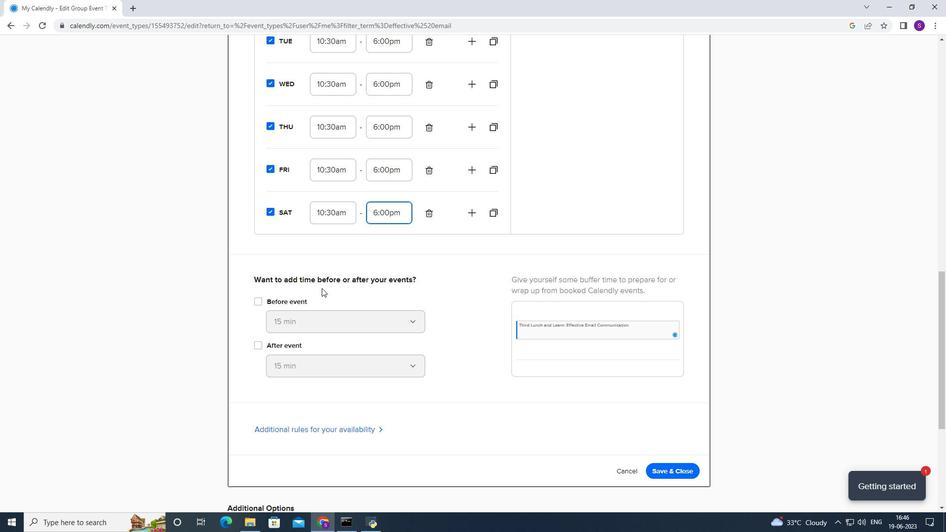 
Action: Mouse pressed left at (316, 264)
Screenshot: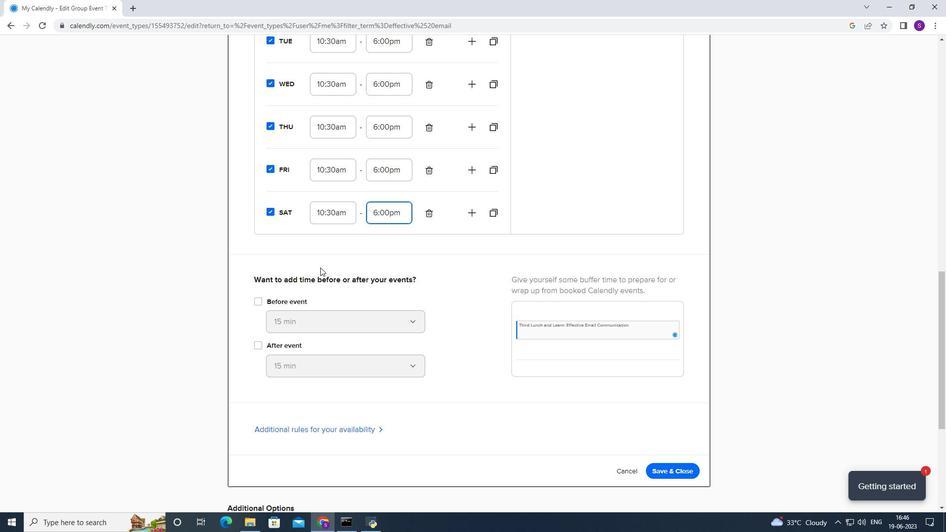 
Action: Mouse moved to (258, 296)
Screenshot: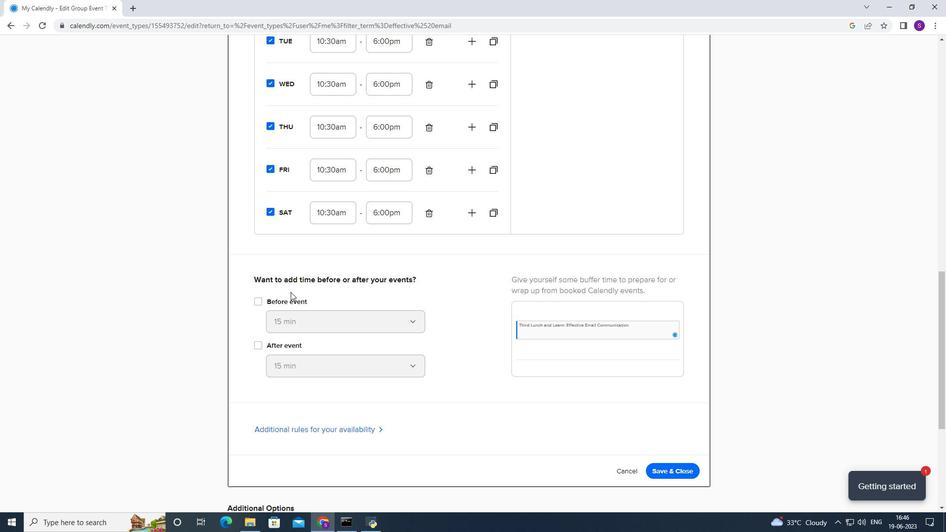 
Action: Mouse pressed left at (258, 296)
Screenshot: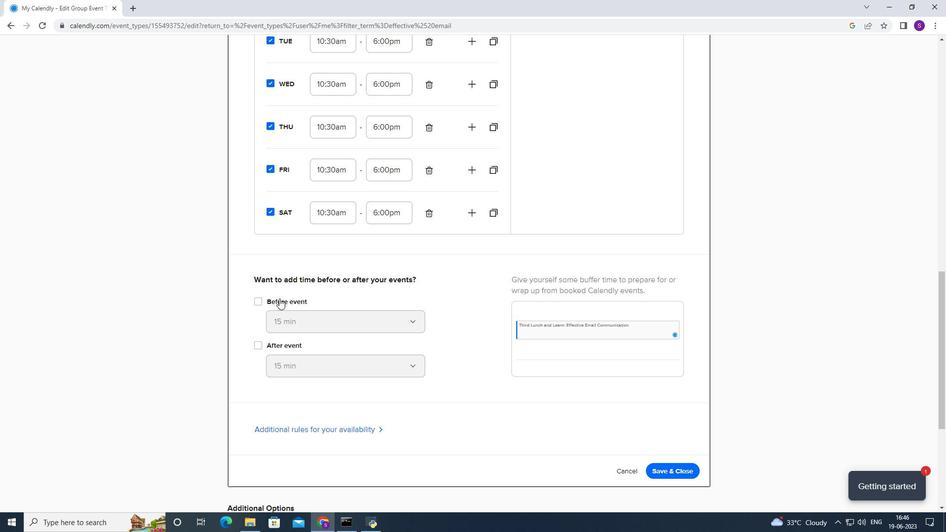 
Action: Mouse moved to (236, 342)
Screenshot: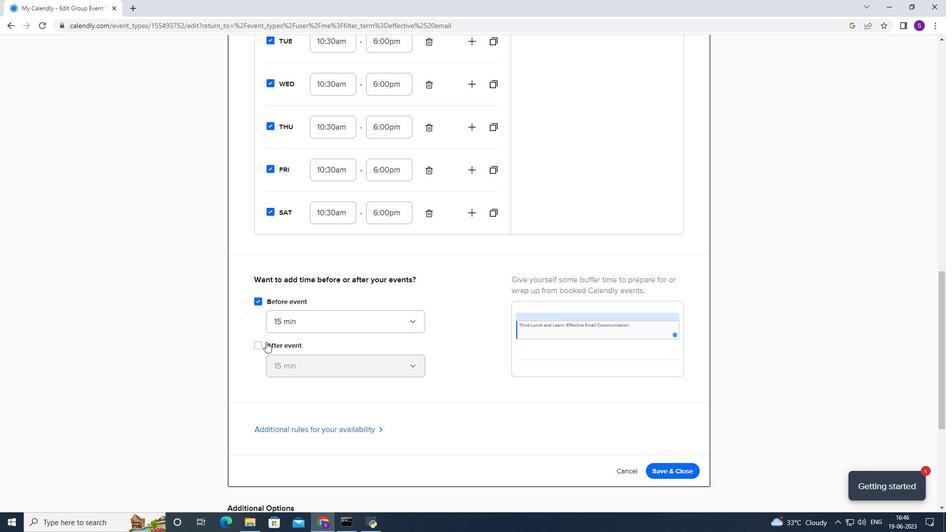 
Action: Mouse pressed left at (236, 342)
Screenshot: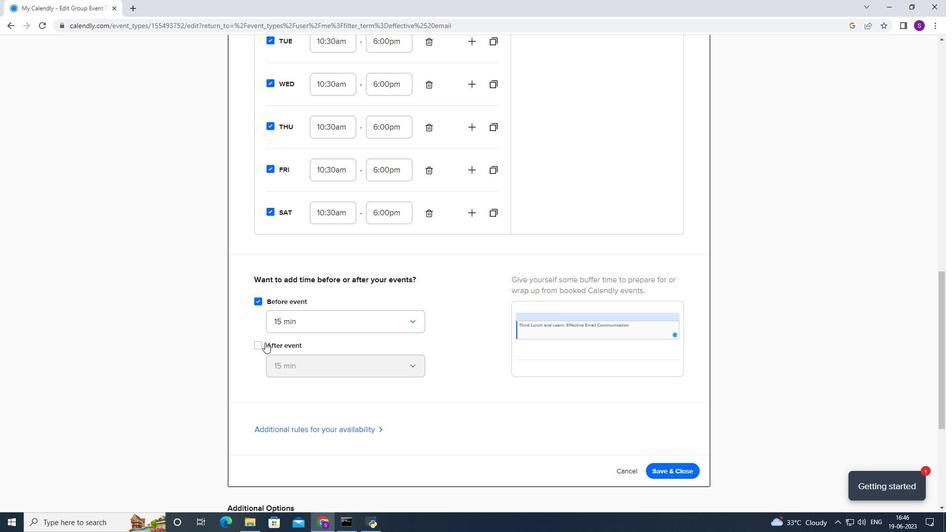
Action: Mouse moved to (284, 347)
Screenshot: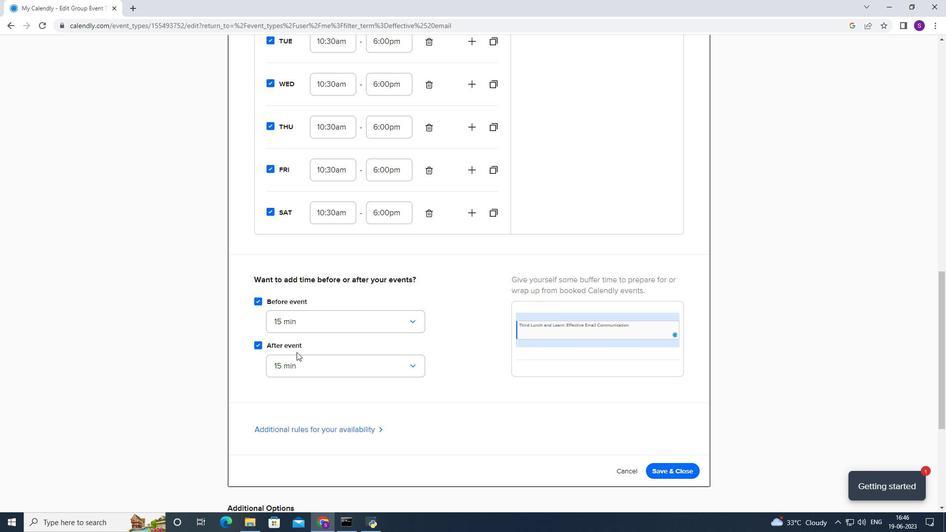 
Action: Mouse scrolled (284, 346) with delta (0, 0)
Screenshot: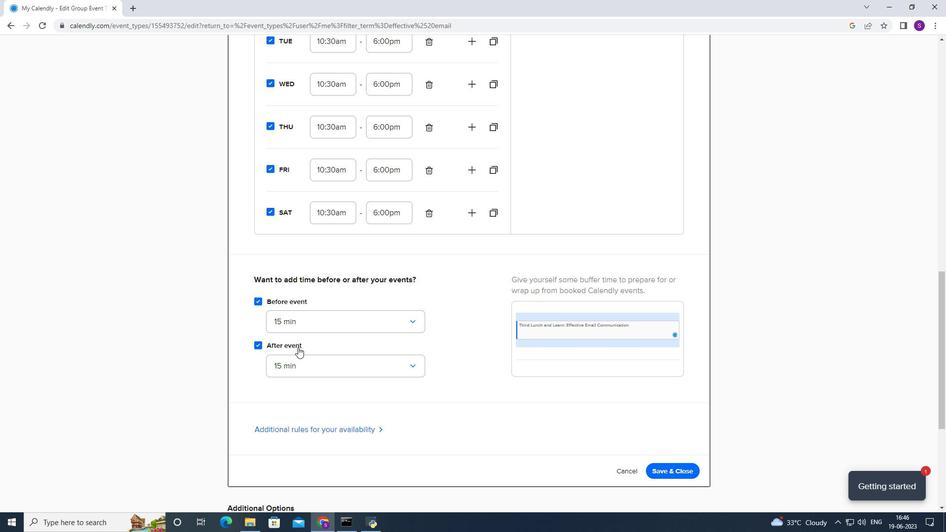 
Action: Mouse scrolled (284, 346) with delta (0, 0)
Screenshot: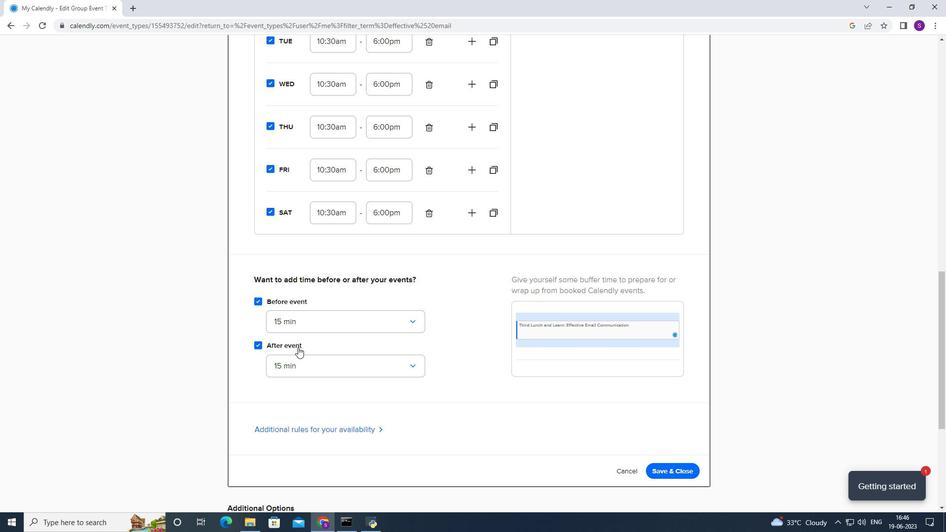
Action: Mouse moved to (273, 327)
Screenshot: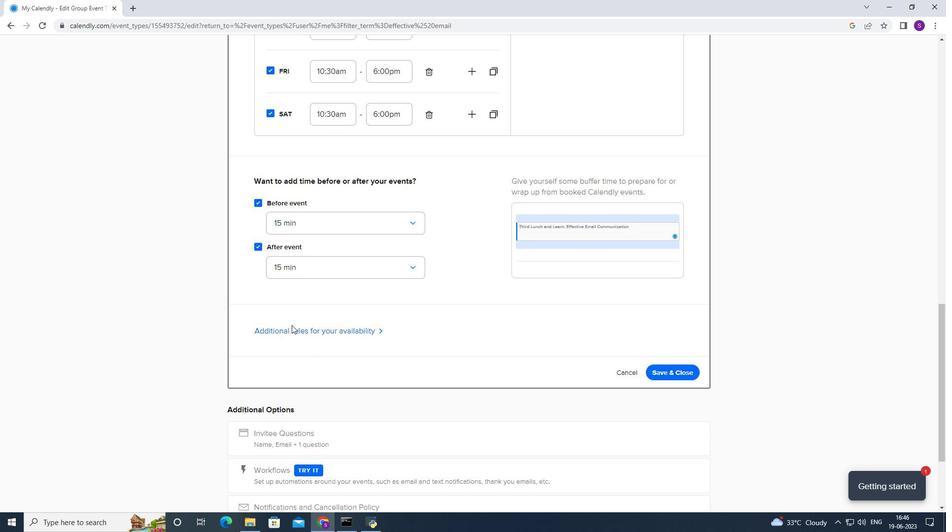 
Action: Mouse pressed left at (273, 327)
Screenshot: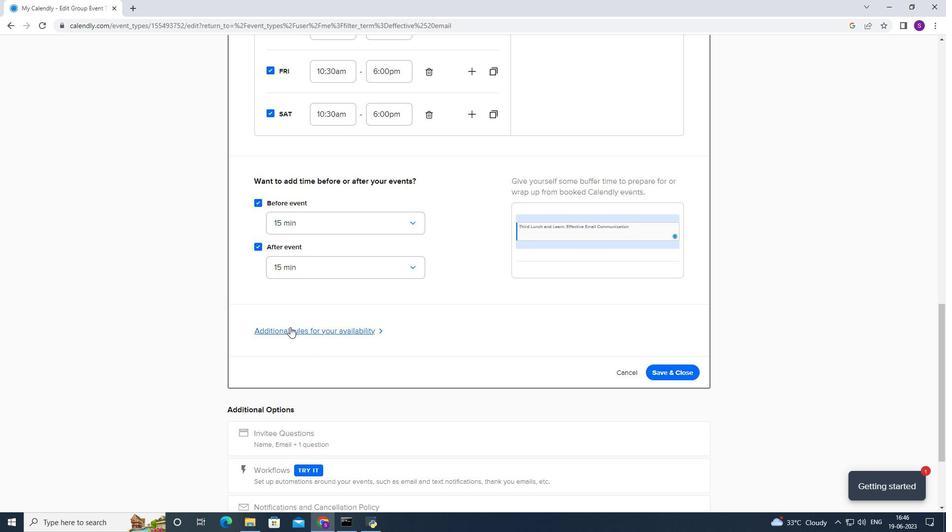 
Action: Mouse scrolled (273, 326) with delta (0, 0)
Screenshot: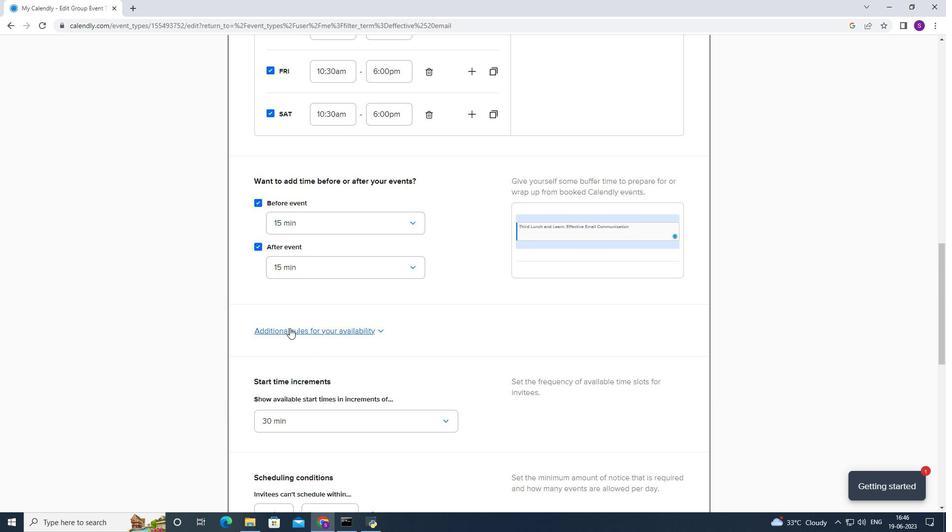 
Action: Mouse scrolled (273, 326) with delta (0, 0)
Screenshot: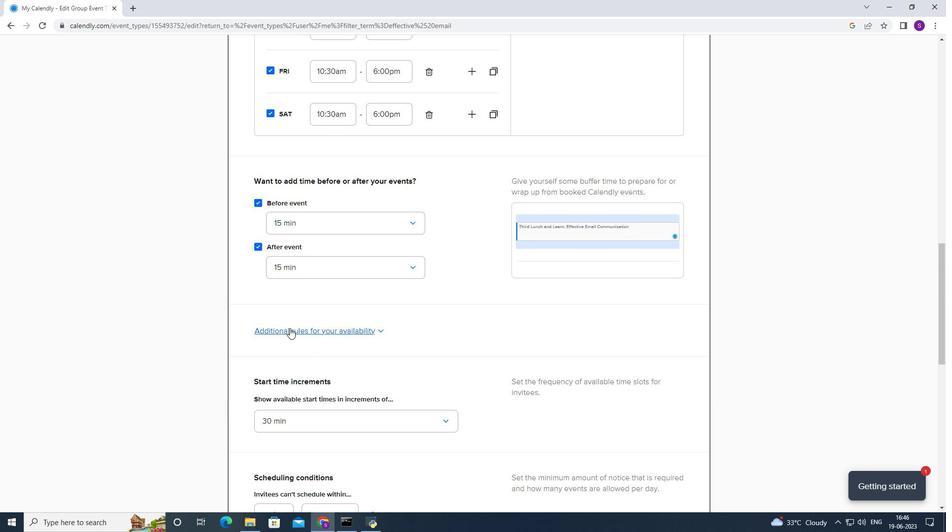 
Action: Mouse scrolled (273, 326) with delta (0, 0)
Screenshot: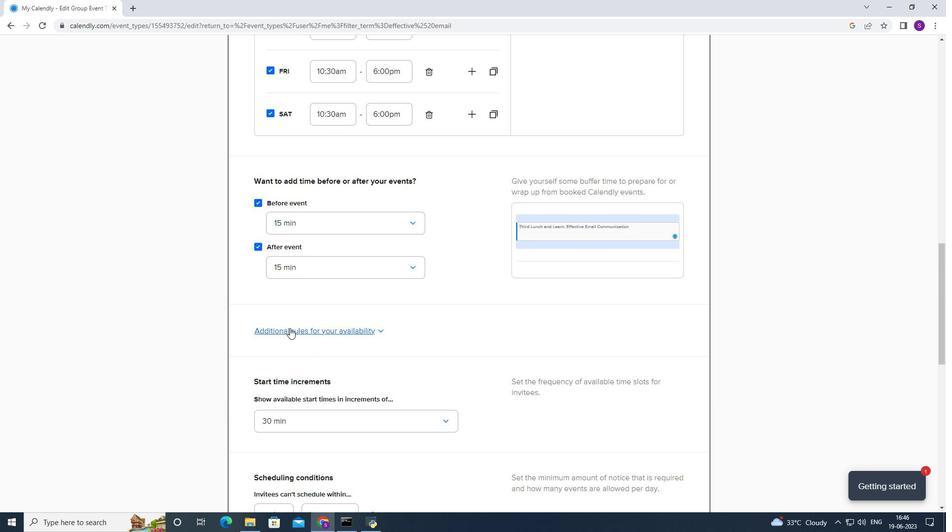 
Action: Mouse moved to (287, 279)
Screenshot: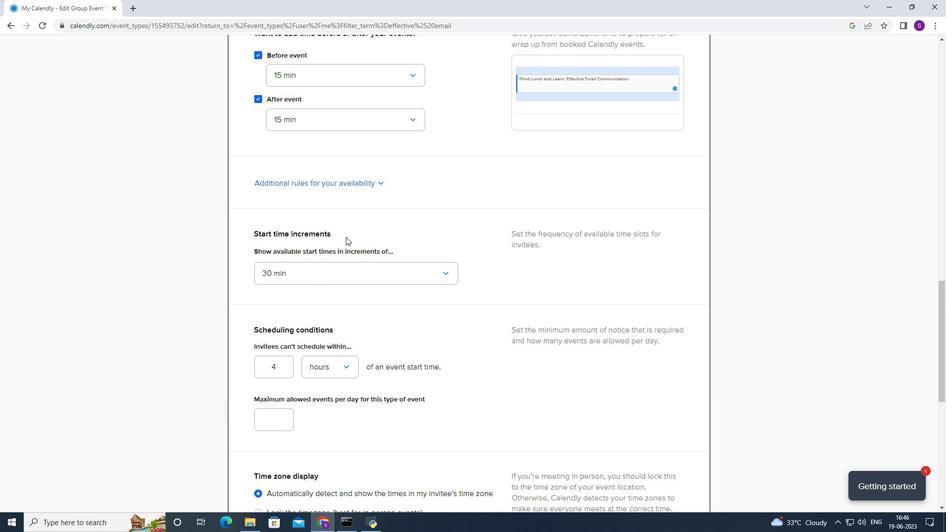 
Action: Mouse pressed left at (287, 279)
Screenshot: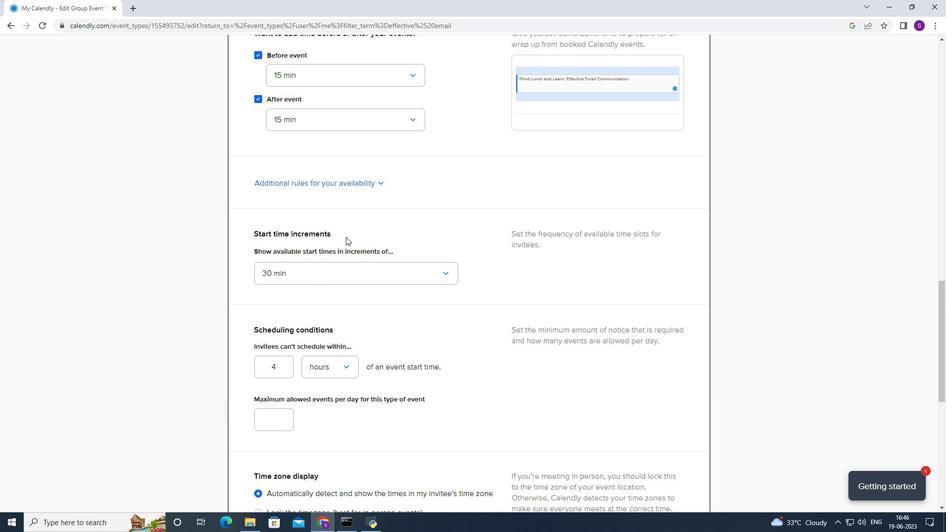 
Action: Mouse moved to (250, 406)
Screenshot: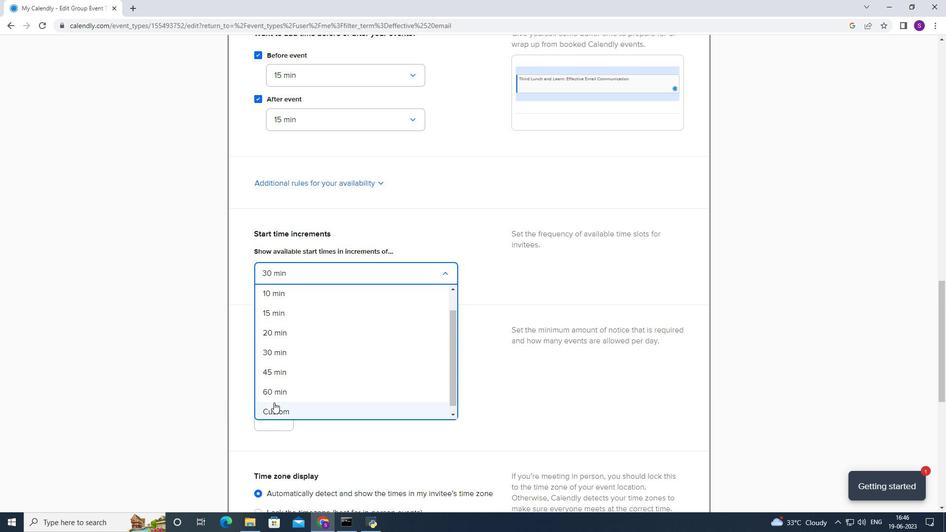 
Action: Mouse pressed left at (250, 406)
Screenshot: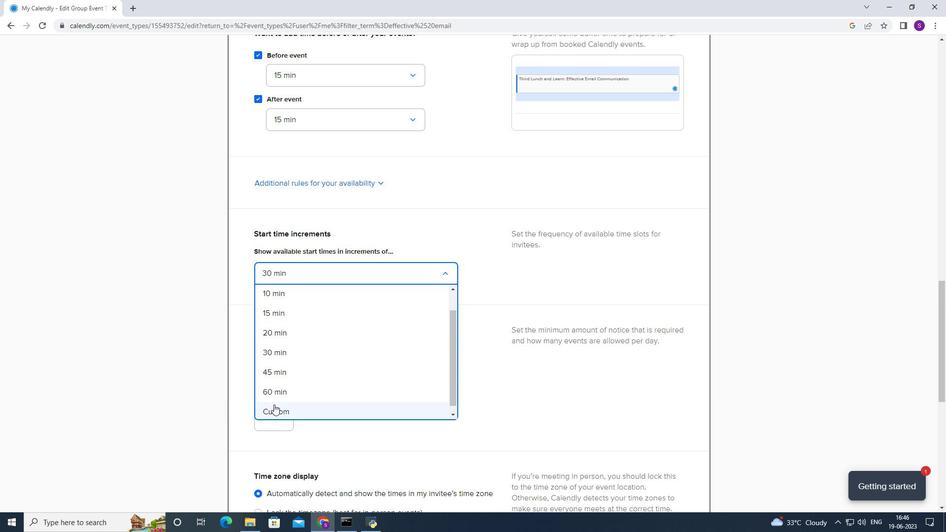 
Action: Mouse moved to (281, 295)
Screenshot: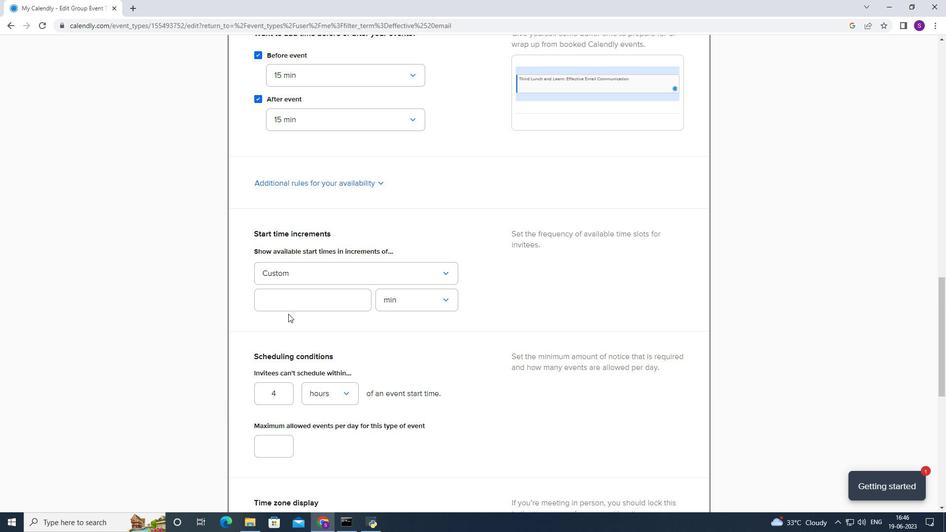 
Action: Mouse pressed left at (281, 295)
Screenshot: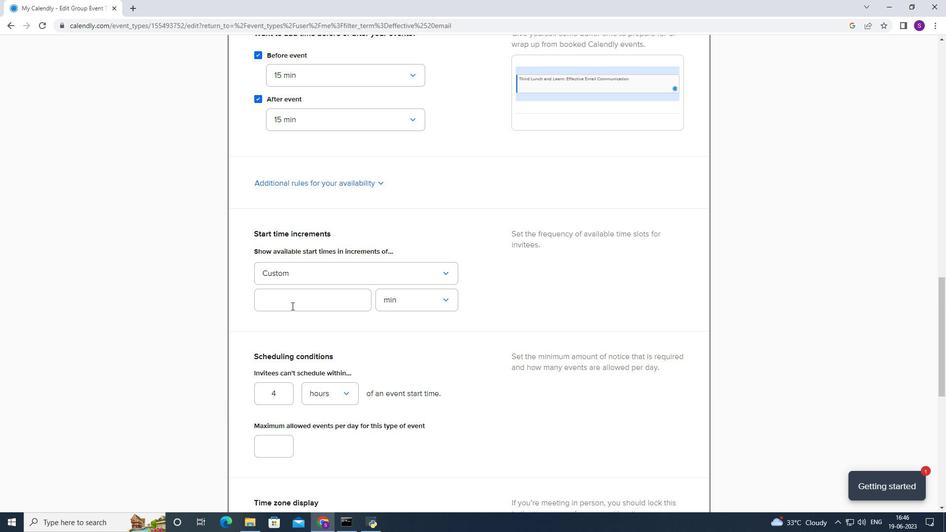 
Action: Key pressed 25
Screenshot: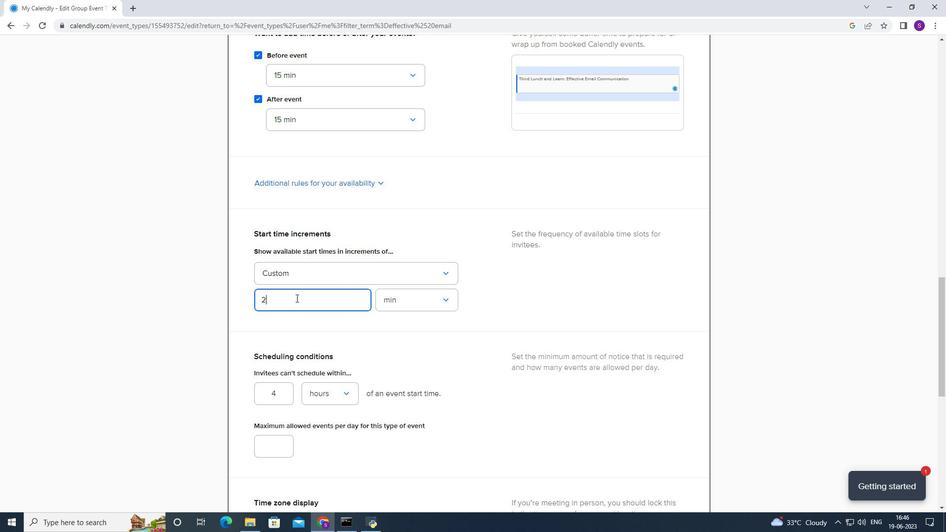 
Action: Mouse moved to (281, 328)
Screenshot: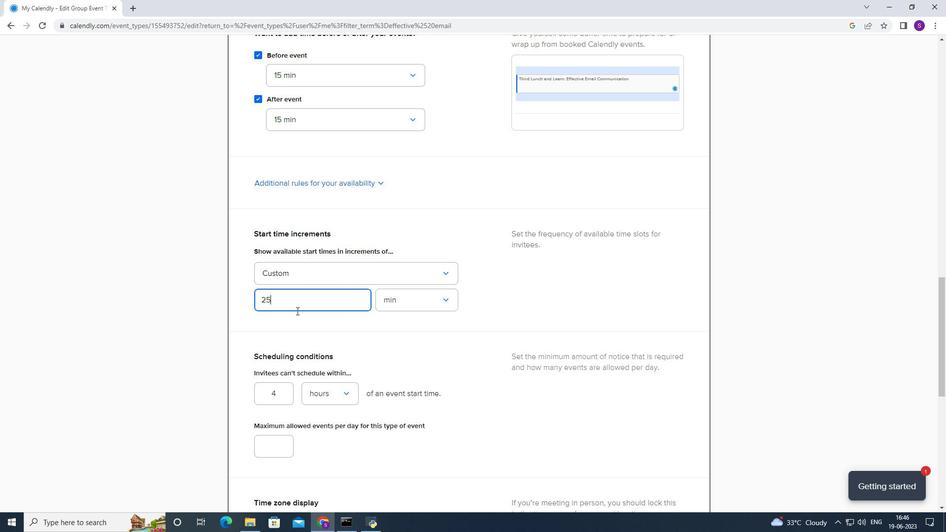 
Action: Mouse pressed left at (281, 328)
Screenshot: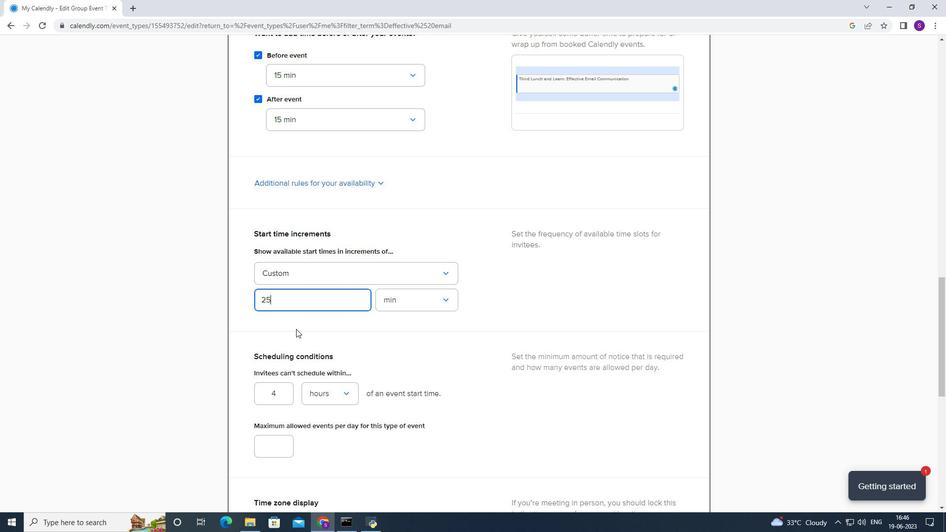 
Action: Mouse moved to (319, 319)
Screenshot: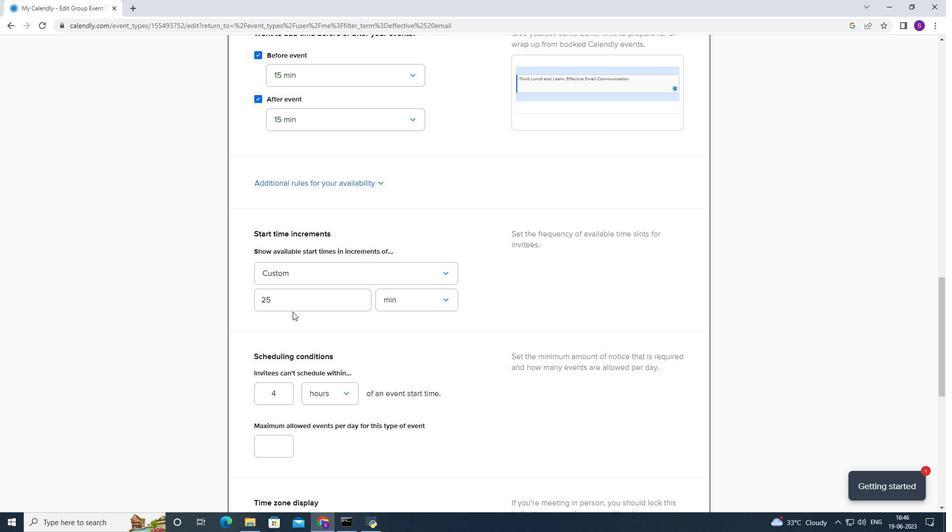
Action: Mouse scrolled (319, 318) with delta (0, 0)
Screenshot: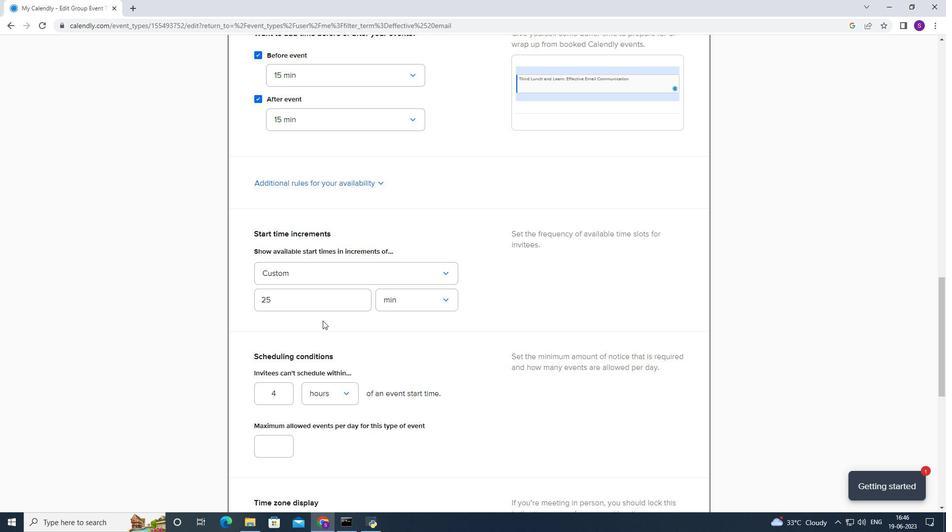 
Action: Mouse scrolled (319, 318) with delta (0, 0)
Screenshot: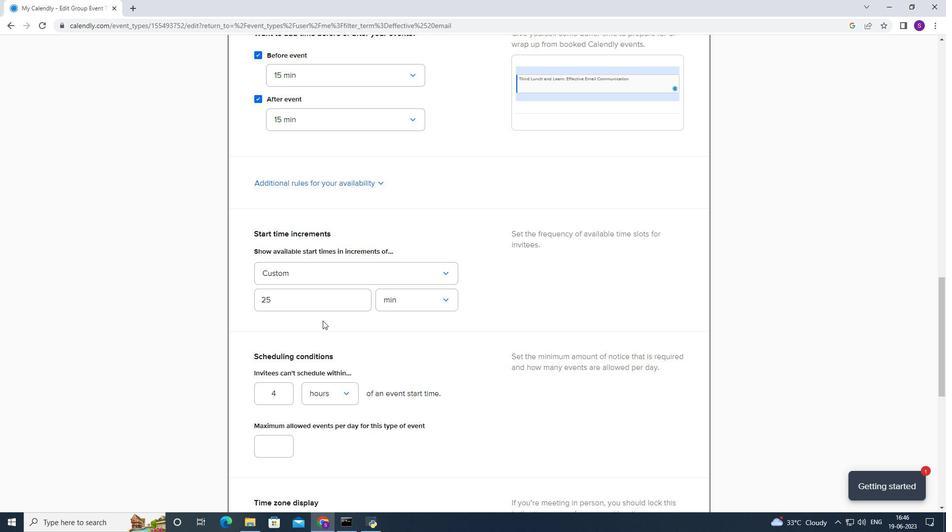
Action: Mouse scrolled (319, 318) with delta (0, 0)
Screenshot: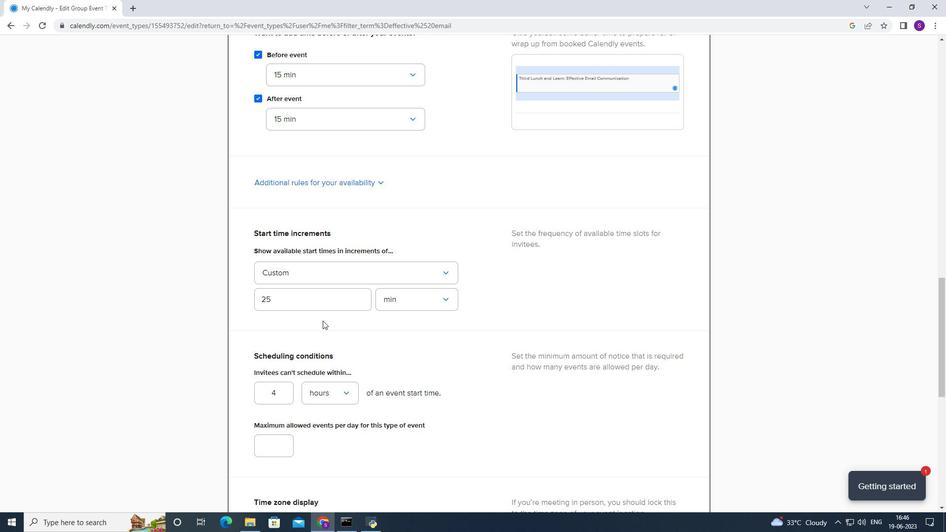 
Action: Mouse moved to (256, 239)
Screenshot: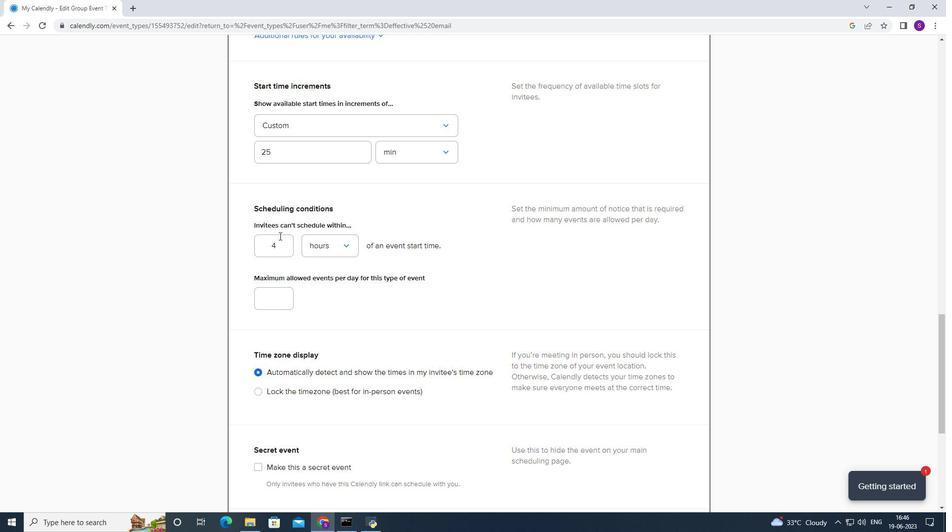 
Action: Mouse pressed left at (256, 239)
Screenshot: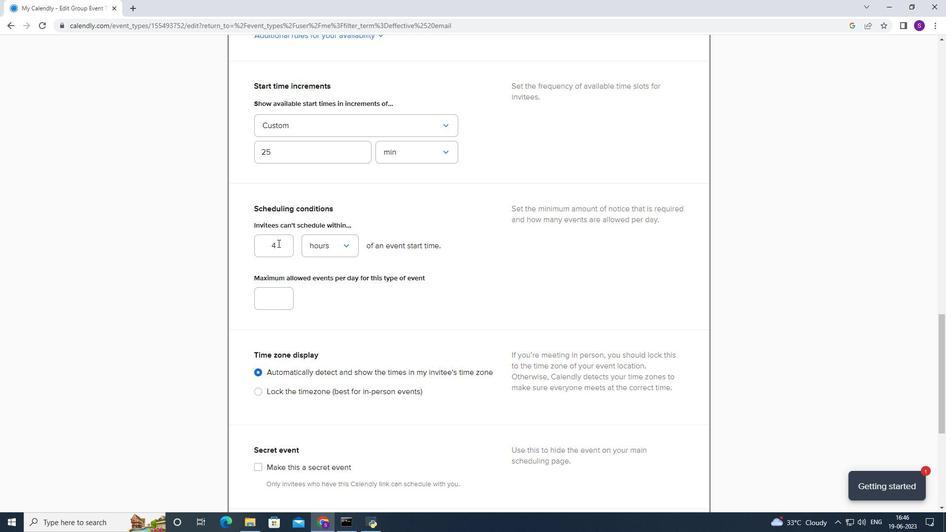 
Action: Mouse moved to (238, 242)
Screenshot: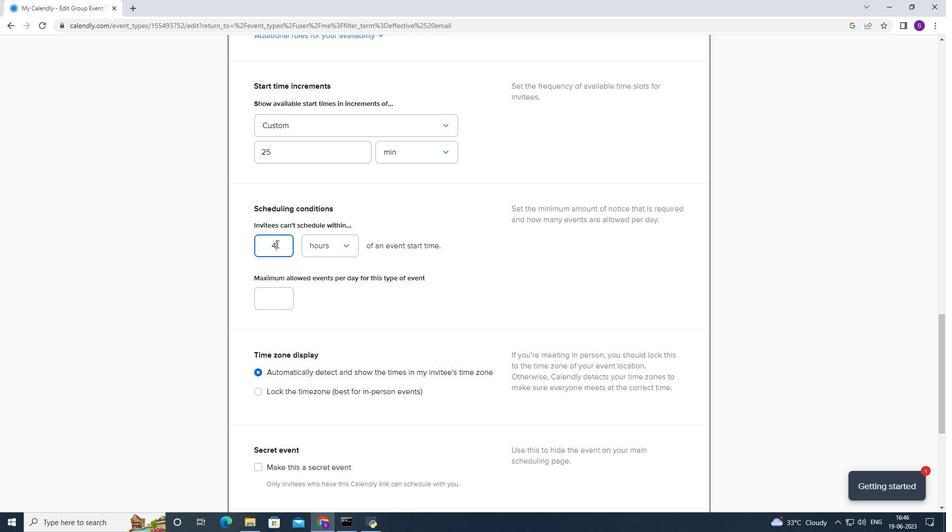 
Action: Key pressed 163
Screenshot: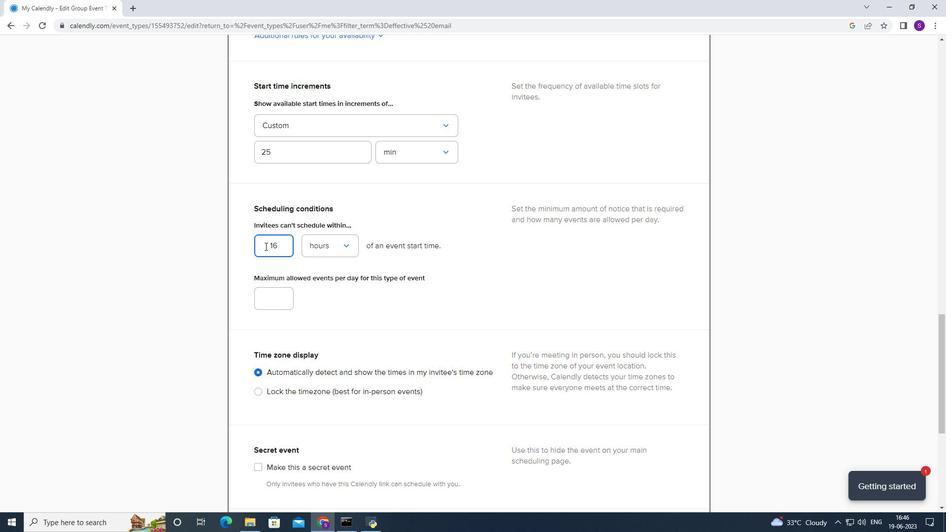 
Action: Mouse moved to (270, 294)
Screenshot: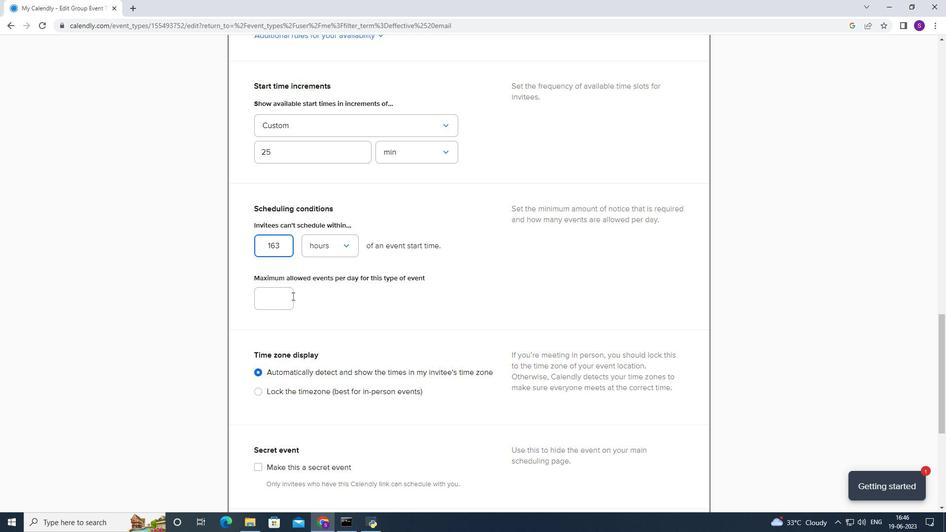 
Action: Mouse pressed left at (270, 294)
Screenshot: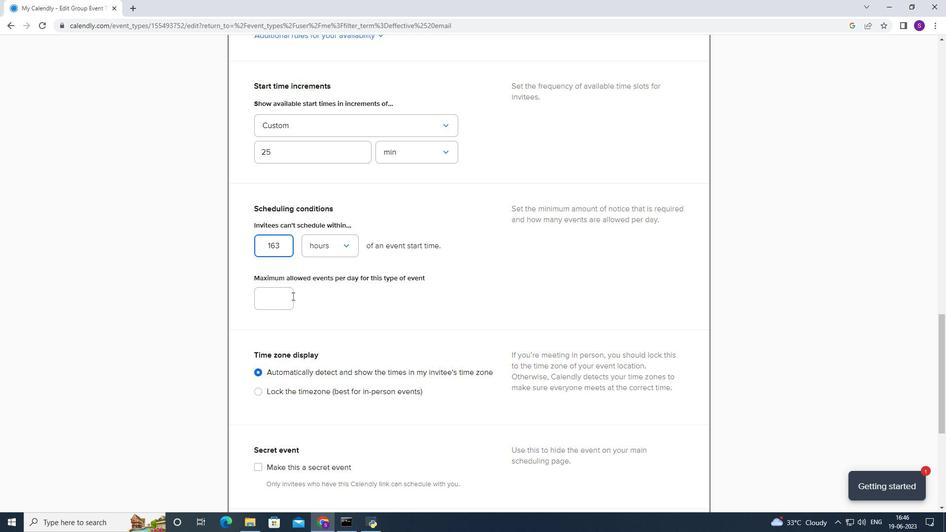 
Action: Key pressed 6
Screenshot: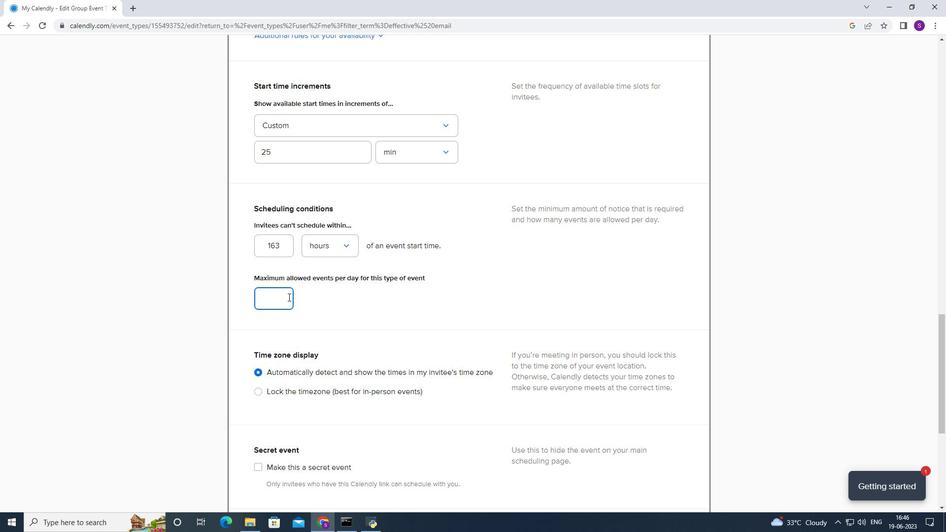 
Action: Mouse moved to (460, 334)
Screenshot: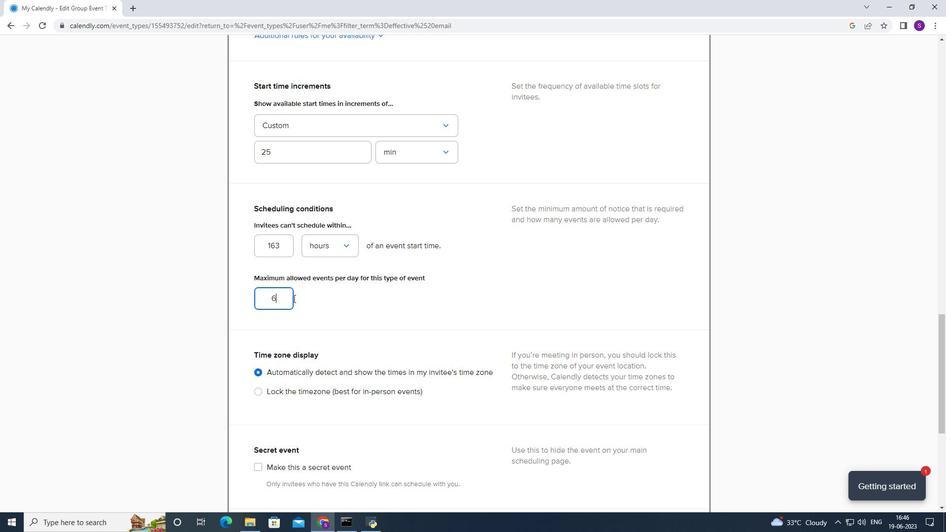 
Action: Mouse scrolled (460, 333) with delta (0, 0)
Screenshot: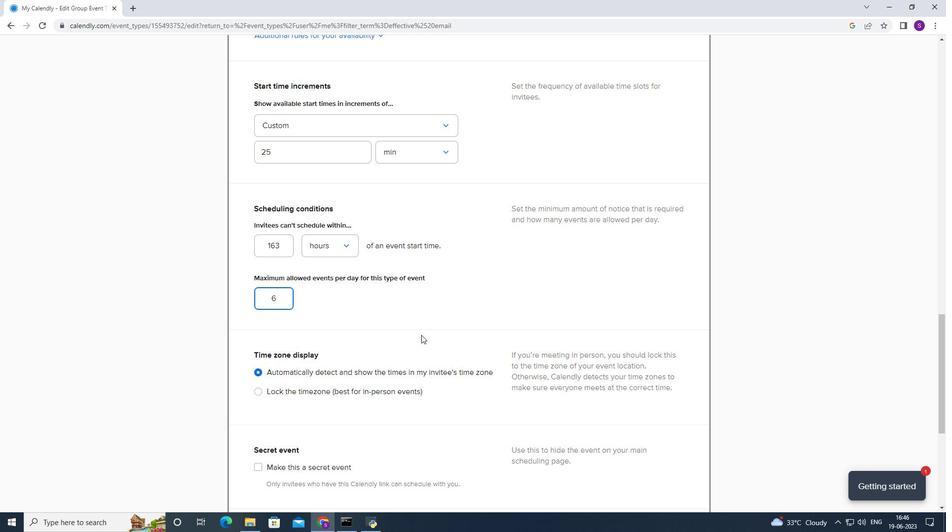 
Action: Mouse scrolled (460, 333) with delta (0, 0)
Screenshot: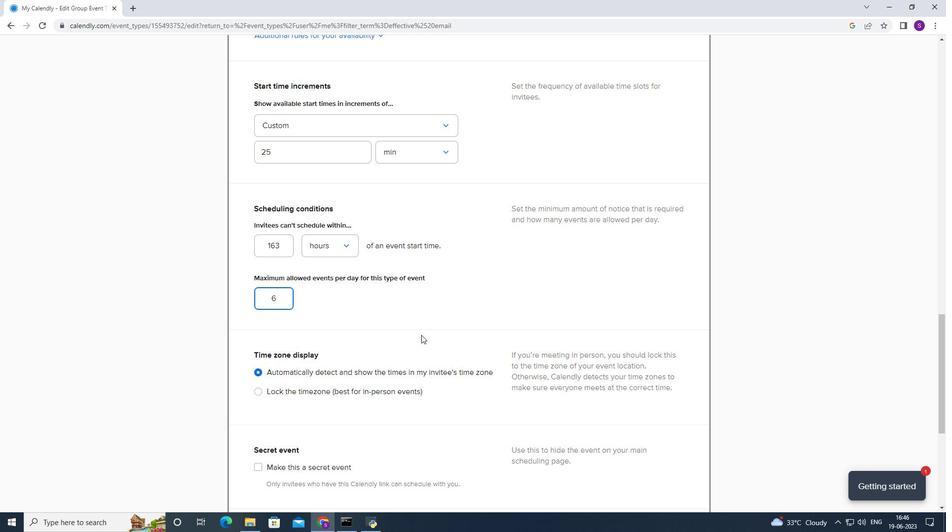 
Action: Mouse scrolled (460, 333) with delta (0, 0)
Screenshot: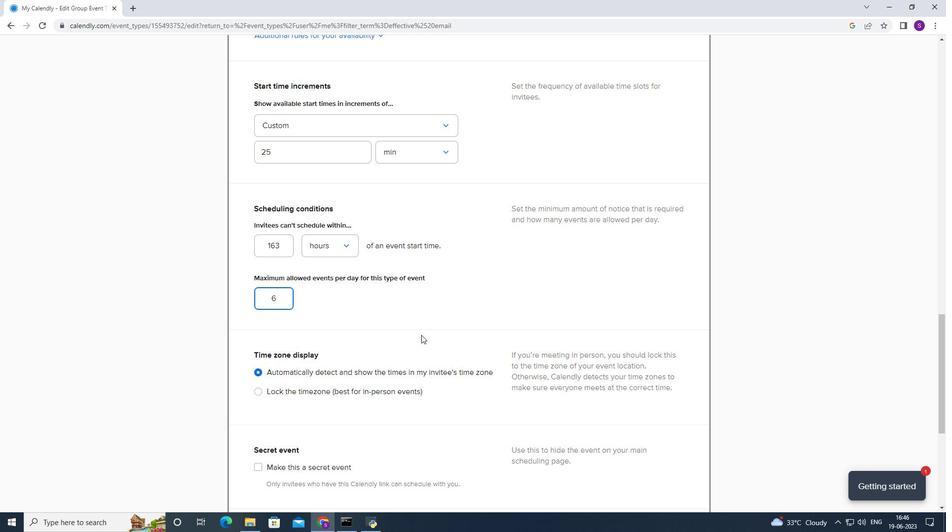
Action: Mouse scrolled (460, 333) with delta (0, 0)
Screenshot: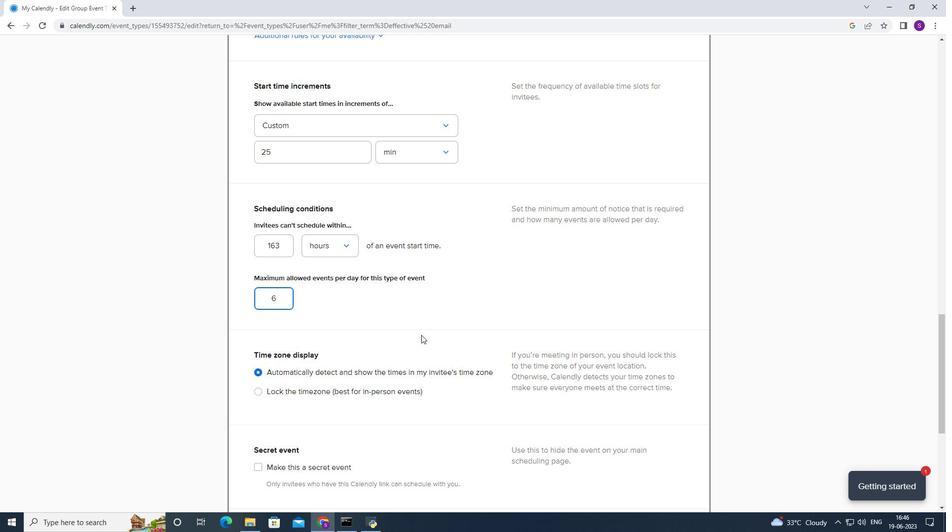 
Action: Mouse scrolled (460, 333) with delta (0, 0)
Screenshot: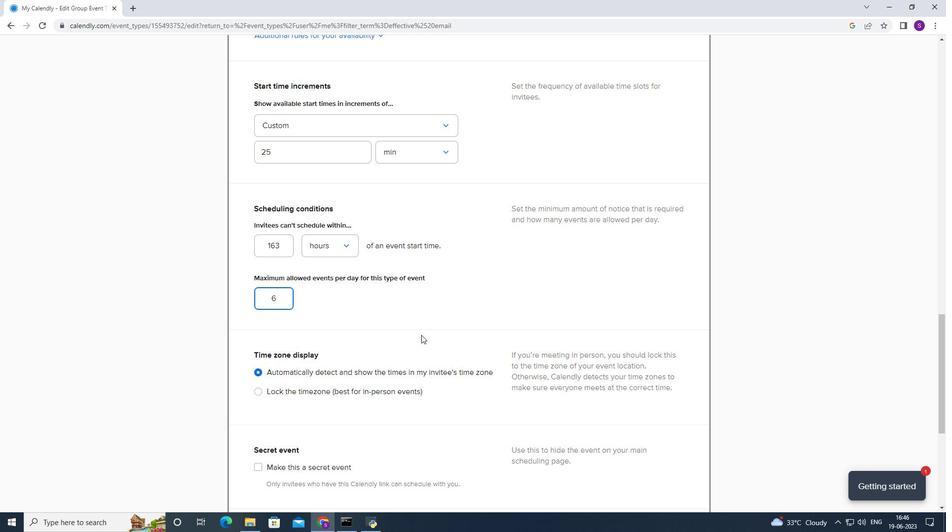 
Action: Mouse scrolled (460, 333) with delta (0, 0)
Screenshot: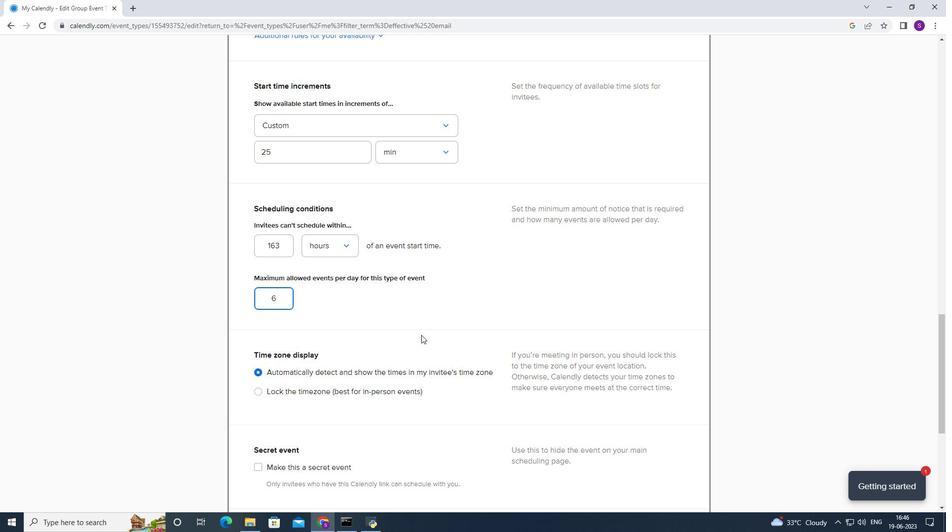 
Action: Mouse moved to (823, 231)
Screenshot: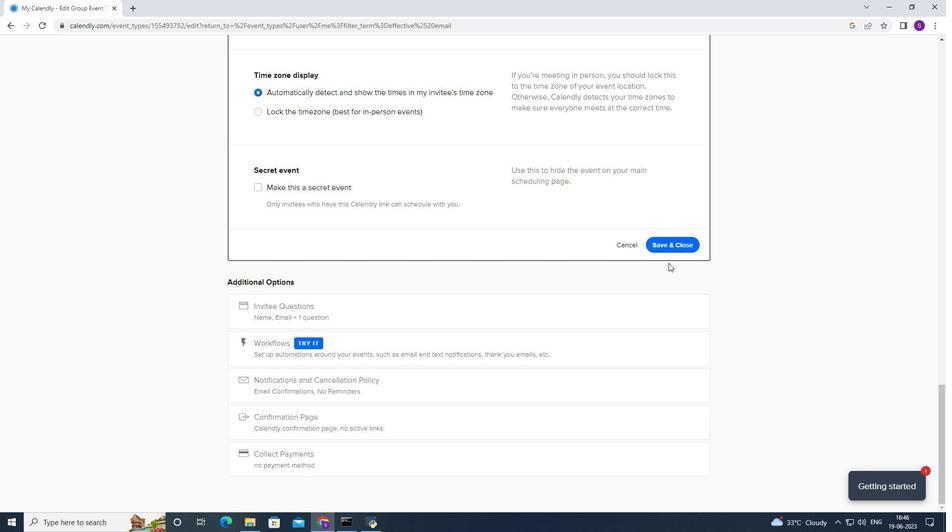 
Action: Mouse pressed left at (823, 231)
Screenshot: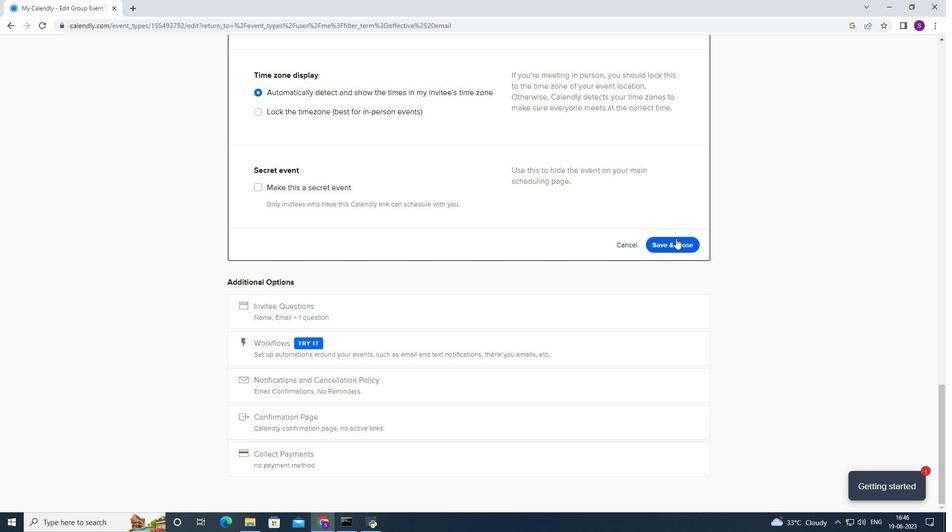 
Action: Mouse moved to (818, 243)
Screenshot: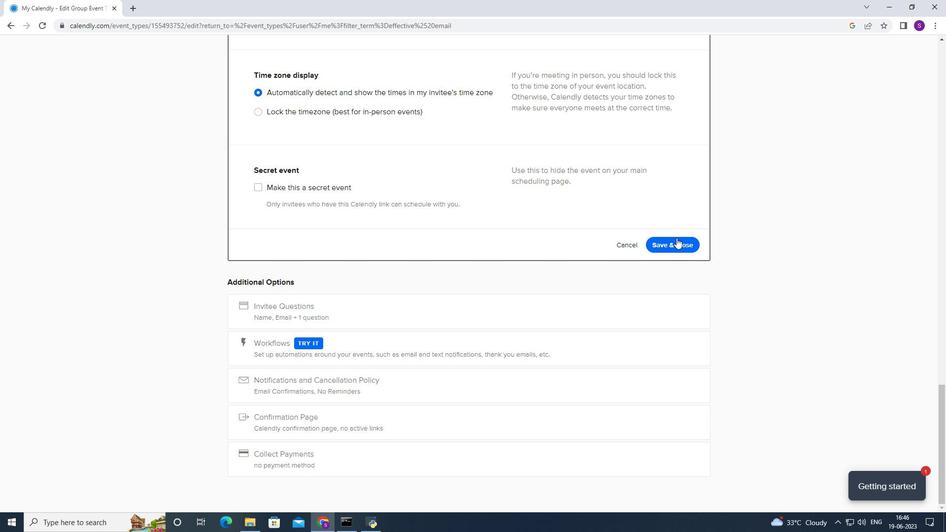 
Action: Mouse pressed left at (818, 243)
Screenshot: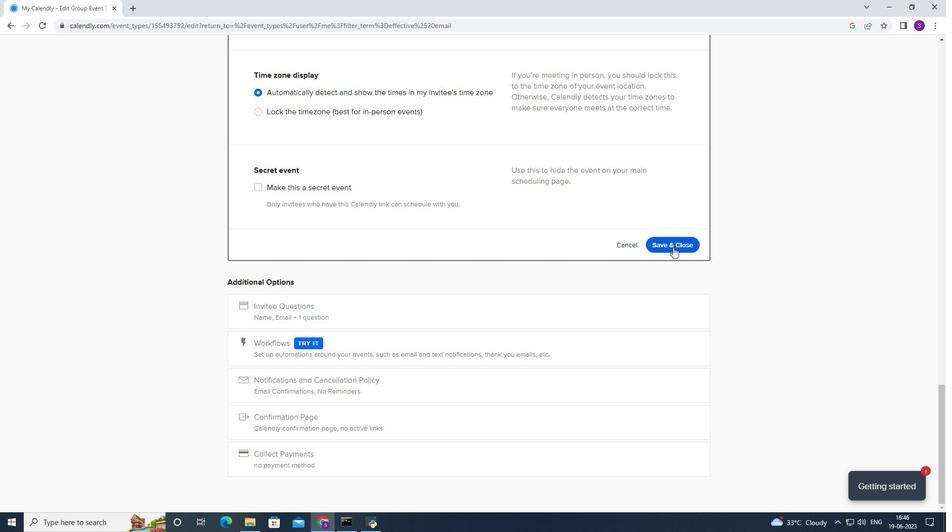 
